Task: Find connections with filter location Prenzlau with filter topic #Whatinspiresmewith filter profile language Potuguese with filter current company VCCircle with filter school G.H. Raisoni Societys, College of Engineering and Management,Pune with filter industry Photography with filter service category Marketing with filter keywords title Retail Worker
Action: Mouse moved to (544, 93)
Screenshot: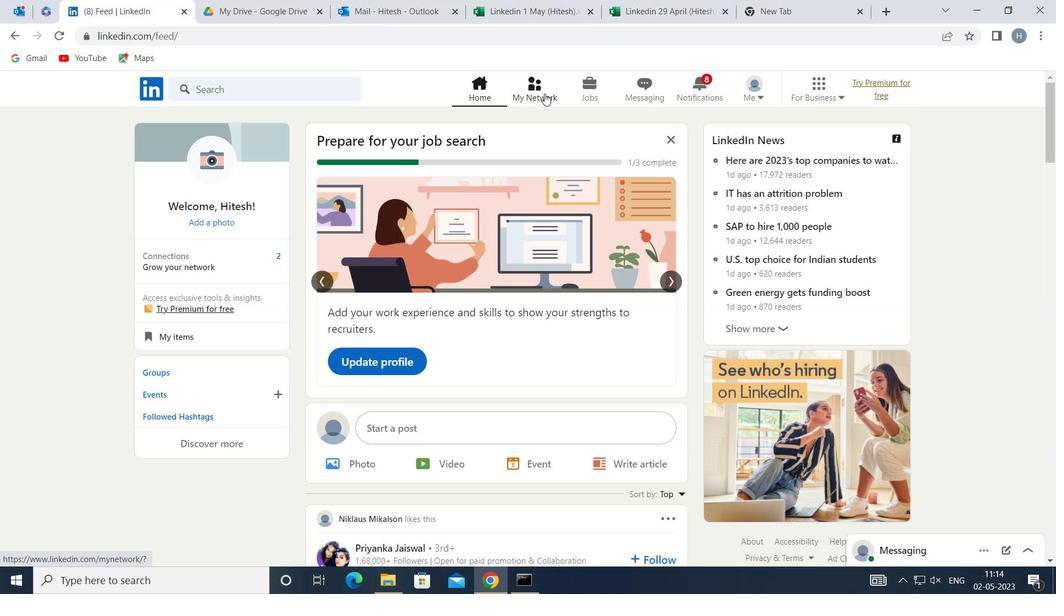 
Action: Mouse pressed left at (544, 93)
Screenshot: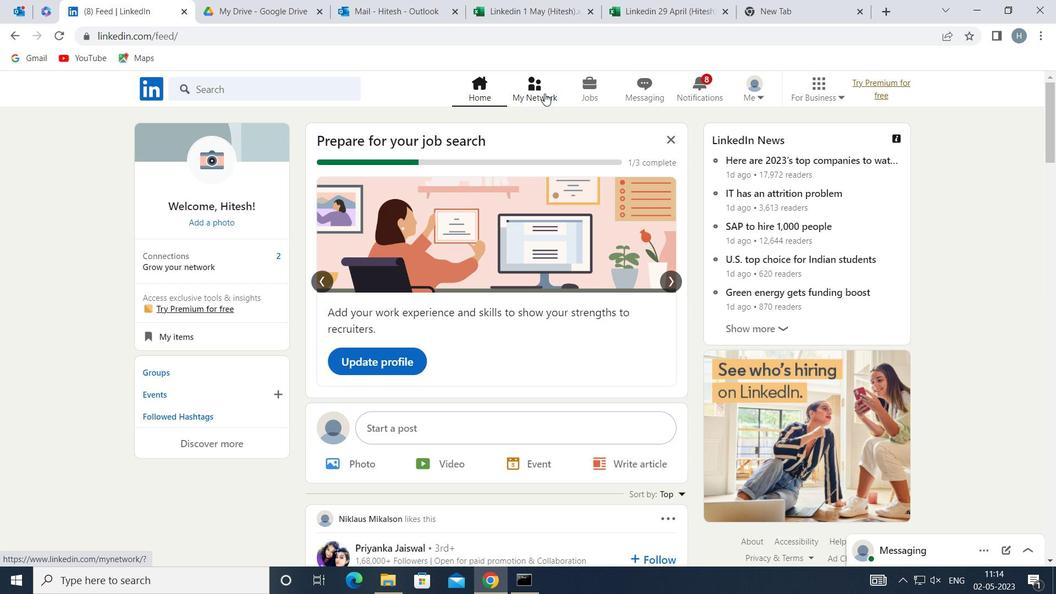
Action: Mouse moved to (314, 162)
Screenshot: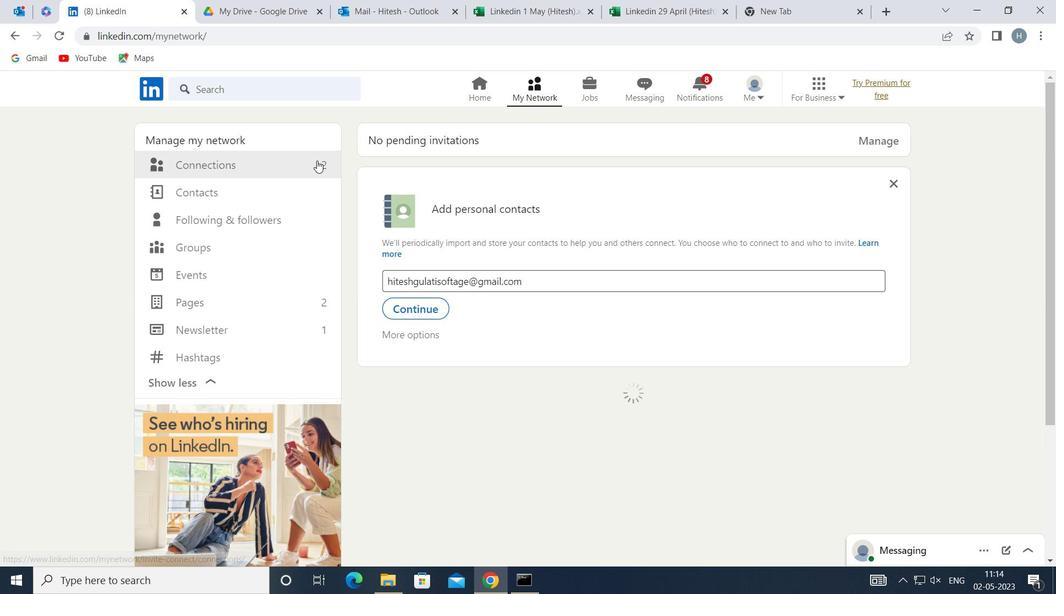 
Action: Mouse pressed left at (314, 162)
Screenshot: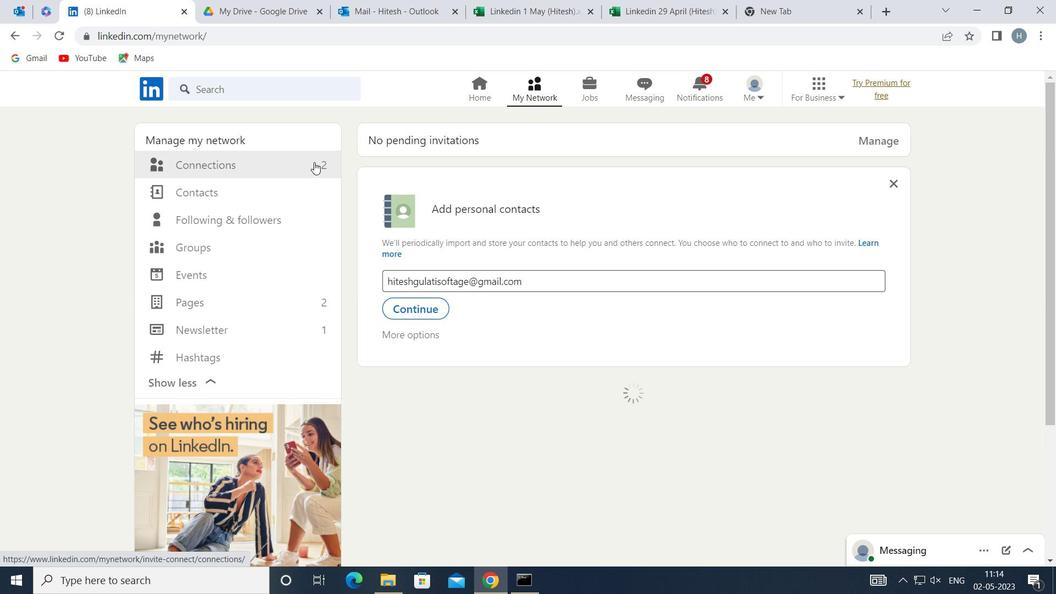 
Action: Mouse moved to (613, 166)
Screenshot: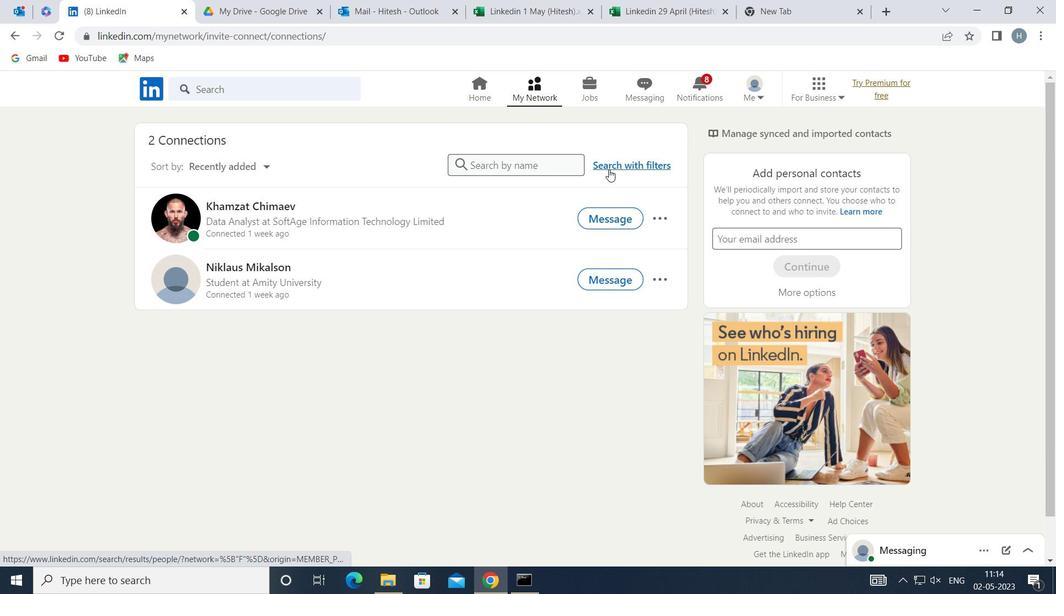 
Action: Mouse pressed left at (613, 166)
Screenshot: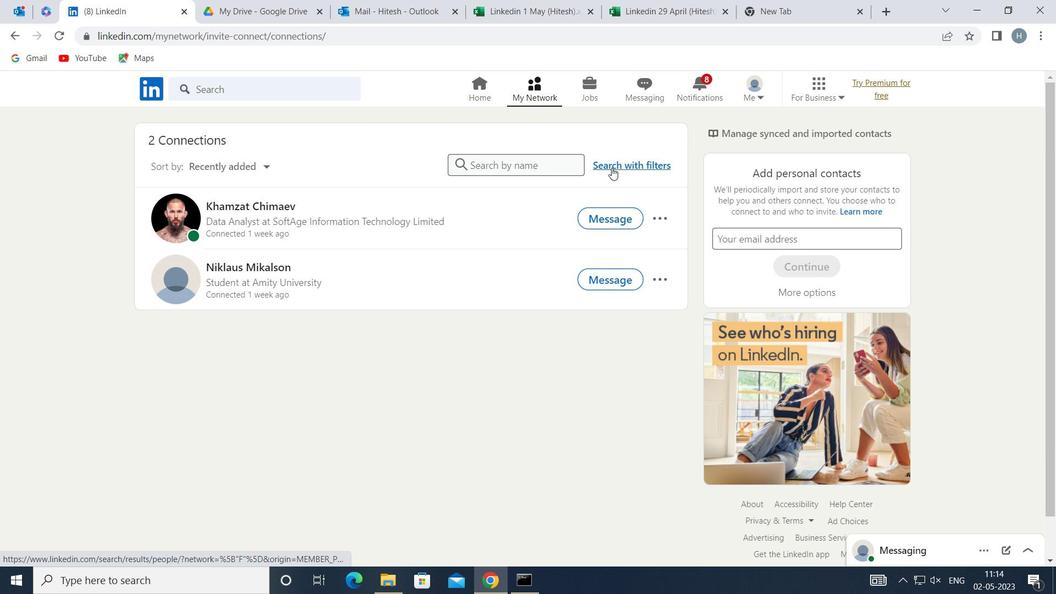 
Action: Mouse moved to (586, 125)
Screenshot: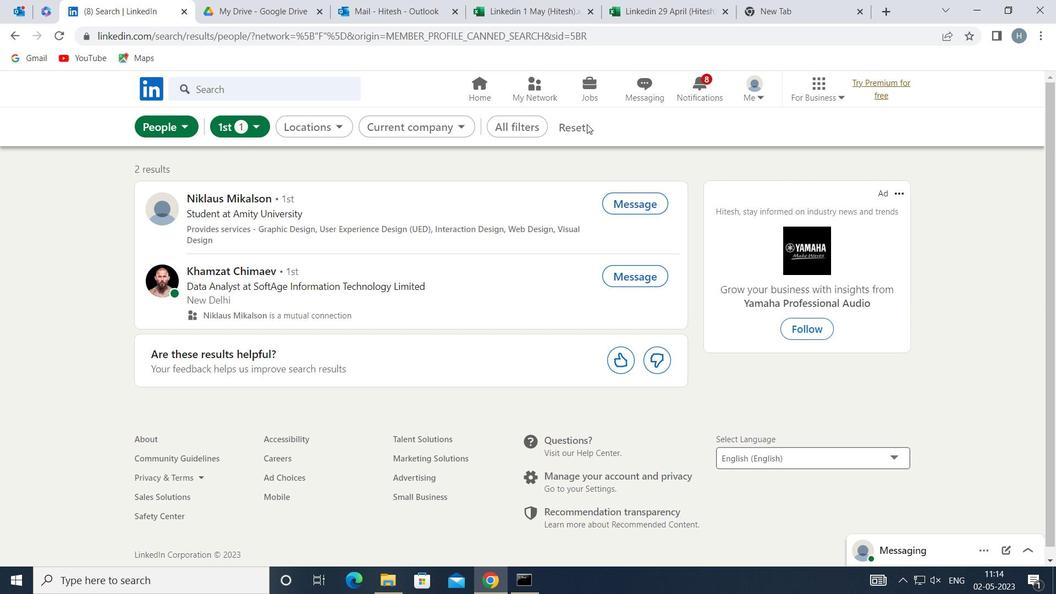 
Action: Mouse pressed left at (586, 125)
Screenshot: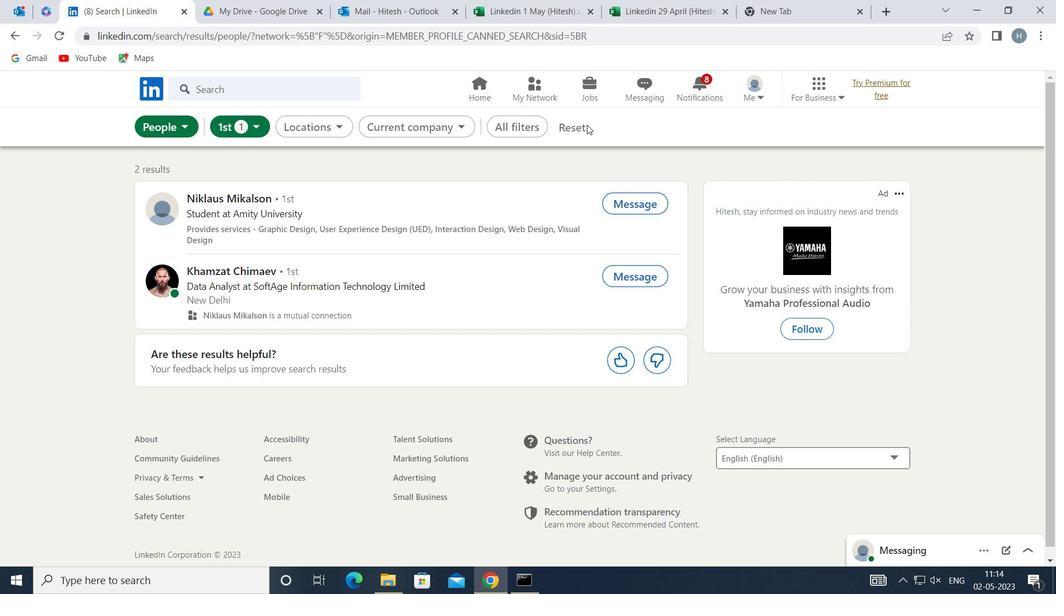 
Action: Mouse moved to (564, 125)
Screenshot: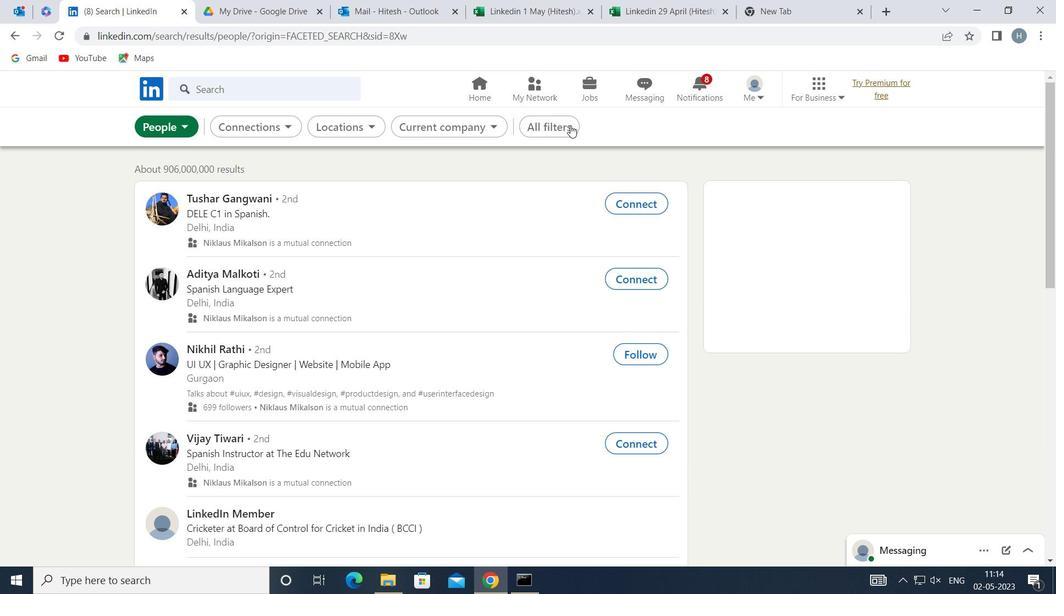 
Action: Mouse pressed left at (564, 125)
Screenshot: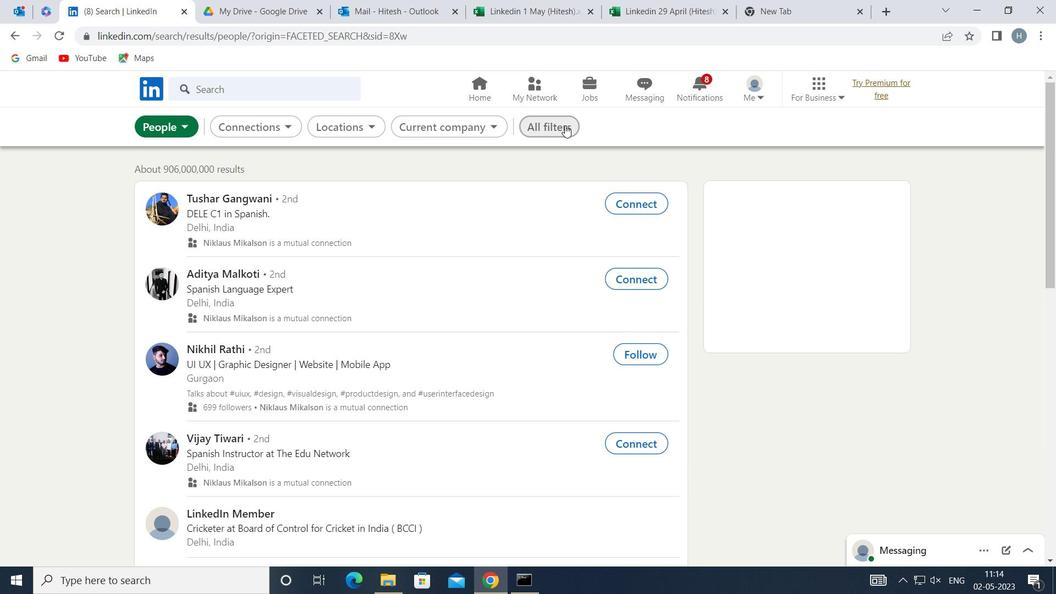 
Action: Mouse moved to (780, 298)
Screenshot: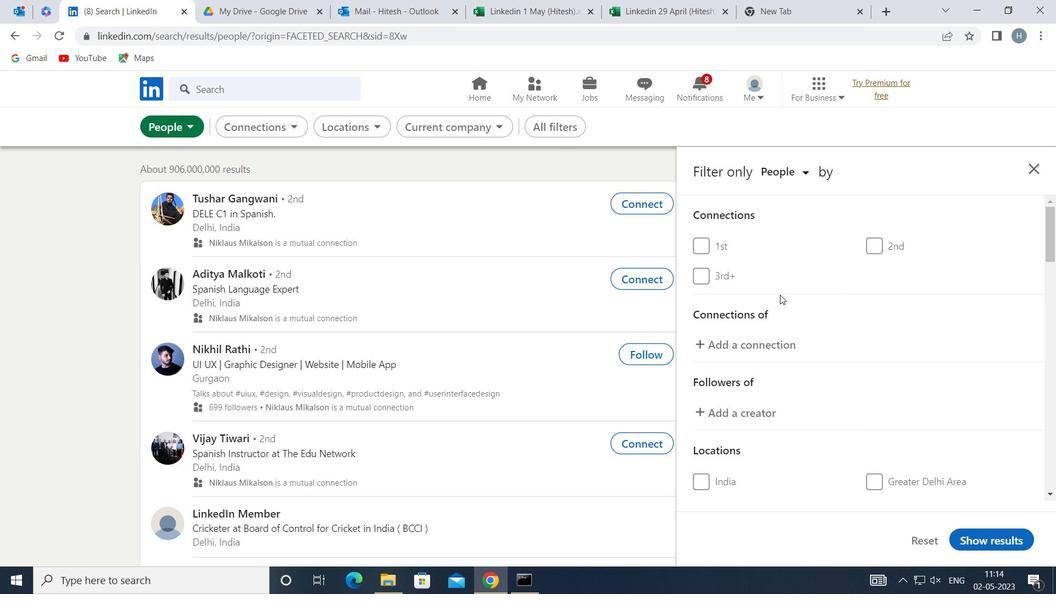 
Action: Mouse scrolled (780, 298) with delta (0, 0)
Screenshot: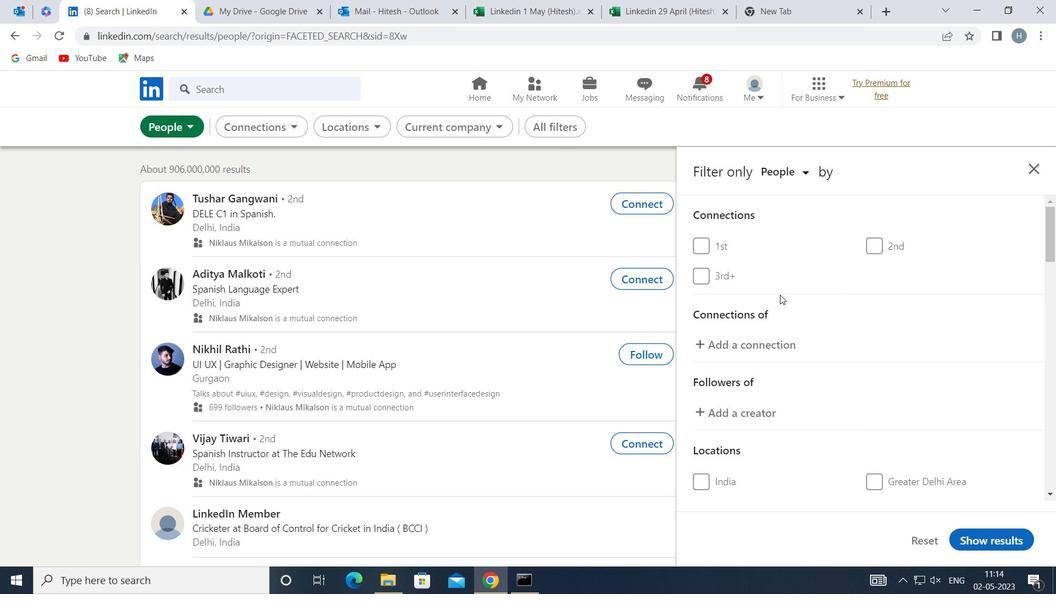
Action: Mouse moved to (780, 303)
Screenshot: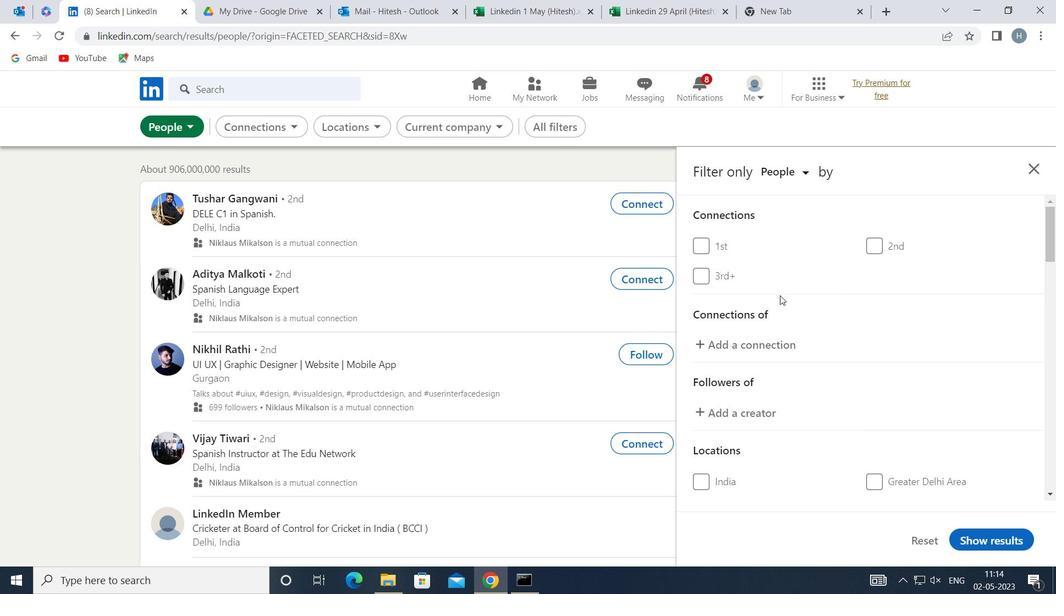 
Action: Mouse scrolled (780, 302) with delta (0, 0)
Screenshot: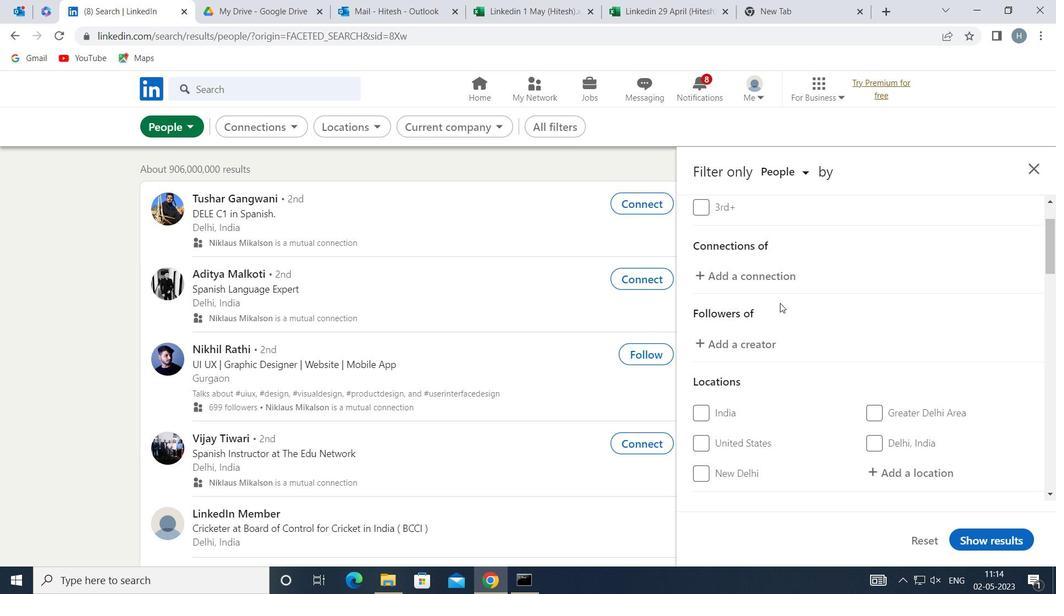 
Action: Mouse scrolled (780, 302) with delta (0, 0)
Screenshot: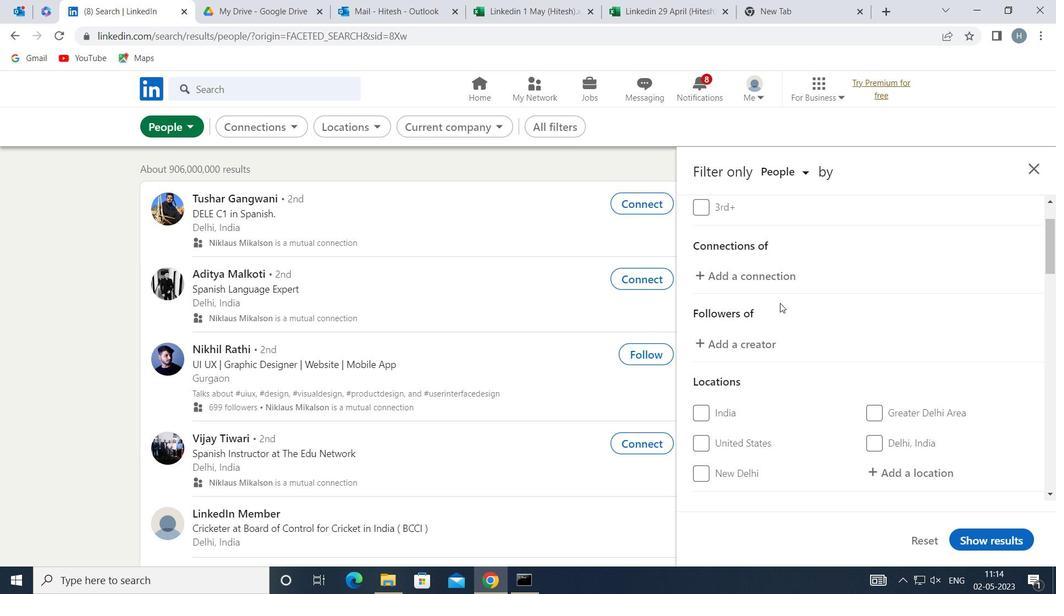 
Action: Mouse moved to (879, 338)
Screenshot: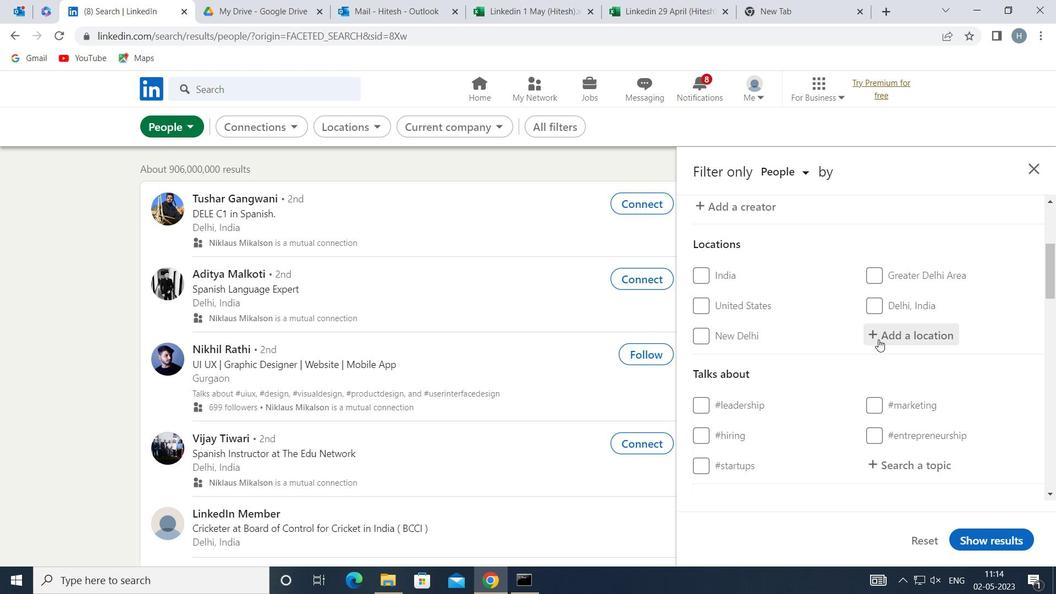 
Action: Mouse pressed left at (879, 338)
Screenshot: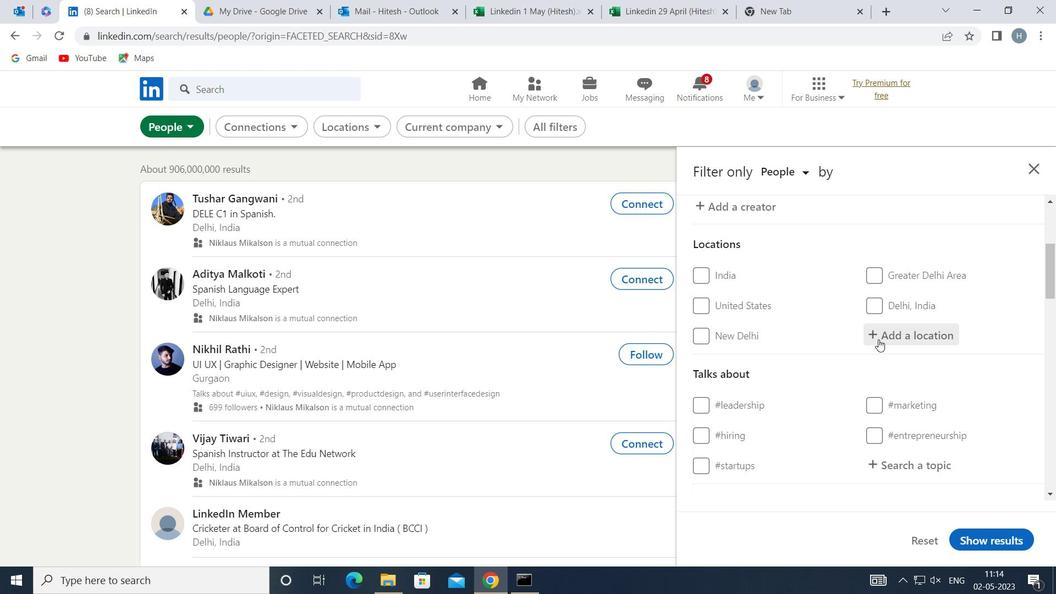 
Action: Mouse moved to (880, 337)
Screenshot: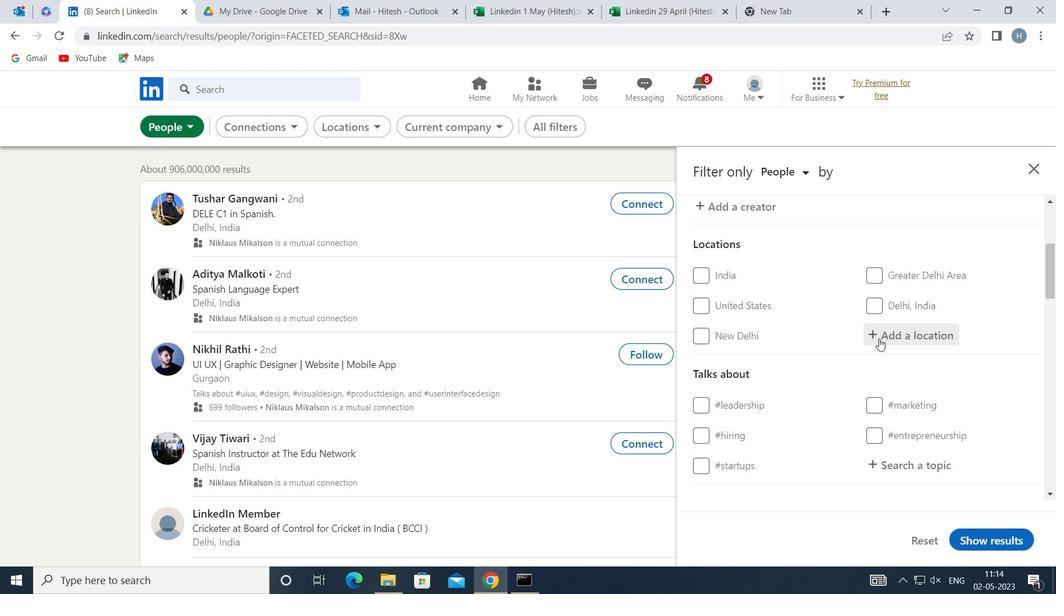 
Action: Key pressed <Key.shift>PRENZLAU
Screenshot: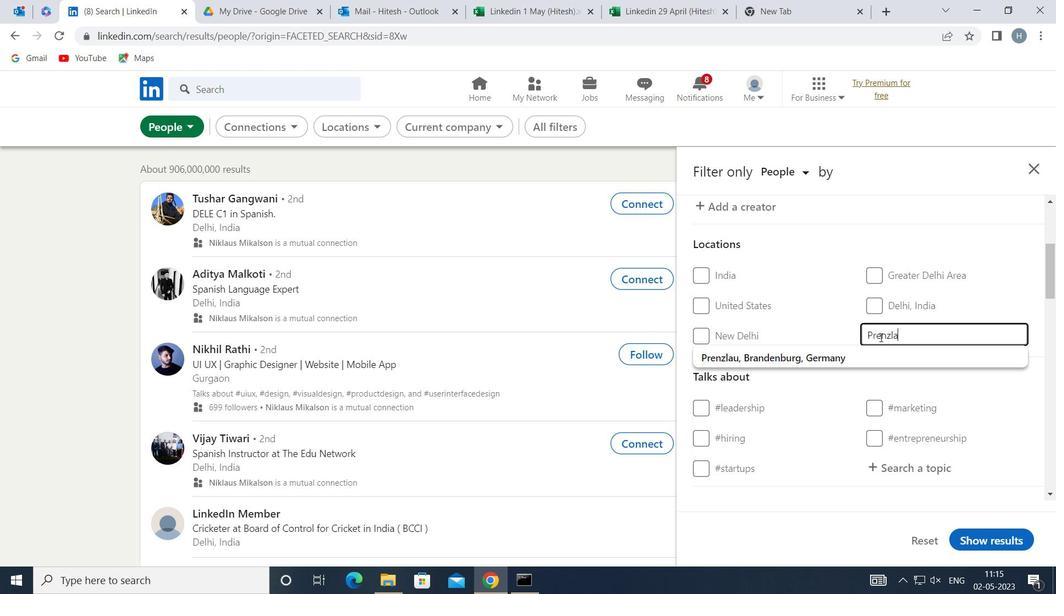 
Action: Mouse moved to (875, 352)
Screenshot: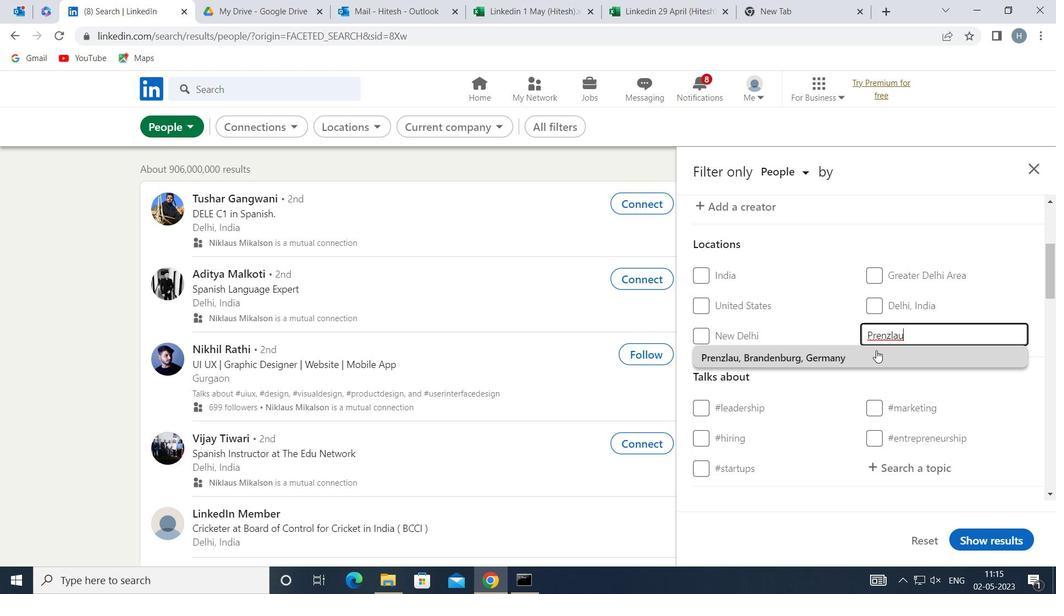 
Action: Mouse pressed left at (875, 352)
Screenshot: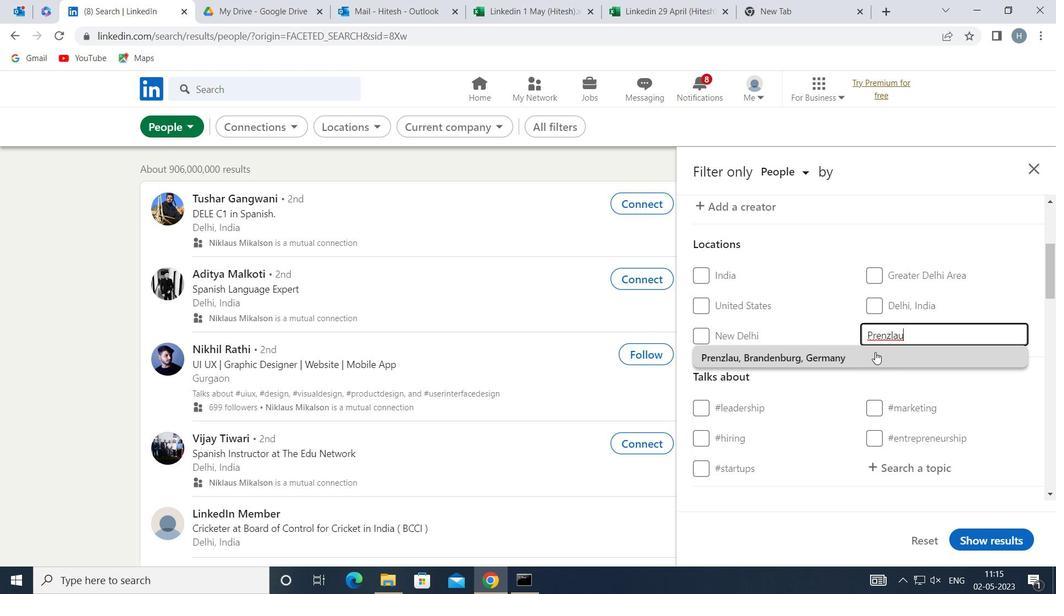 
Action: Mouse moved to (875, 352)
Screenshot: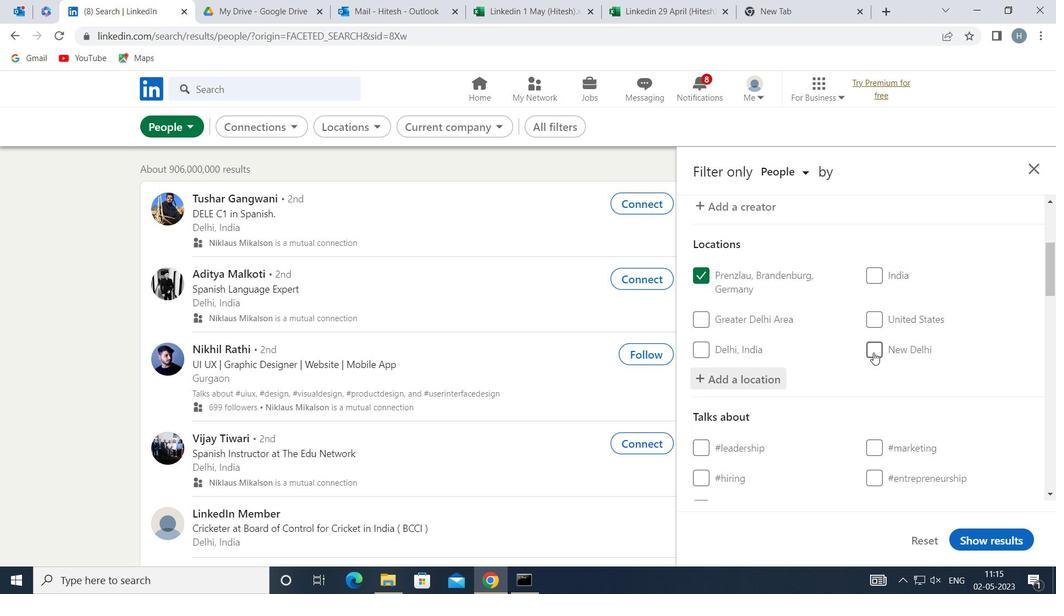 
Action: Mouse scrolled (875, 351) with delta (0, 0)
Screenshot: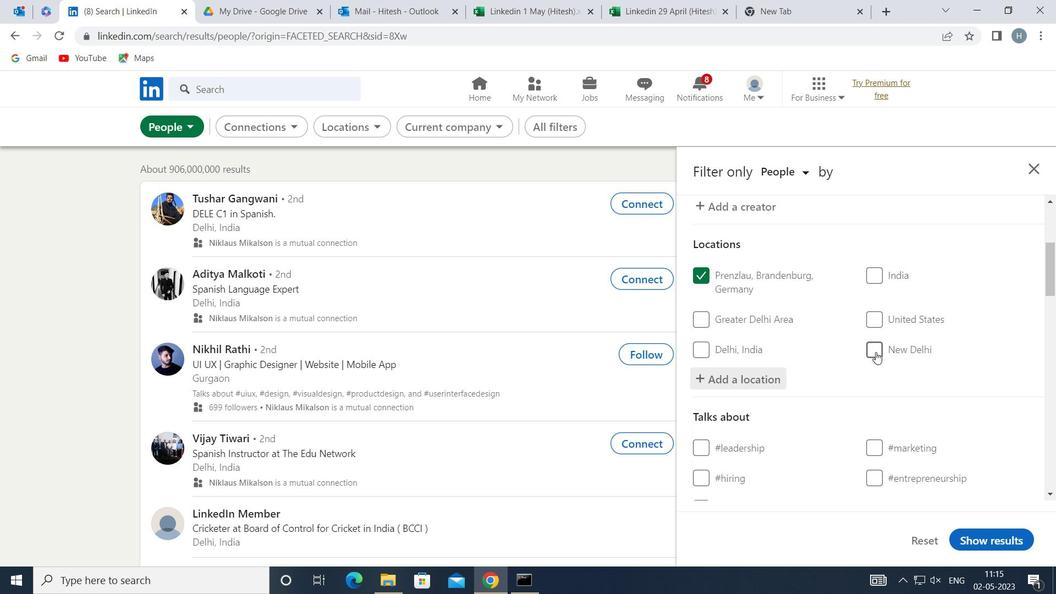 
Action: Mouse scrolled (875, 351) with delta (0, 0)
Screenshot: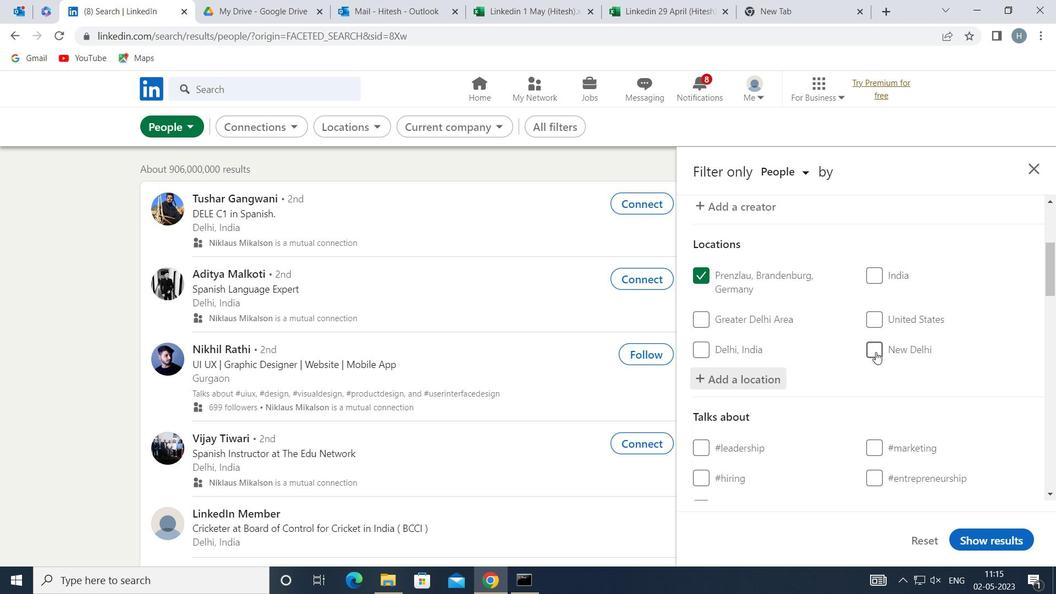 
Action: Mouse moved to (923, 374)
Screenshot: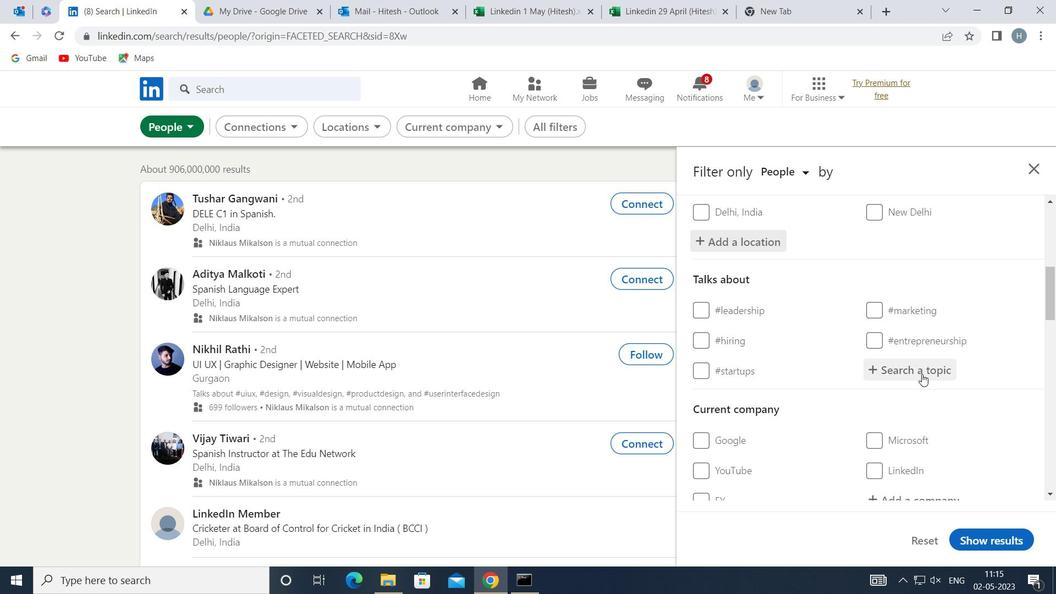 
Action: Mouse pressed left at (923, 374)
Screenshot: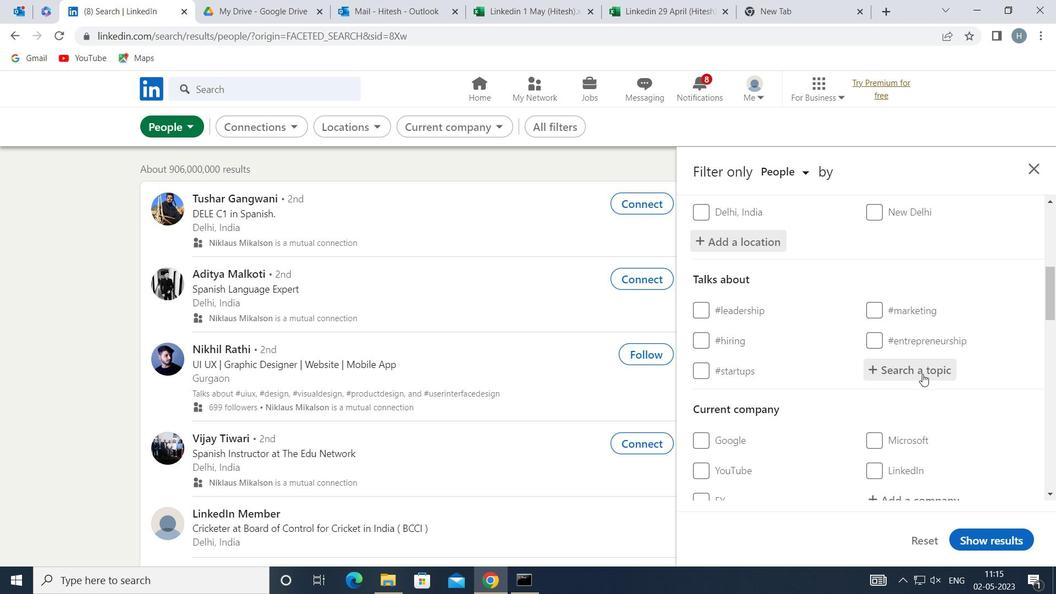 
Action: Key pressed <Key.shift>WHATINSP
Screenshot: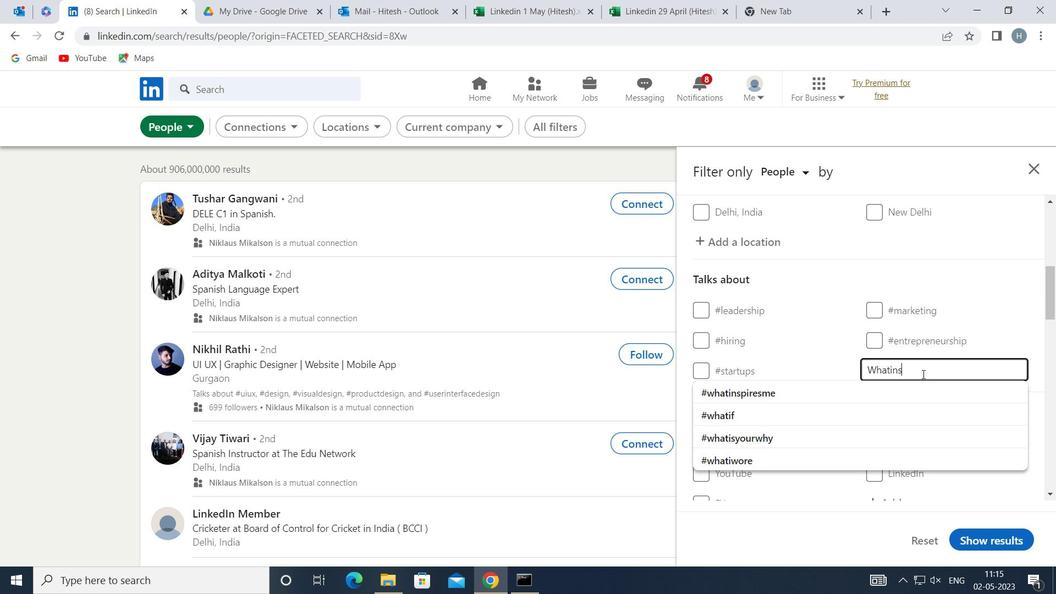 
Action: Mouse moved to (919, 387)
Screenshot: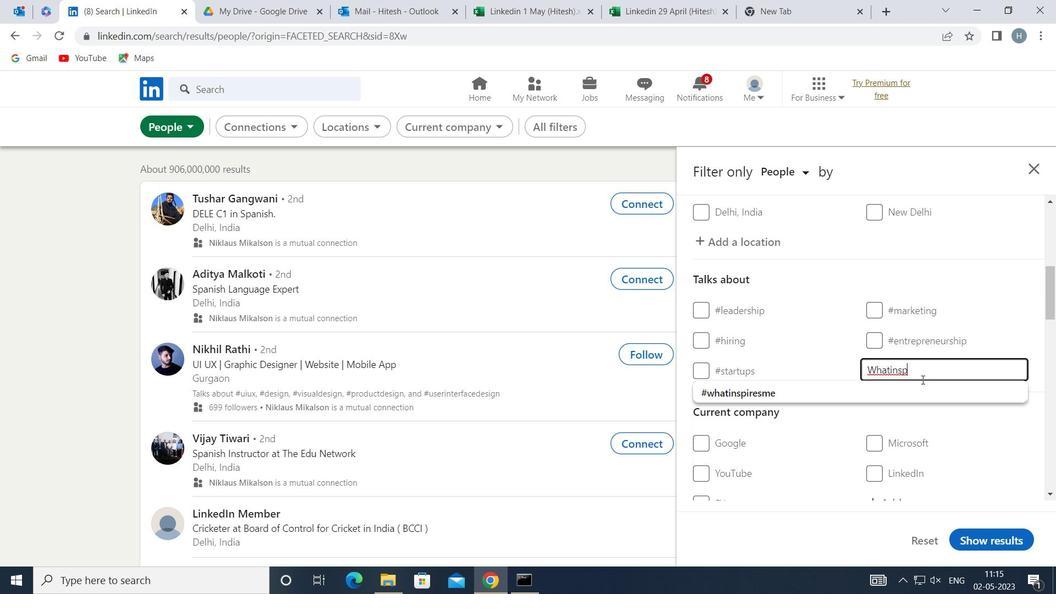 
Action: Mouse pressed left at (919, 387)
Screenshot: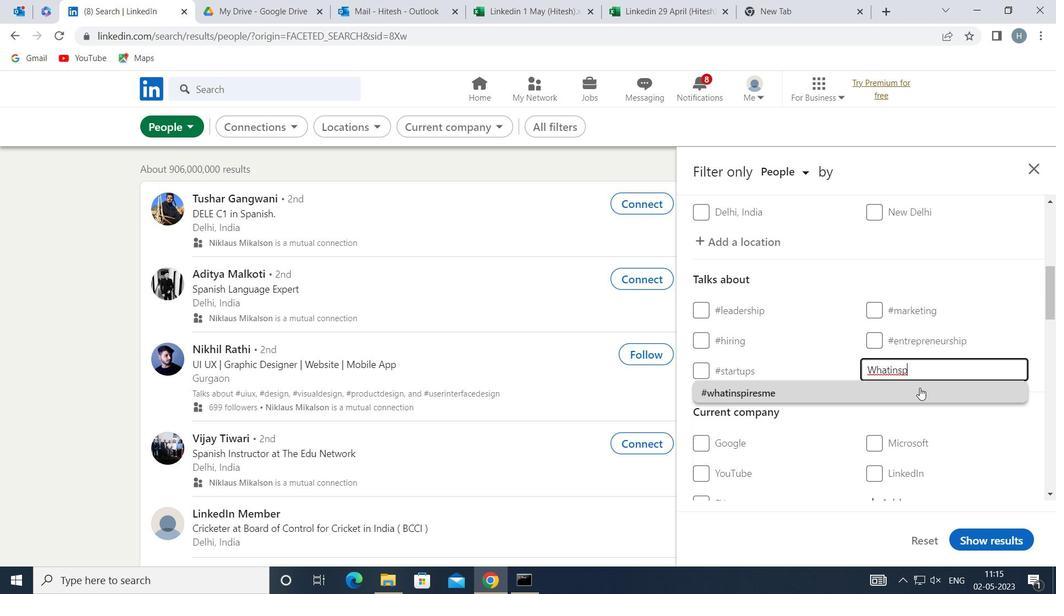 
Action: Mouse moved to (825, 380)
Screenshot: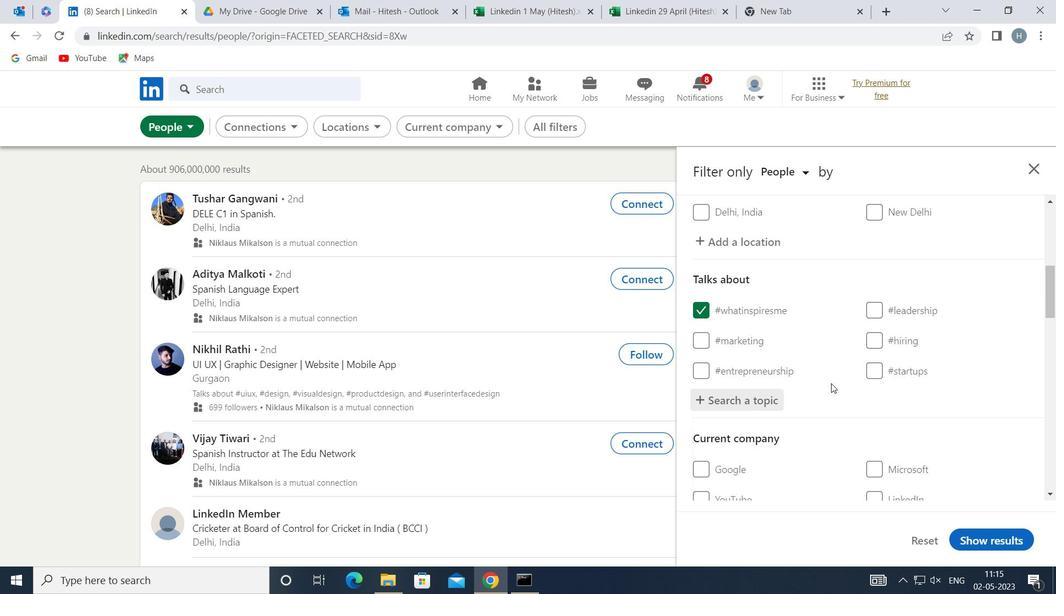 
Action: Mouse scrolled (825, 380) with delta (0, 0)
Screenshot: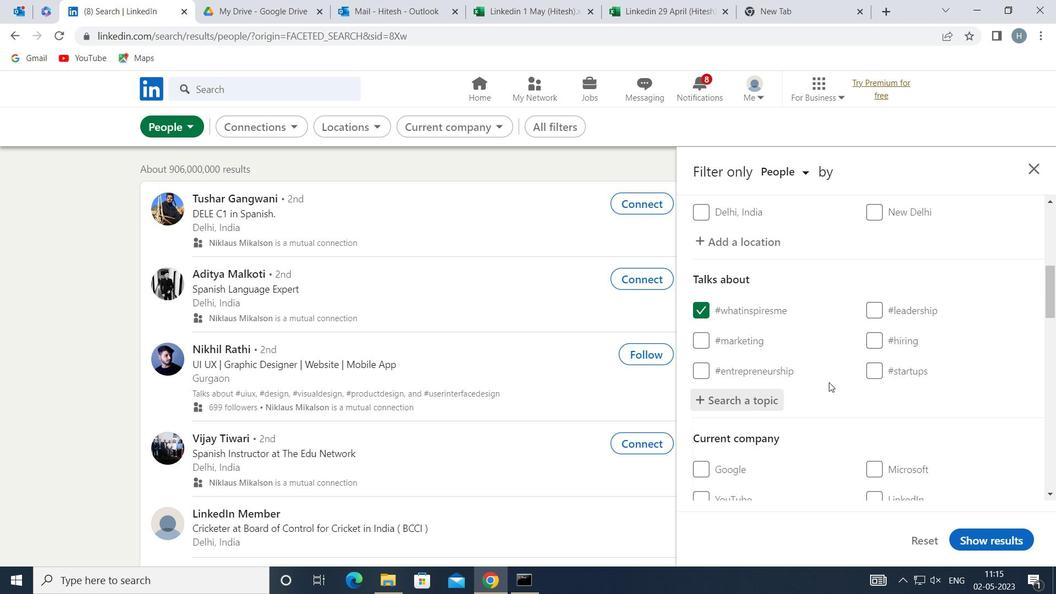 
Action: Mouse moved to (825, 380)
Screenshot: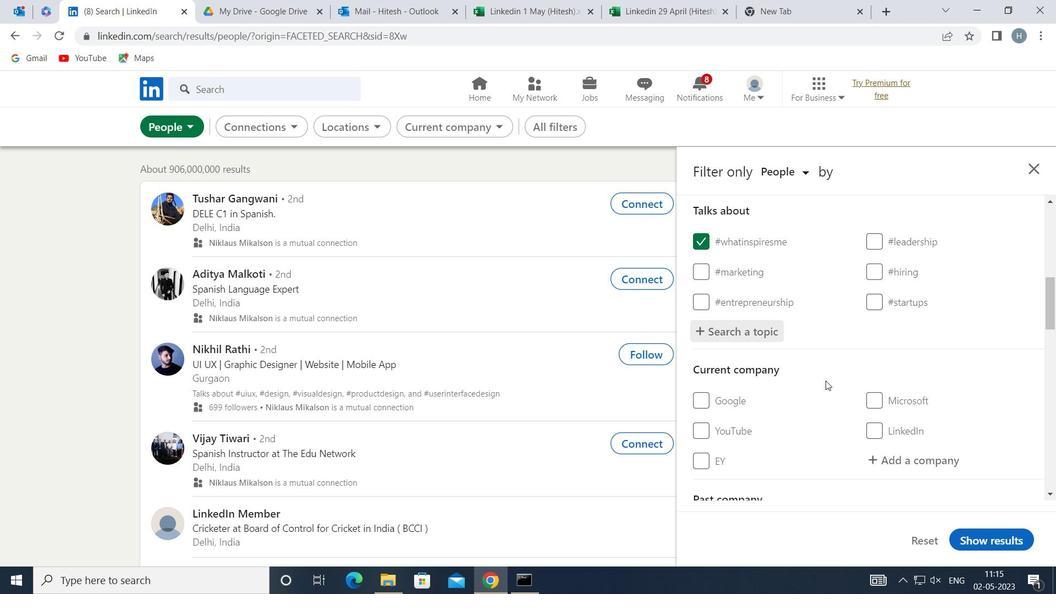 
Action: Mouse scrolled (825, 379) with delta (0, 0)
Screenshot: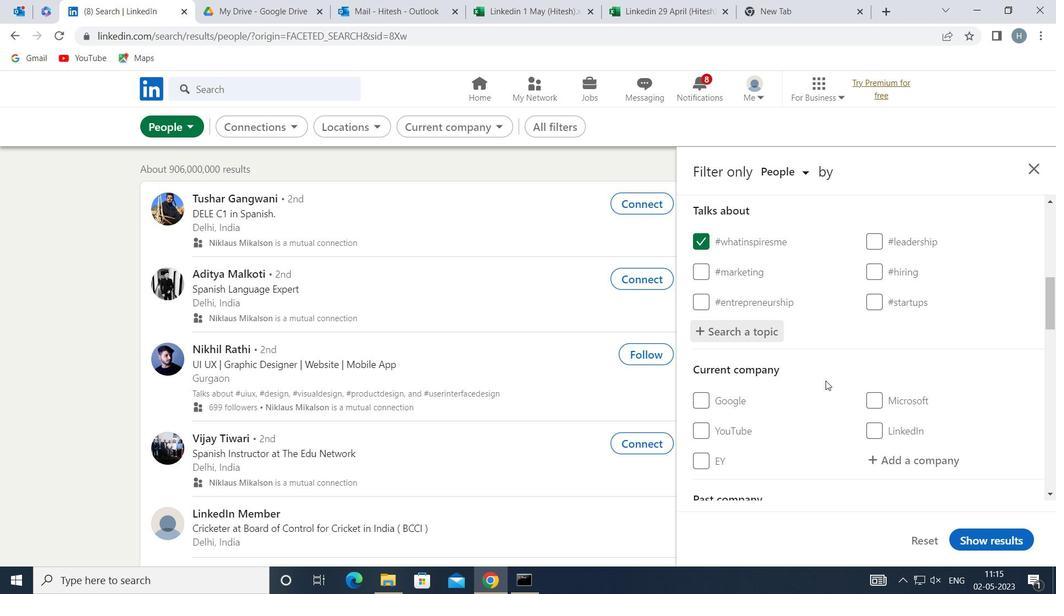 
Action: Mouse scrolled (825, 379) with delta (0, 0)
Screenshot: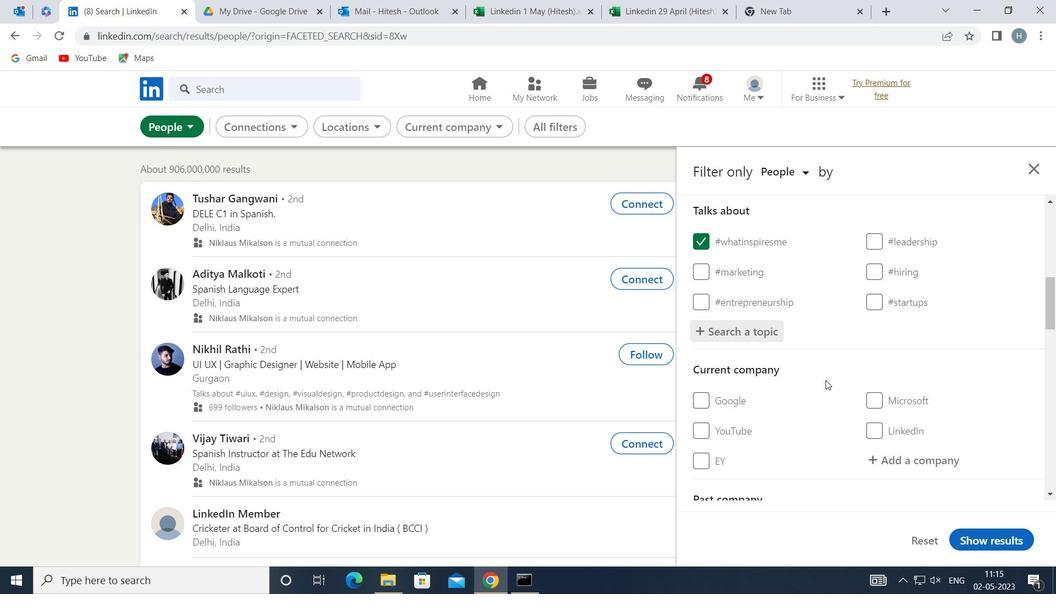
Action: Mouse moved to (826, 379)
Screenshot: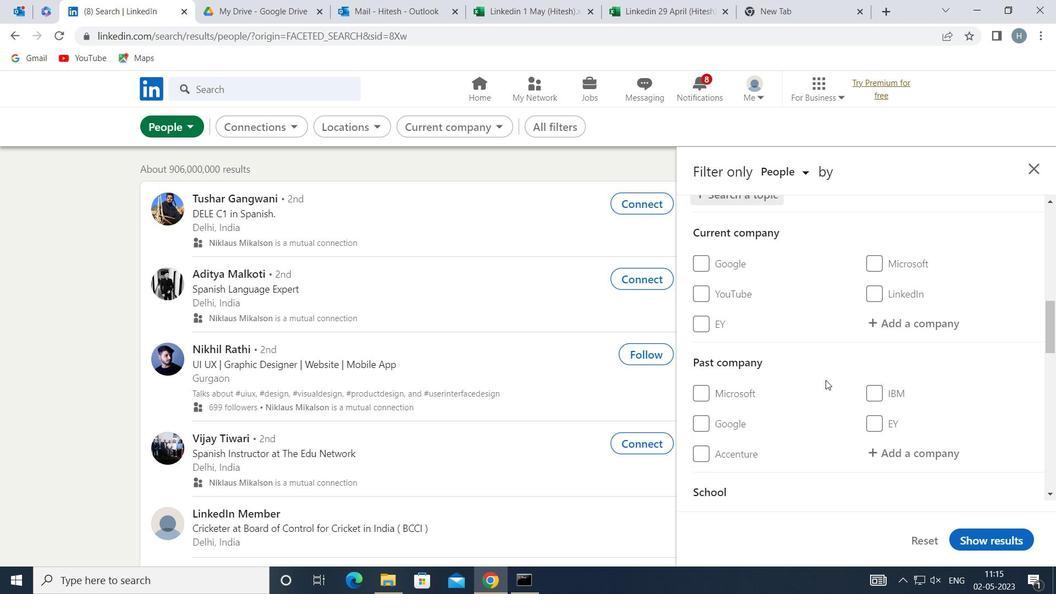
Action: Mouse scrolled (826, 378) with delta (0, 0)
Screenshot: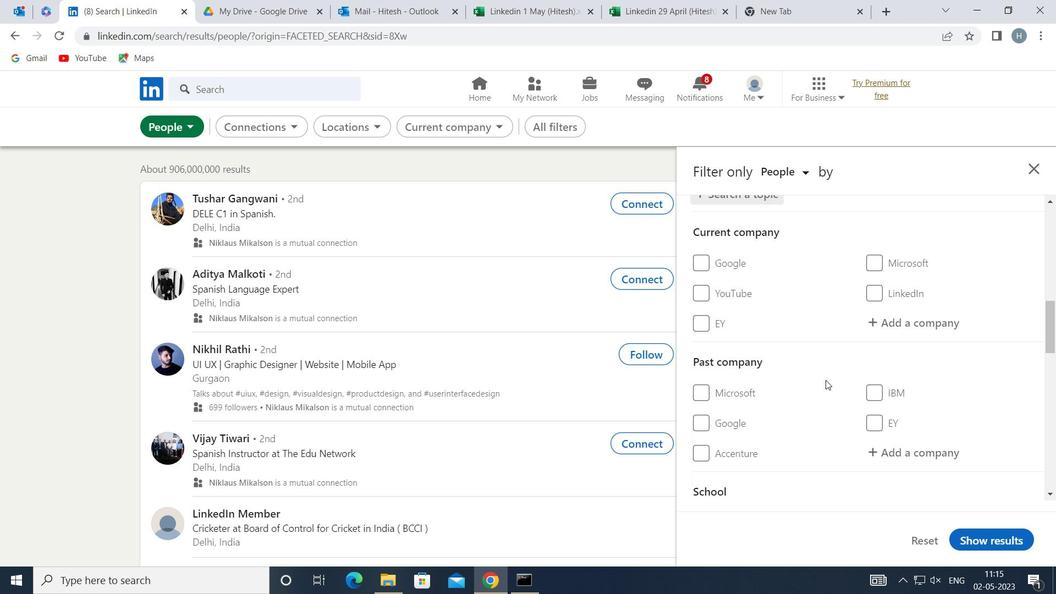 
Action: Mouse moved to (828, 375)
Screenshot: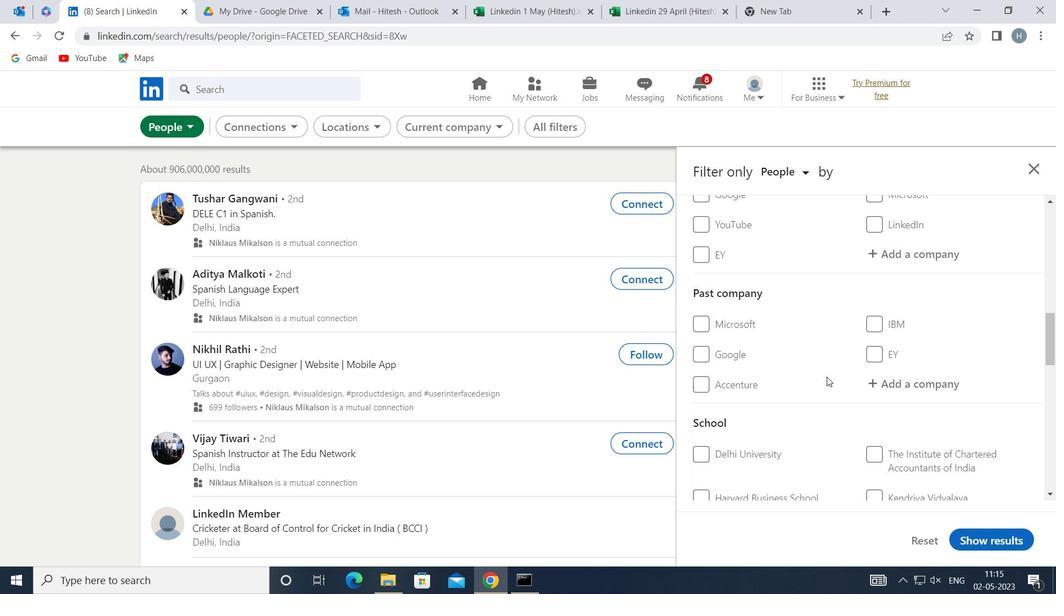 
Action: Mouse scrolled (828, 374) with delta (0, 0)
Screenshot: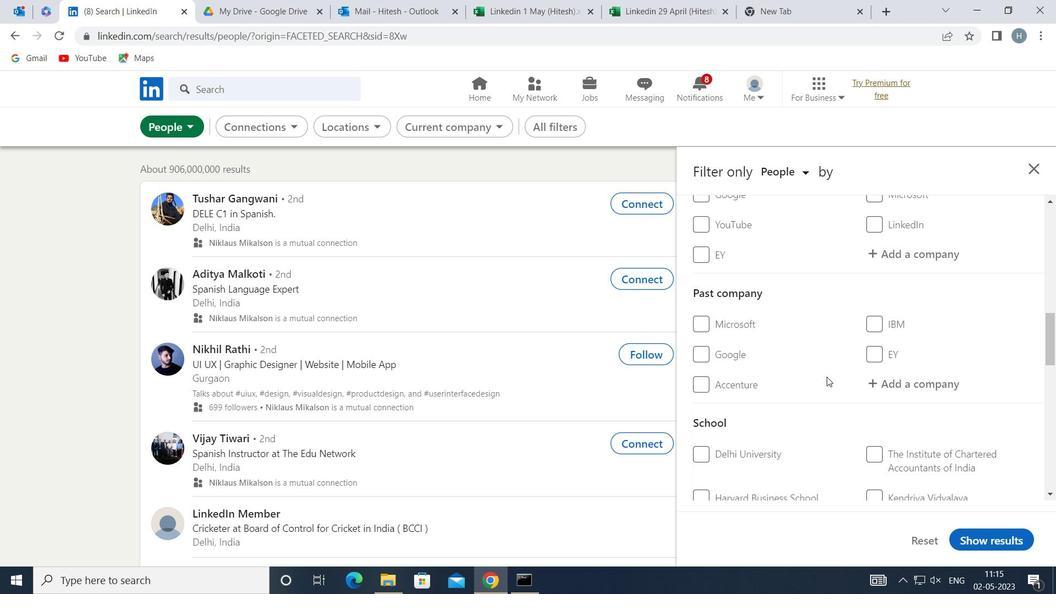 
Action: Mouse moved to (830, 375)
Screenshot: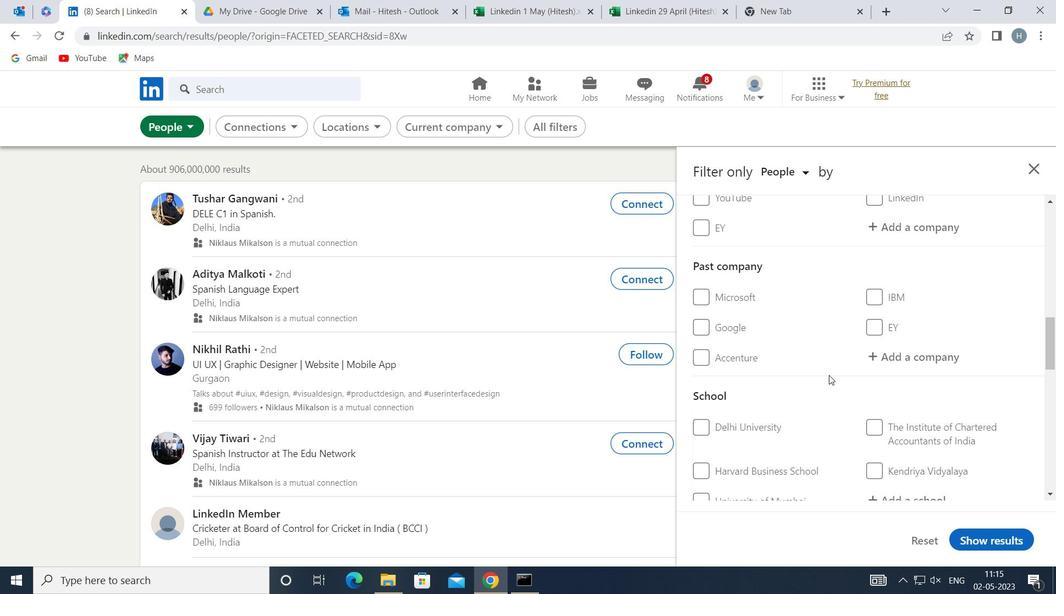 
Action: Mouse scrolled (830, 374) with delta (0, 0)
Screenshot: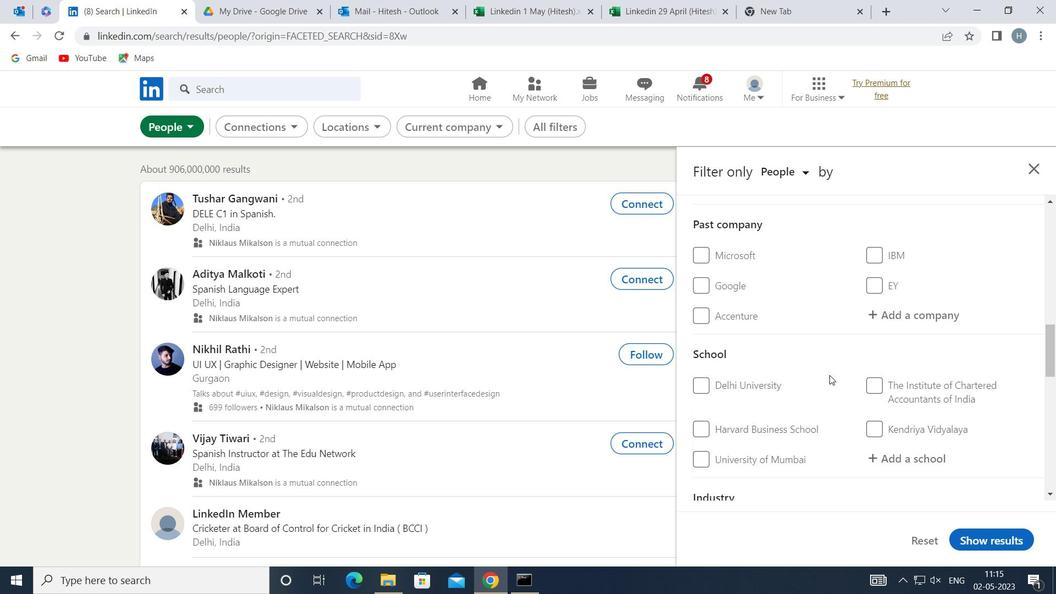 
Action: Mouse scrolled (830, 374) with delta (0, 0)
Screenshot: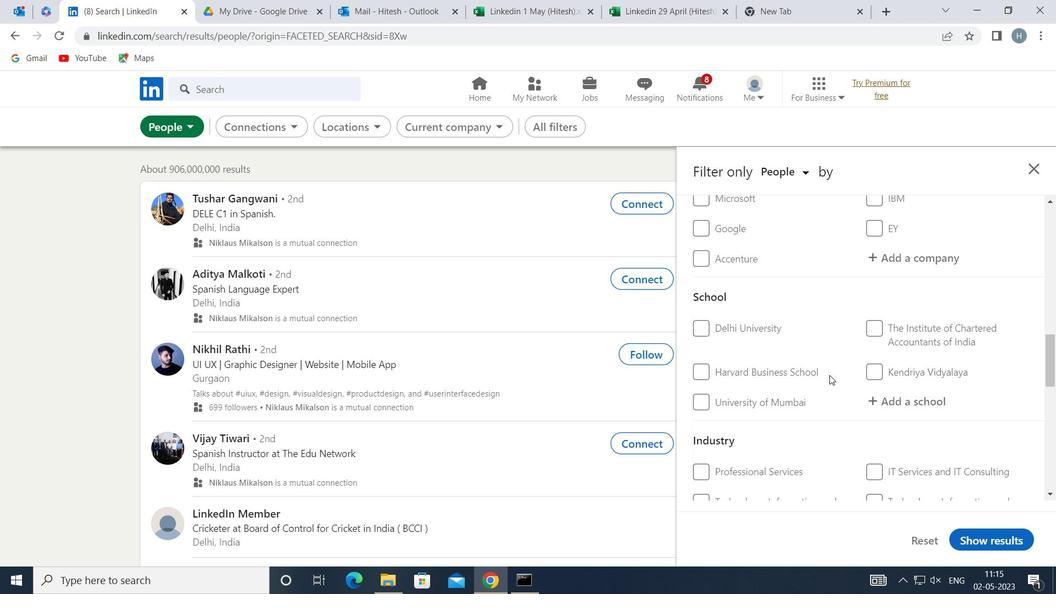 
Action: Mouse scrolled (830, 374) with delta (0, 0)
Screenshot: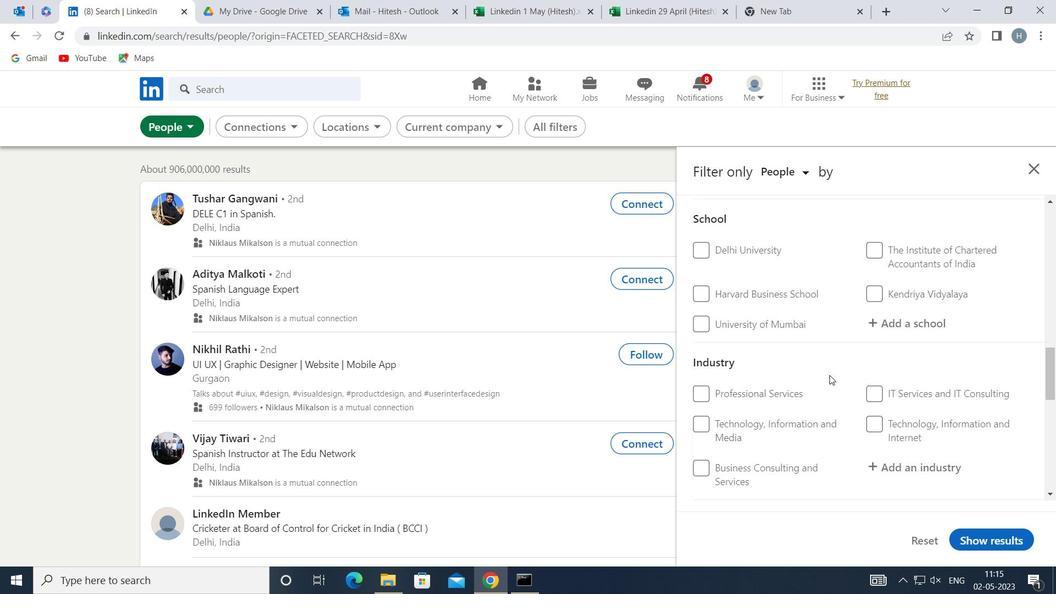 
Action: Mouse scrolled (830, 374) with delta (0, 0)
Screenshot: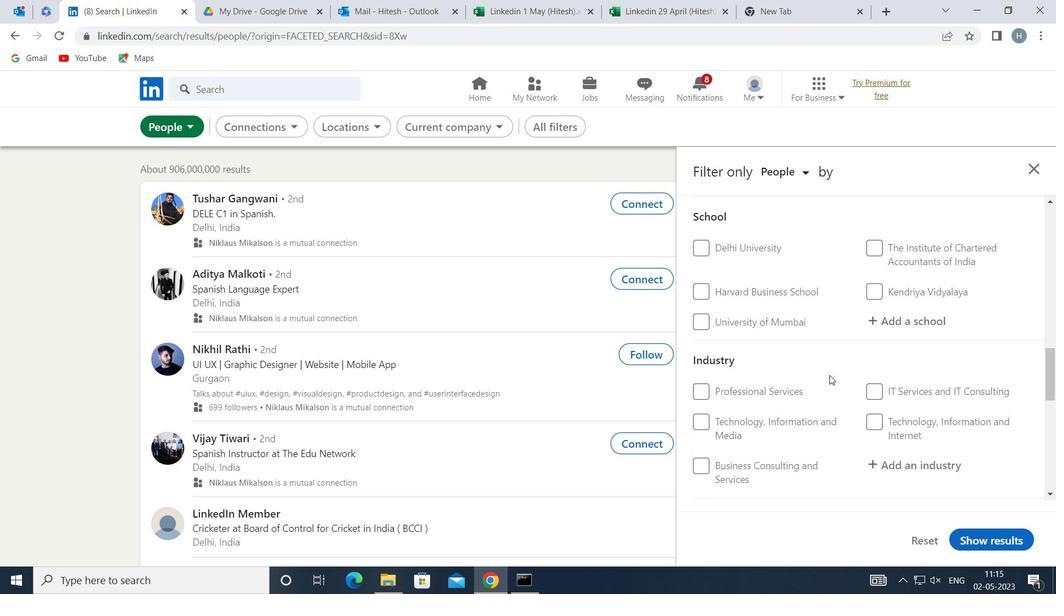 
Action: Mouse scrolled (830, 374) with delta (0, 0)
Screenshot: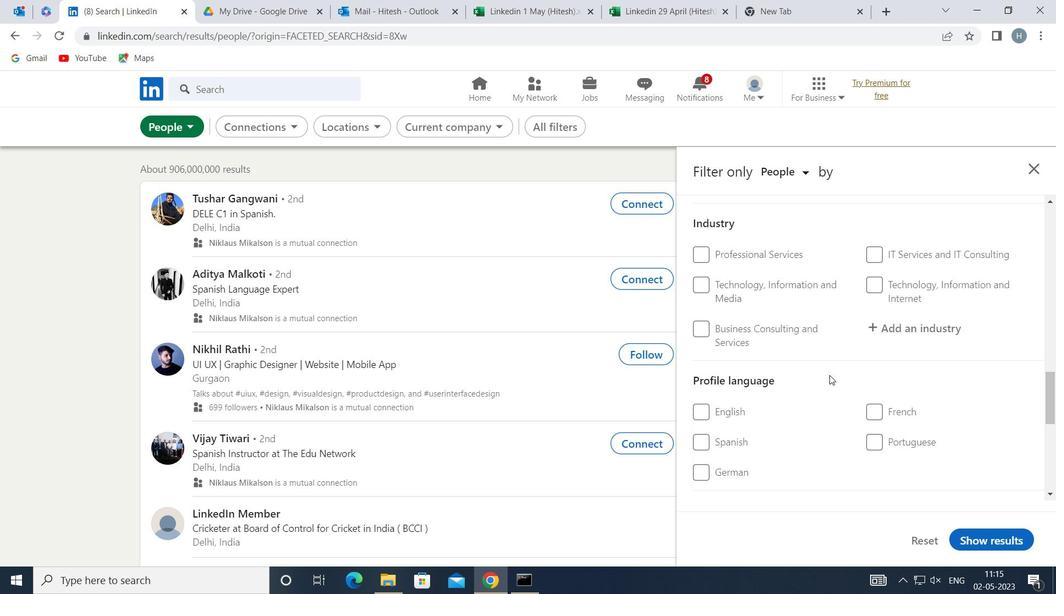 
Action: Mouse moved to (892, 371)
Screenshot: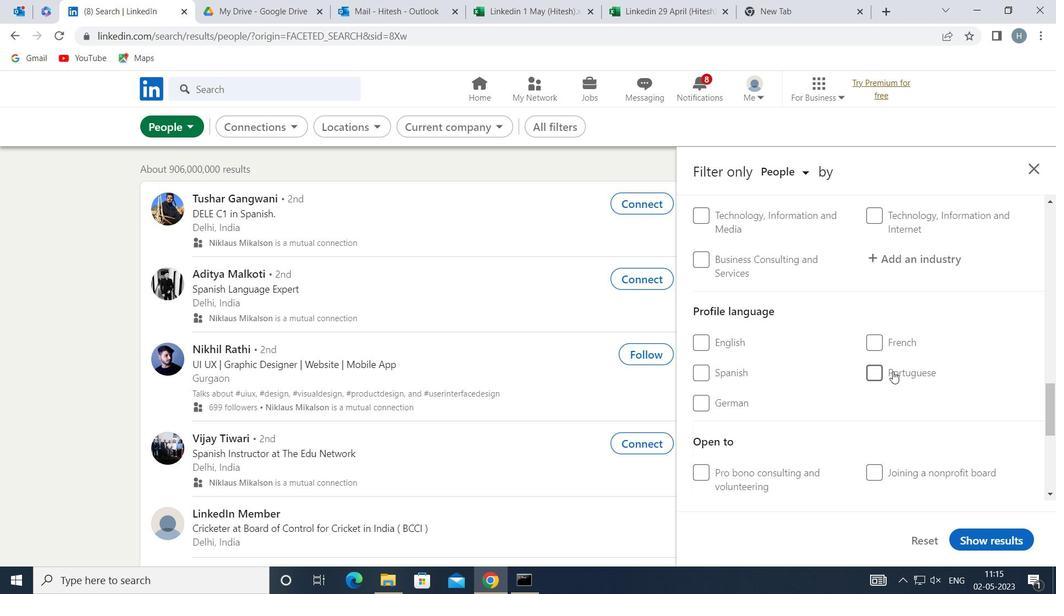 
Action: Mouse pressed left at (892, 371)
Screenshot: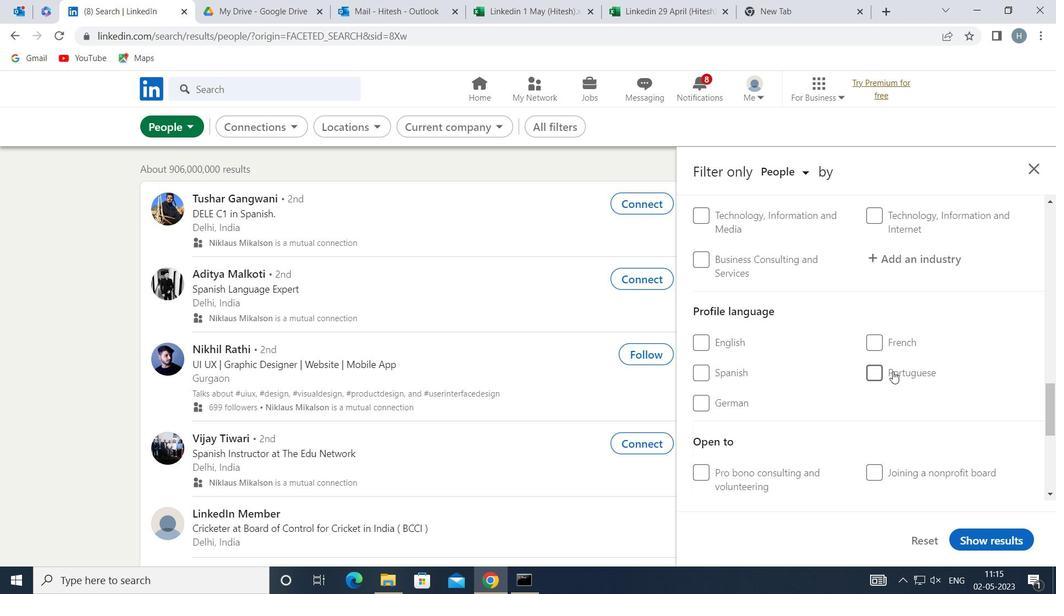 
Action: Mouse moved to (860, 381)
Screenshot: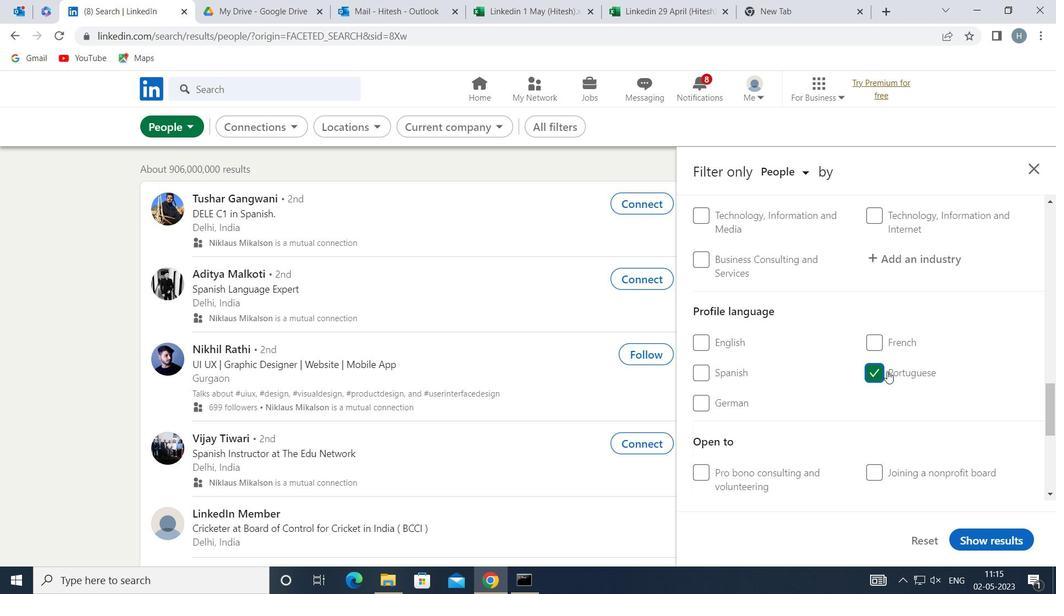 
Action: Mouse scrolled (860, 381) with delta (0, 0)
Screenshot: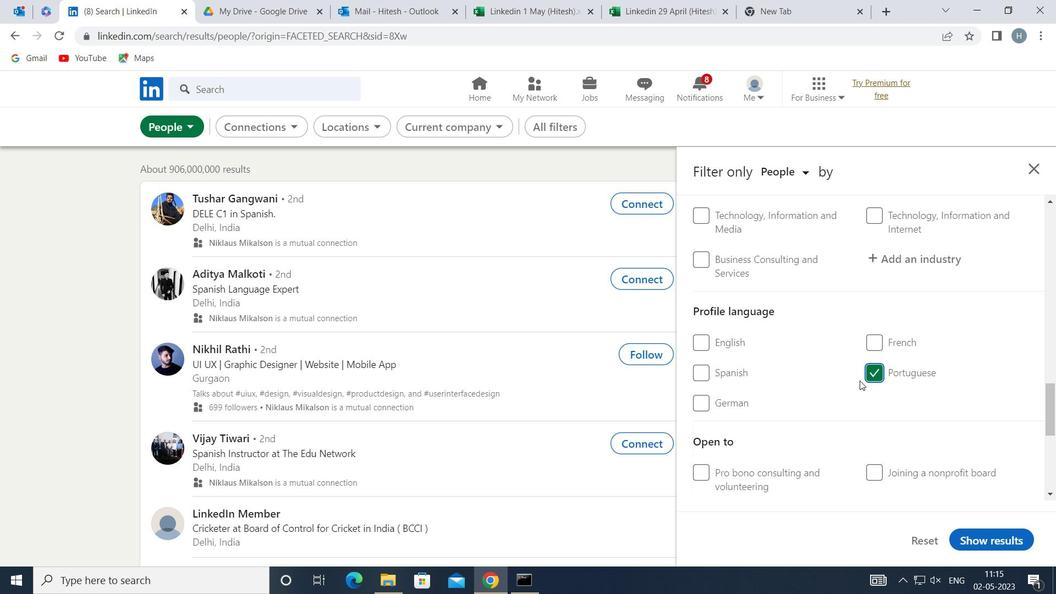 
Action: Mouse moved to (851, 375)
Screenshot: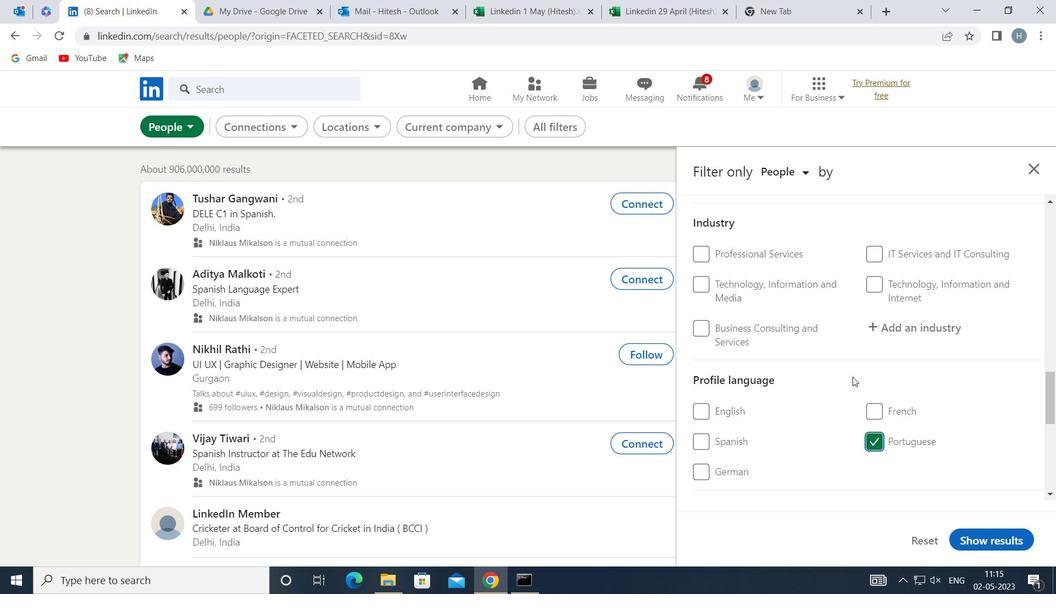 
Action: Mouse scrolled (851, 375) with delta (0, 0)
Screenshot: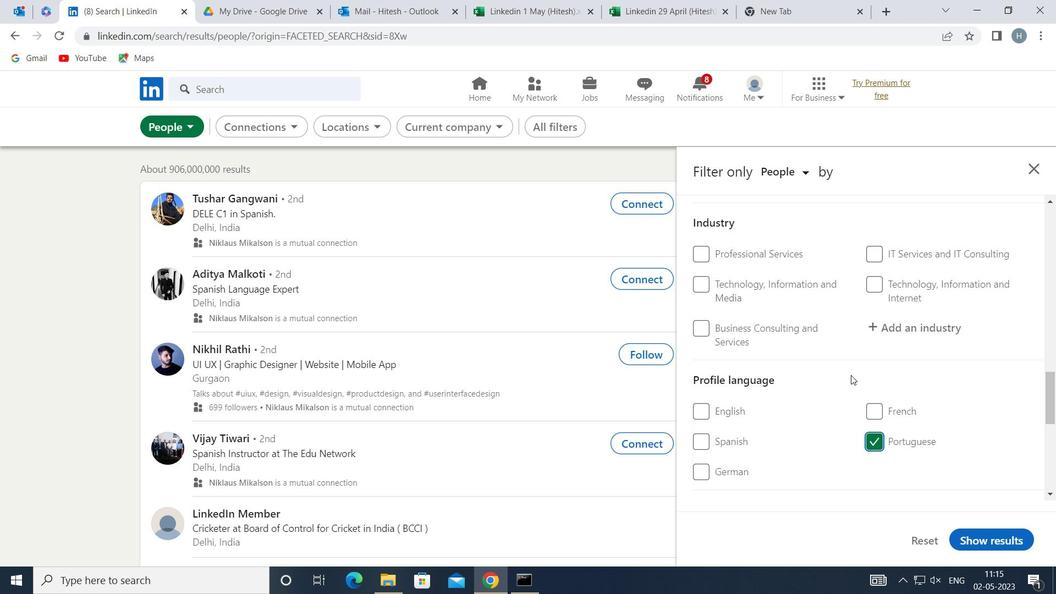 
Action: Mouse moved to (850, 374)
Screenshot: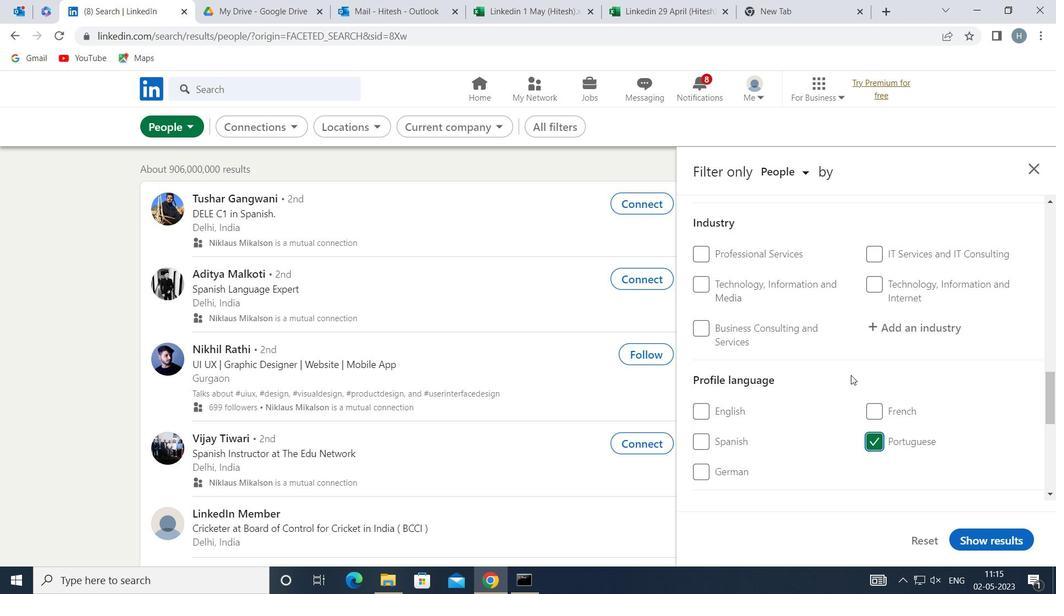 
Action: Mouse scrolled (850, 374) with delta (0, 0)
Screenshot: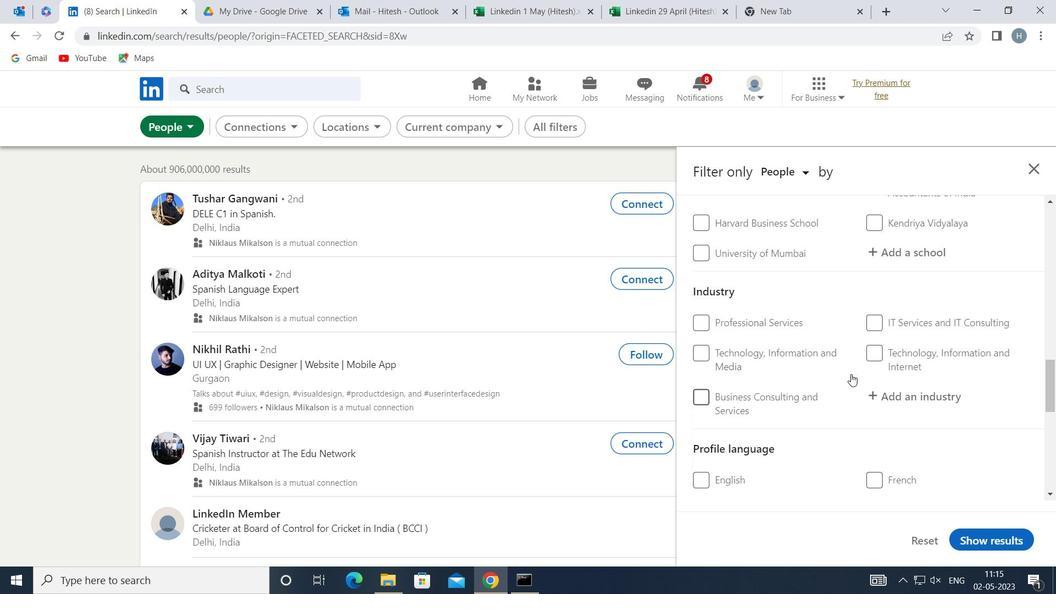 
Action: Mouse scrolled (850, 374) with delta (0, 0)
Screenshot: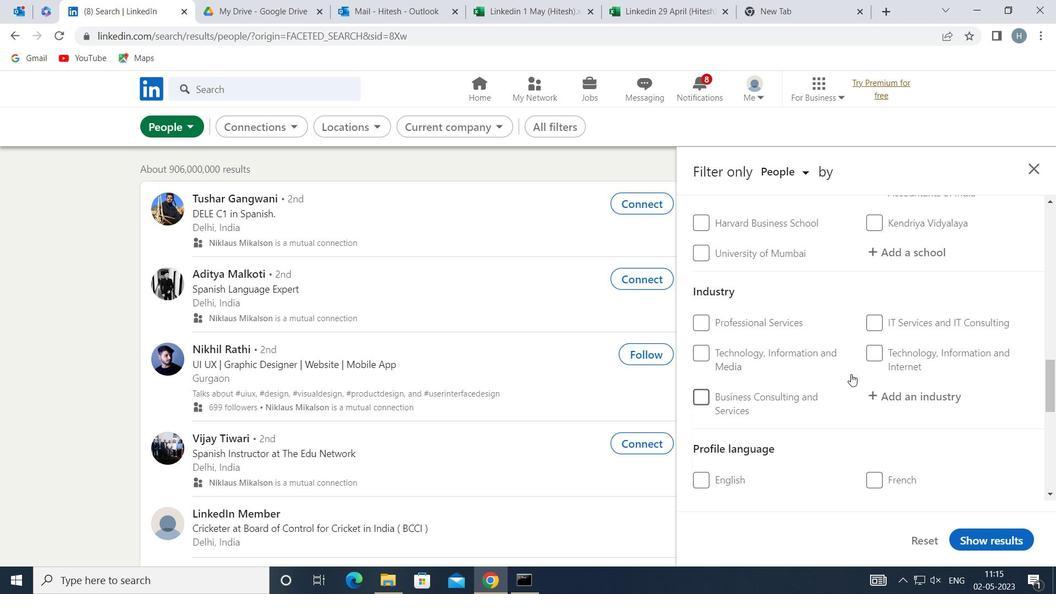 
Action: Mouse scrolled (850, 374) with delta (0, 0)
Screenshot: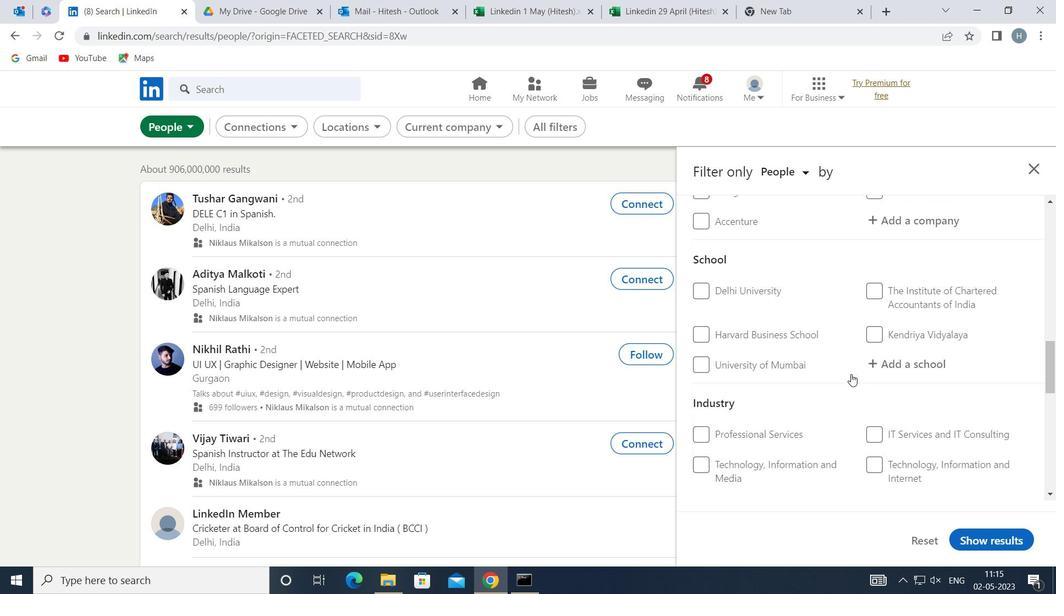 
Action: Mouse scrolled (850, 374) with delta (0, 0)
Screenshot: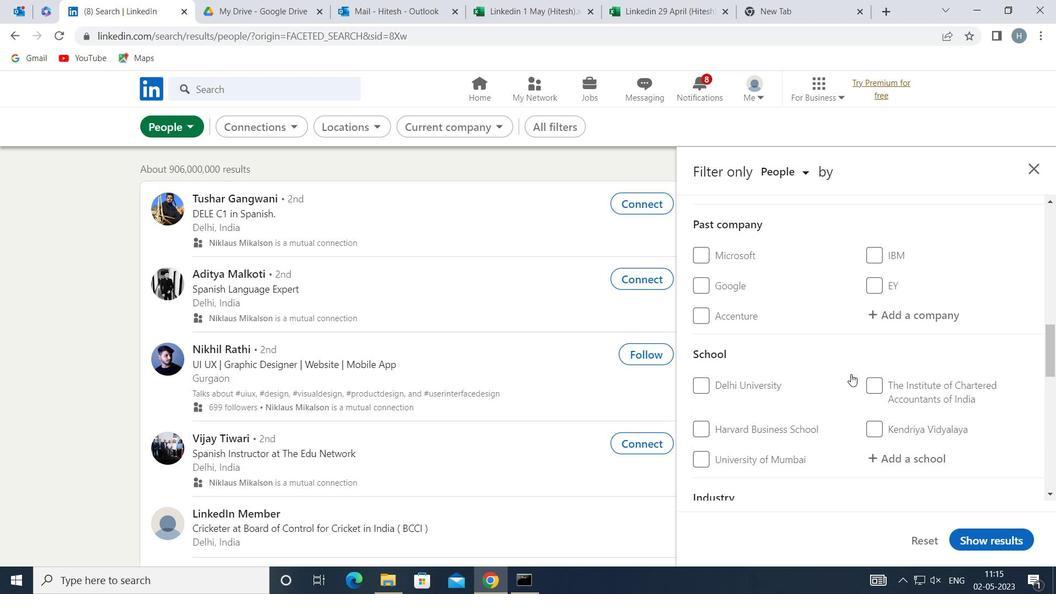 
Action: Mouse scrolled (850, 374) with delta (0, 0)
Screenshot: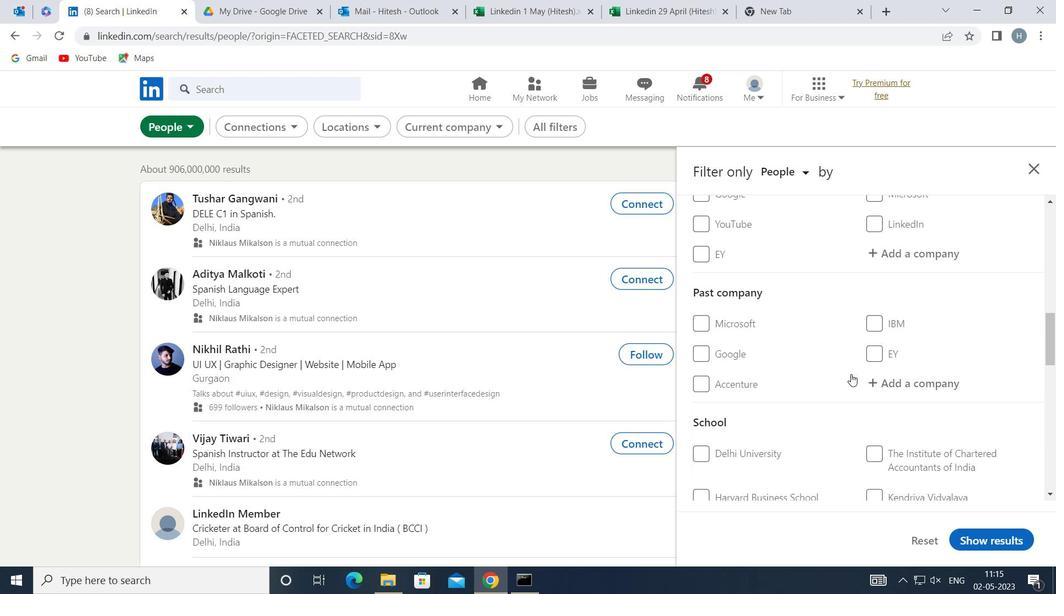 
Action: Mouse scrolled (850, 374) with delta (0, 0)
Screenshot: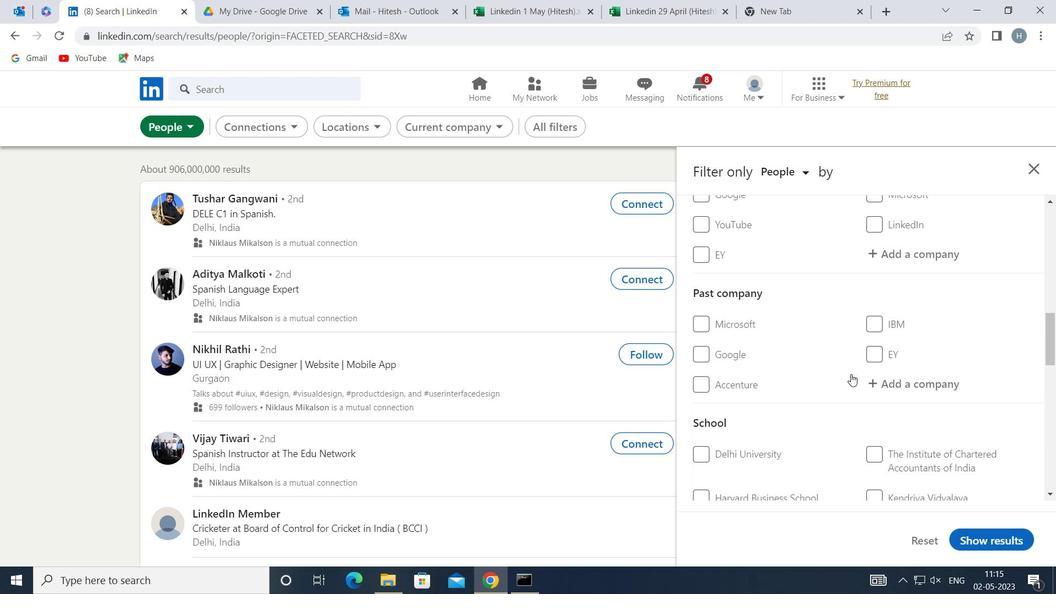 
Action: Mouse scrolled (850, 374) with delta (0, 0)
Screenshot: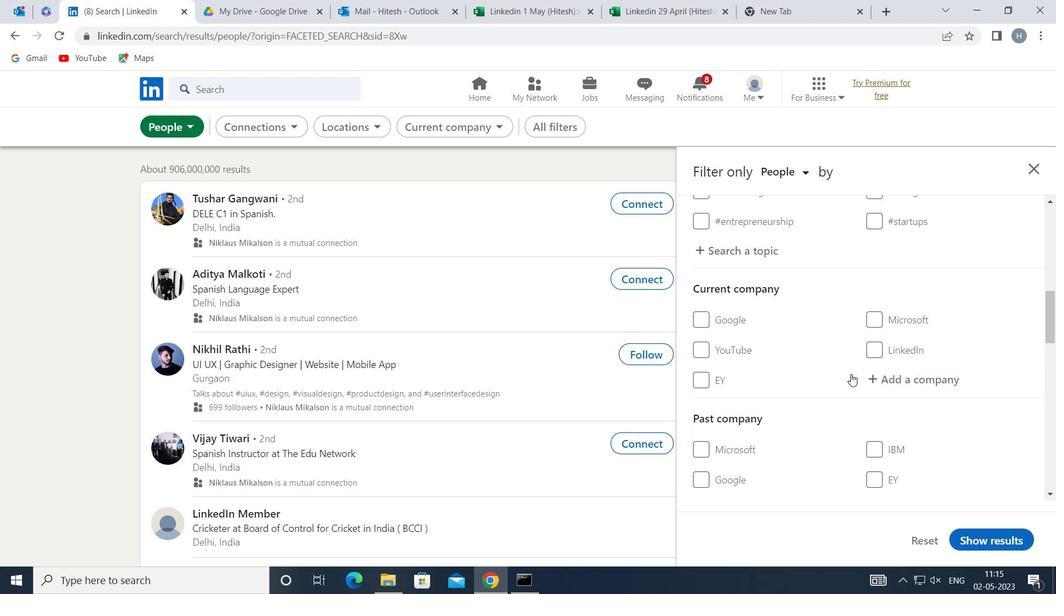 
Action: Mouse scrolled (850, 373) with delta (0, 0)
Screenshot: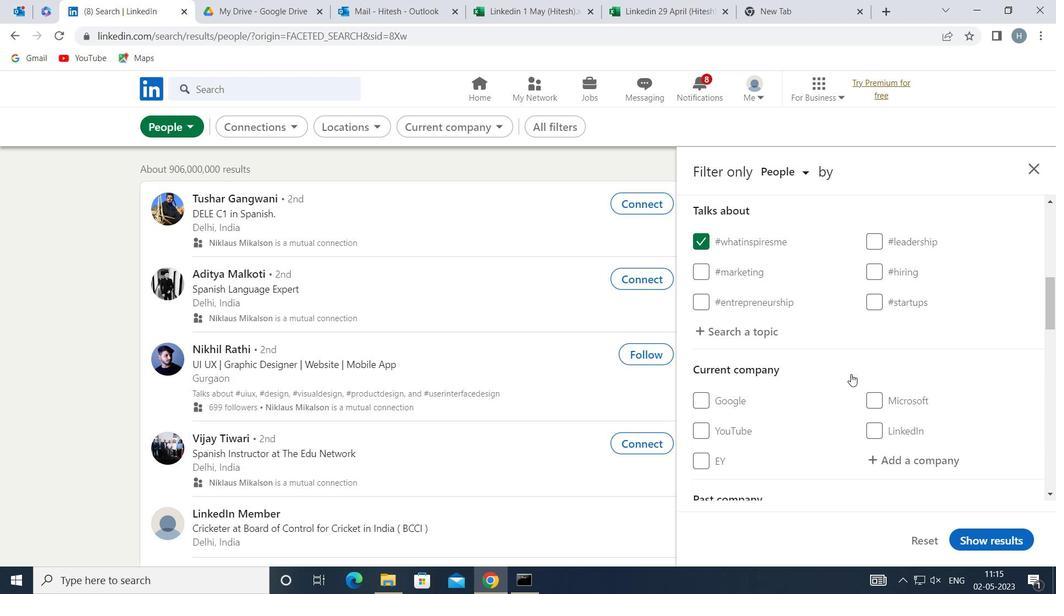 
Action: Mouse moved to (899, 388)
Screenshot: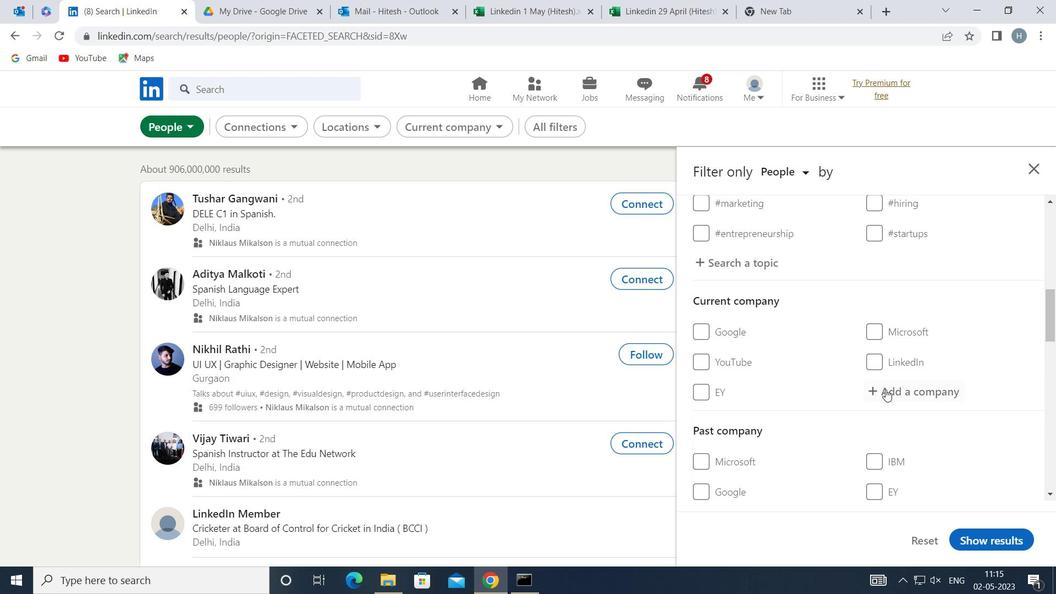 
Action: Mouse pressed left at (899, 388)
Screenshot: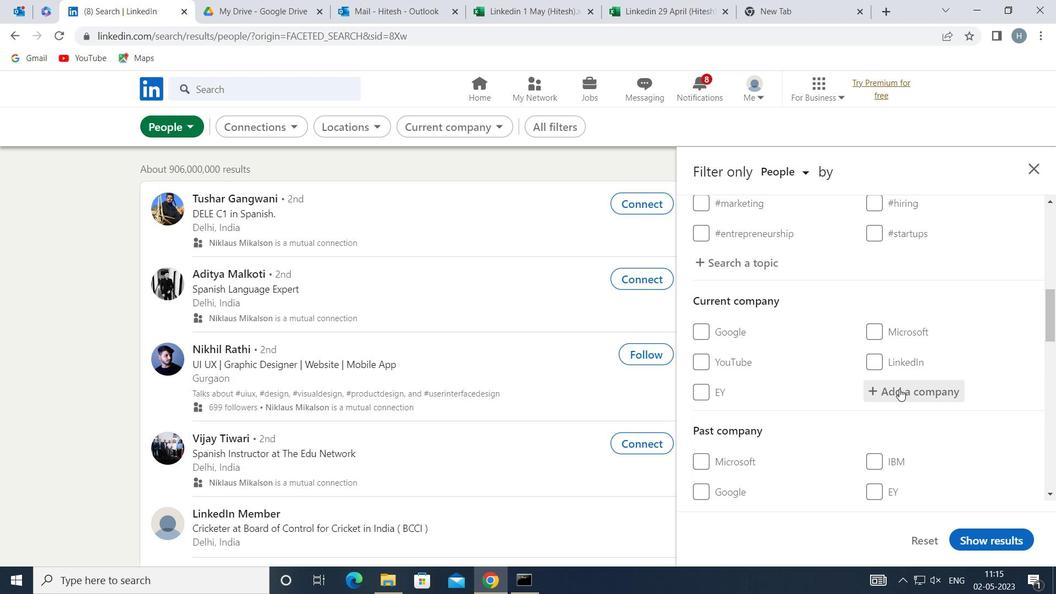 
Action: Mouse moved to (896, 388)
Screenshot: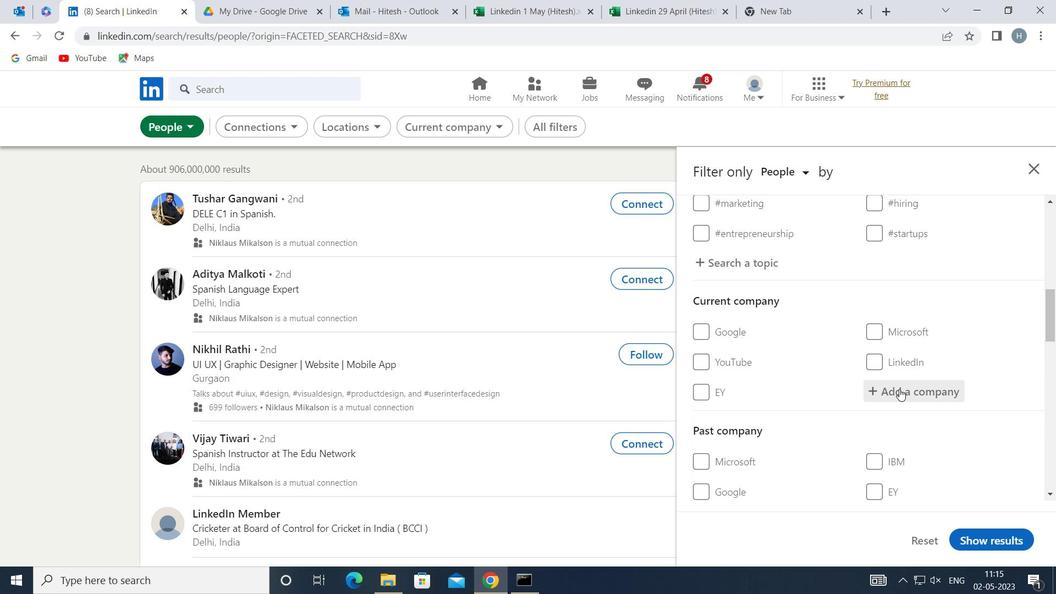 
Action: Key pressed <Key.shift><Key.shift><Key.shift>VCCI
Screenshot: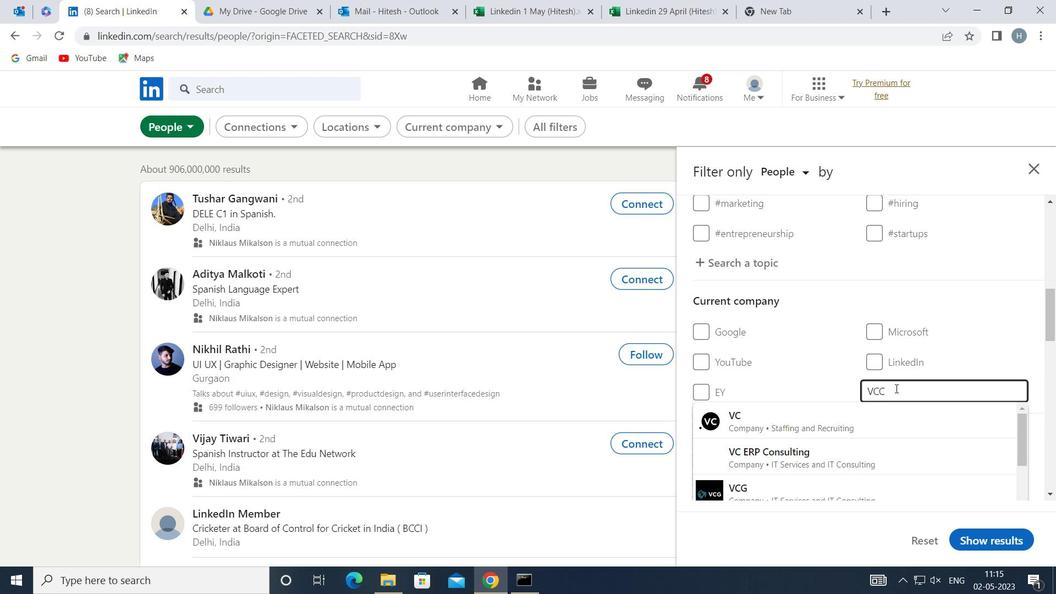 
Action: Mouse moved to (866, 411)
Screenshot: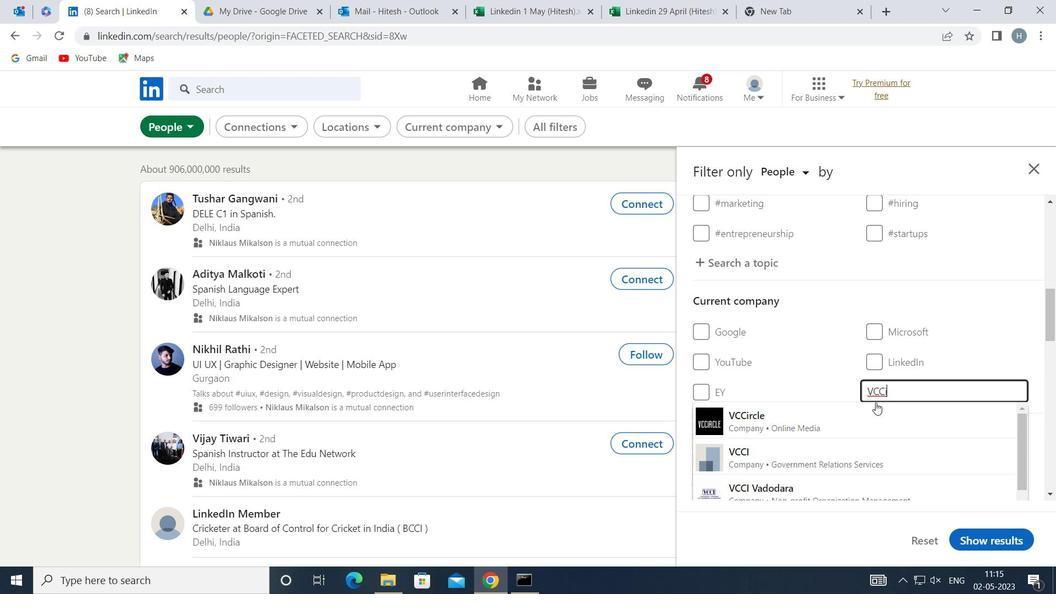 
Action: Mouse pressed left at (866, 411)
Screenshot: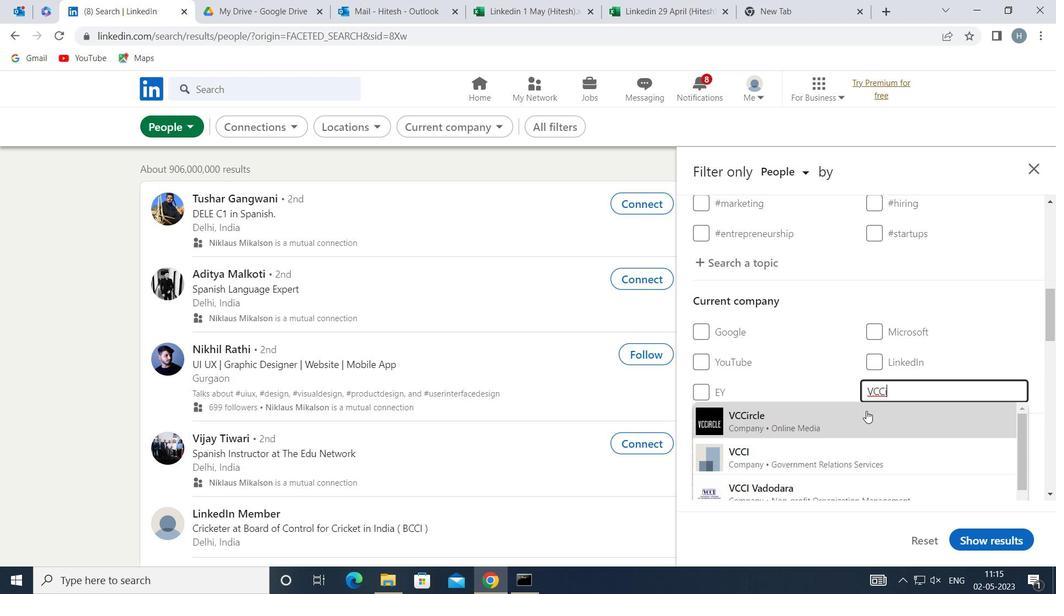 
Action: Mouse moved to (852, 402)
Screenshot: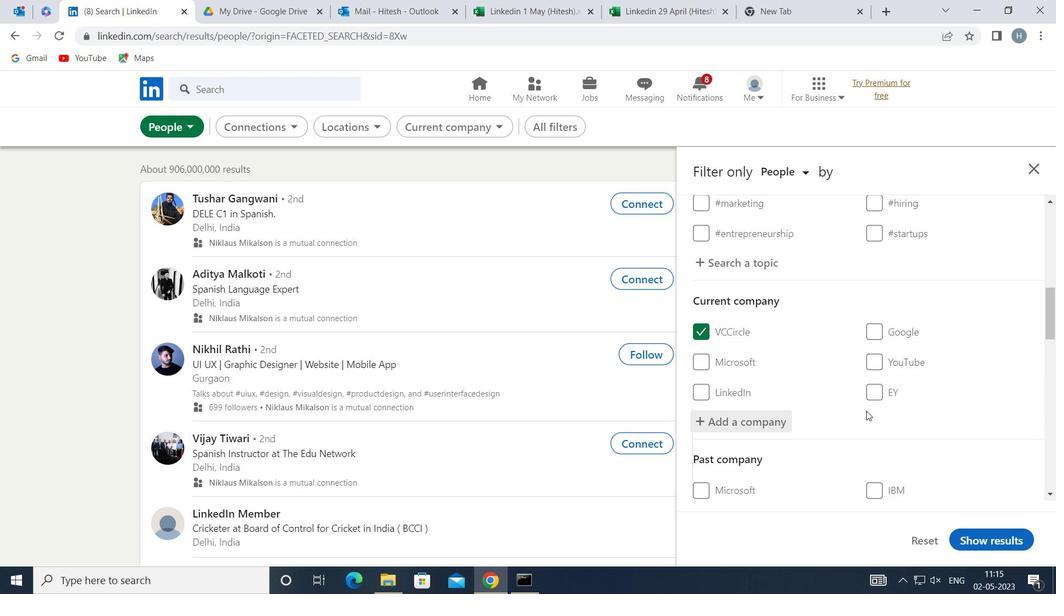 
Action: Mouse scrolled (852, 401) with delta (0, 0)
Screenshot: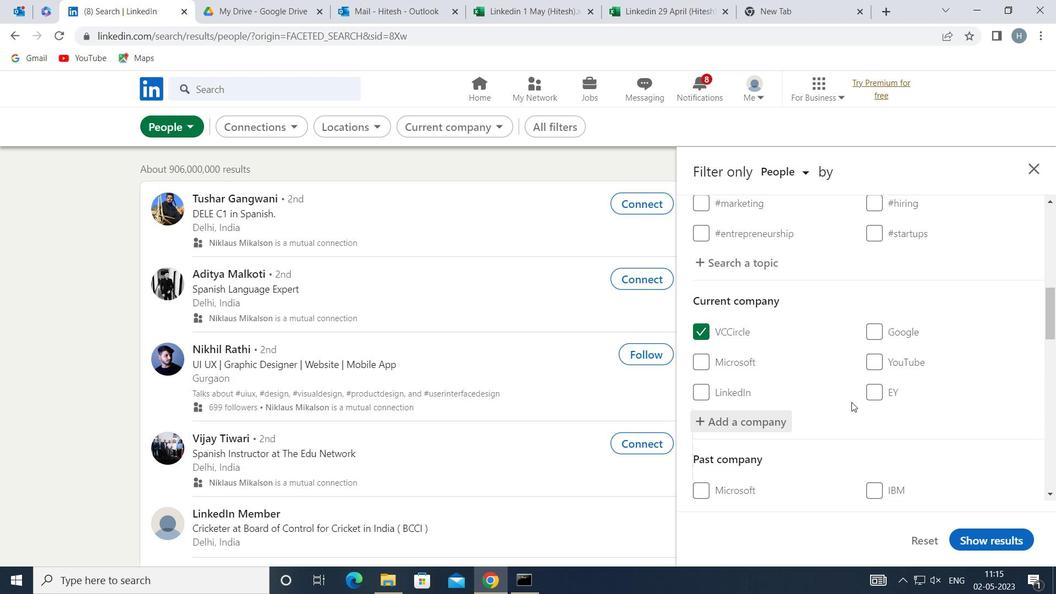 
Action: Mouse moved to (850, 402)
Screenshot: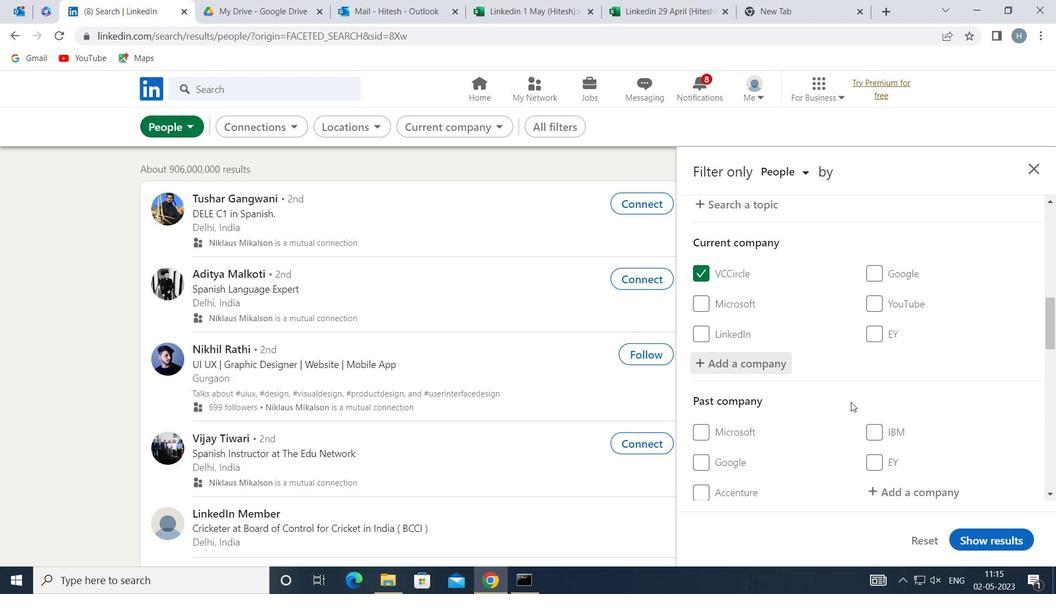 
Action: Mouse scrolled (850, 401) with delta (0, 0)
Screenshot: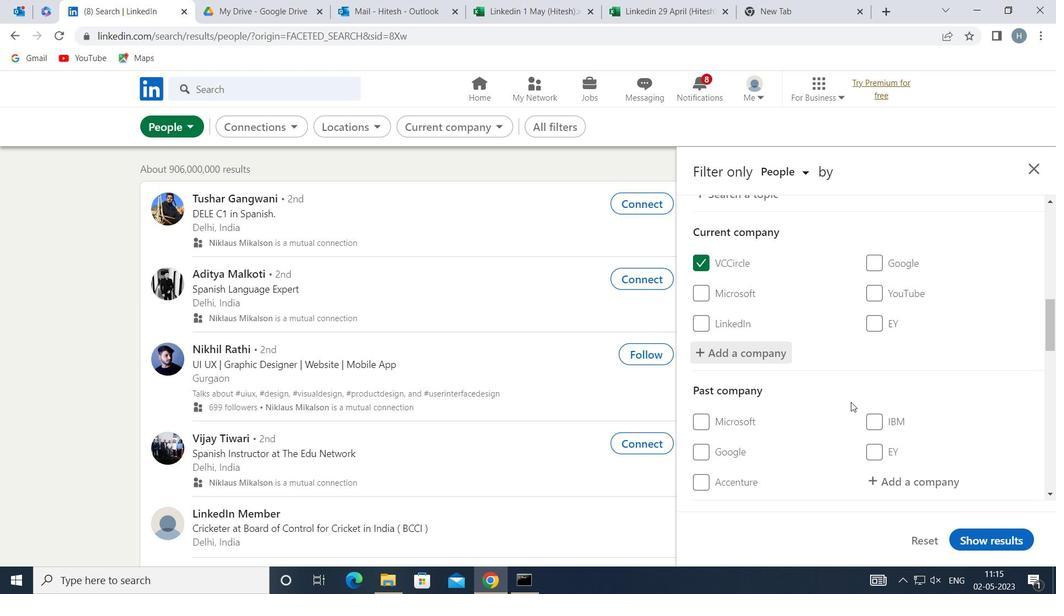 
Action: Mouse moved to (849, 402)
Screenshot: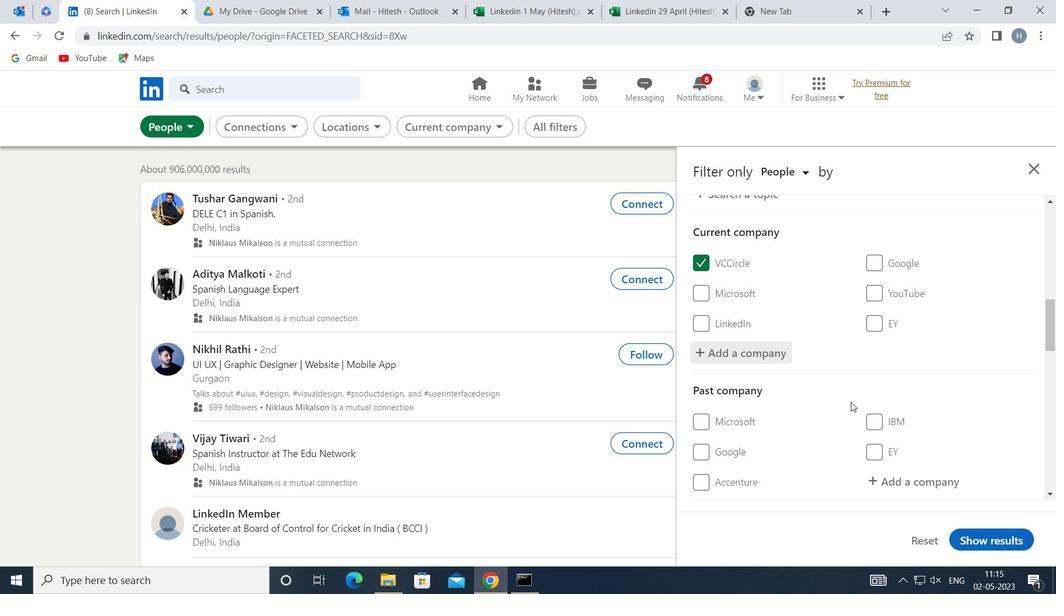 
Action: Mouse scrolled (849, 401) with delta (0, 0)
Screenshot: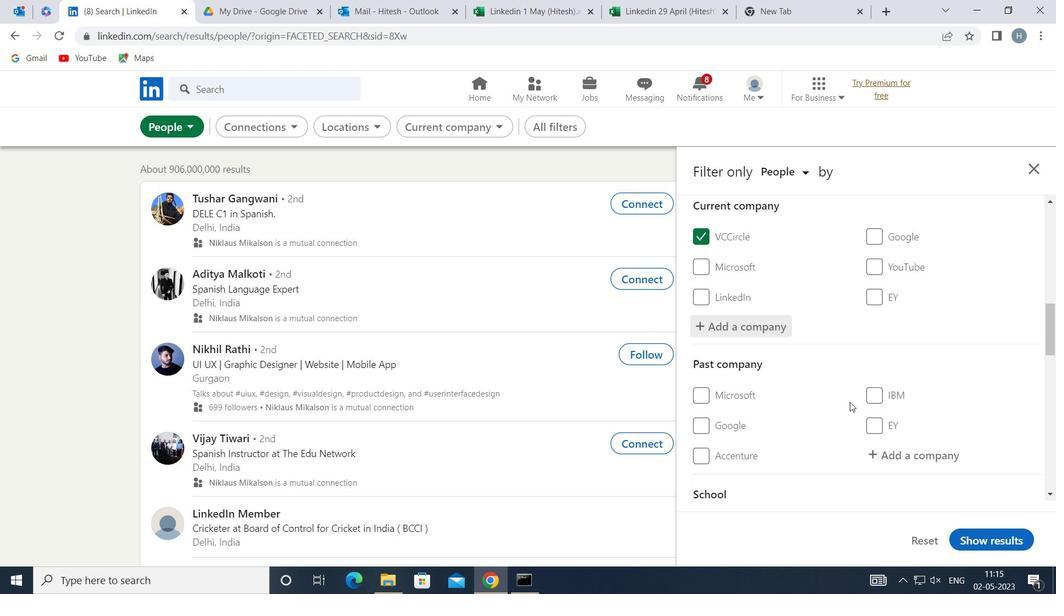 
Action: Mouse scrolled (849, 401) with delta (0, 0)
Screenshot: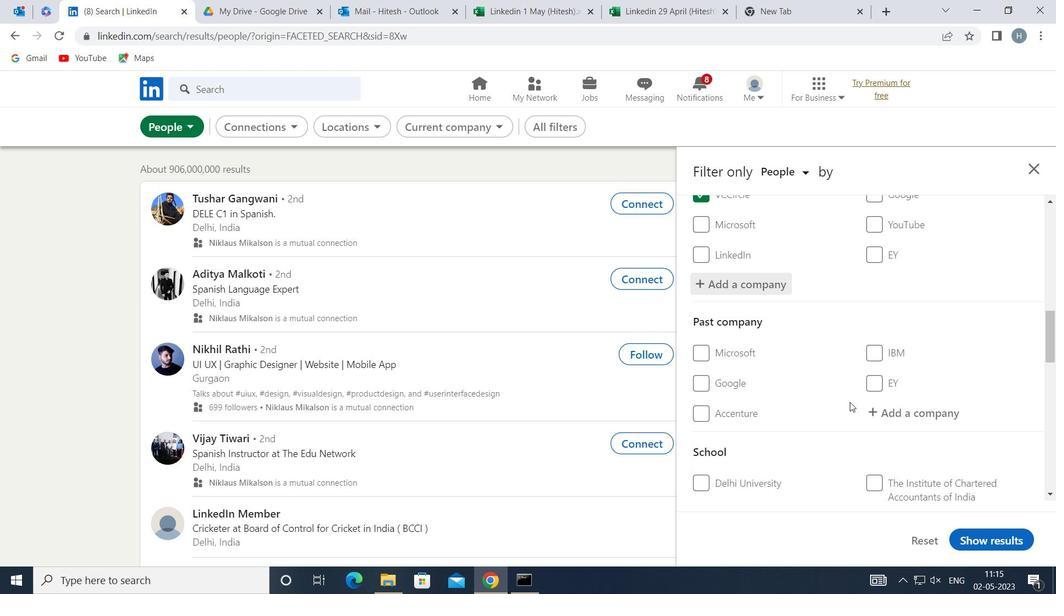 
Action: Mouse moved to (897, 416)
Screenshot: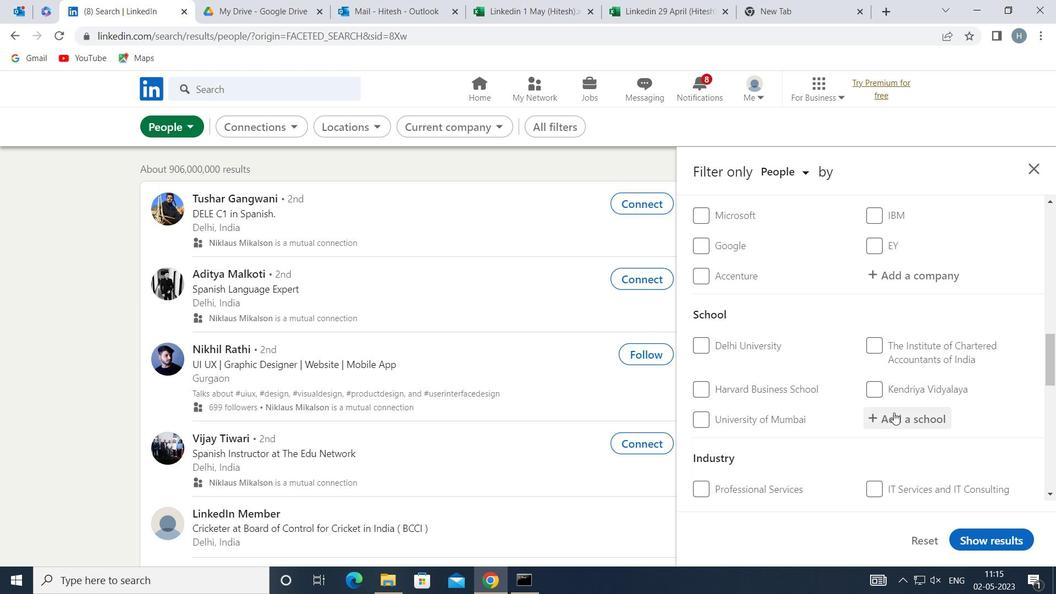 
Action: Mouse pressed left at (897, 416)
Screenshot: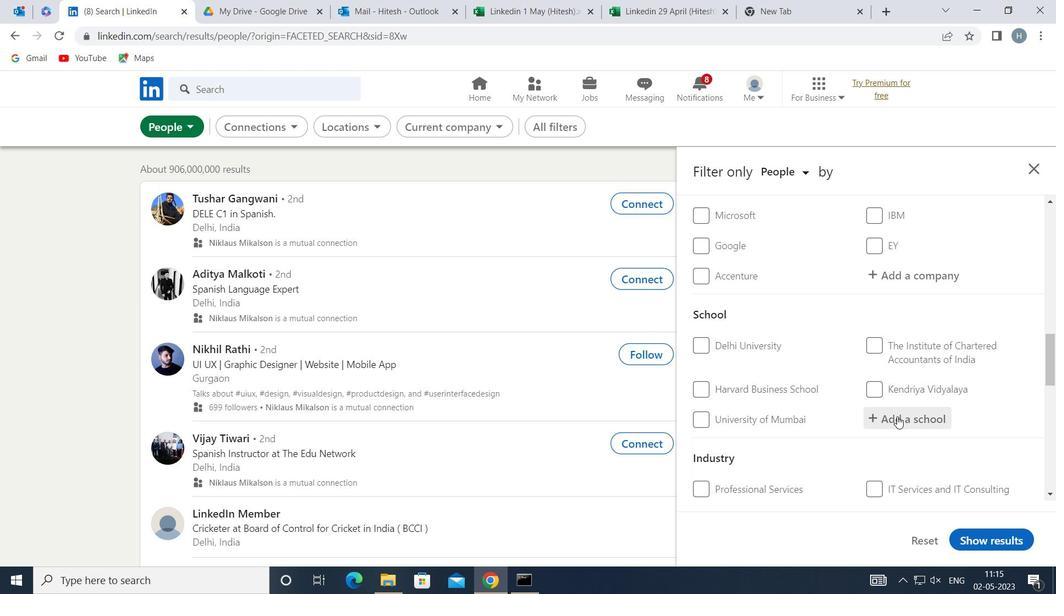 
Action: Mouse moved to (897, 417)
Screenshot: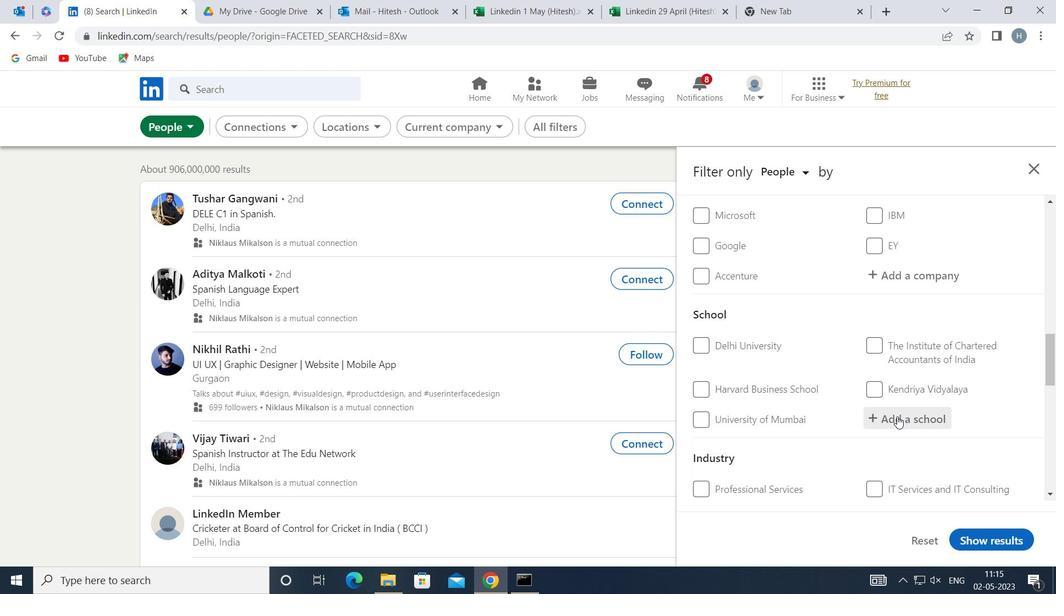 
Action: Key pressed <Key.shift>G<Key.space>H<Key.space><Key.shift><Key.shift><Key.shift><Key.shift><Key.shift><Key.shift><Key.shift><Key.shift><Key.shift><Key.shift><Key.shift><Key.shift><Key.shift><Key.shift><Key.shift><Key.shift><Key.shift><Key.shift><Key.shift><Key.shift><Key.shift><Key.shift><Key.shift><Key.shift><Key.shift><Key.shift>RAISONI<Key.space>
Screenshot: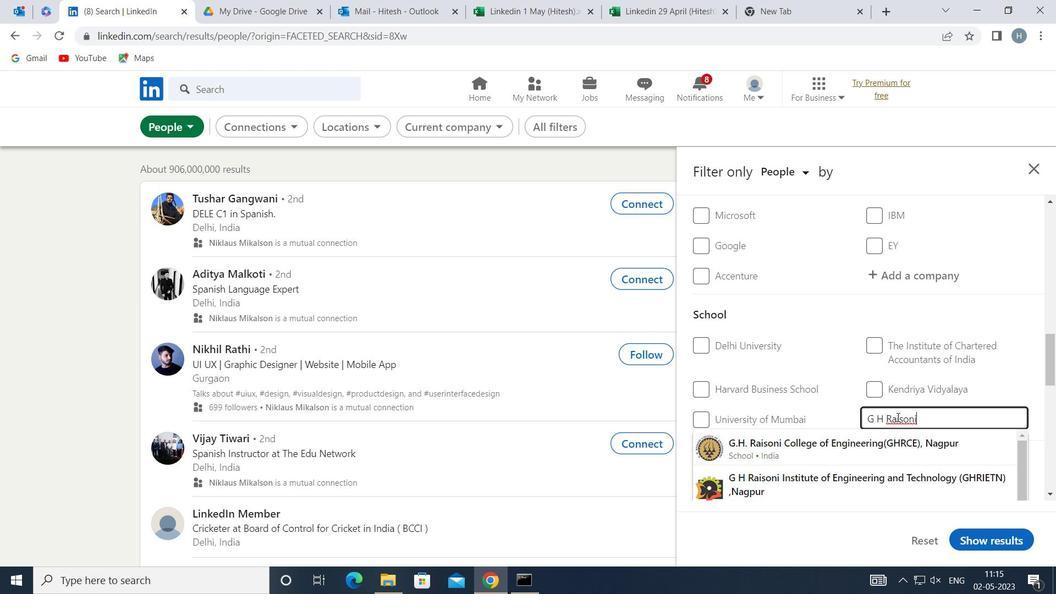 
Action: Mouse moved to (895, 417)
Screenshot: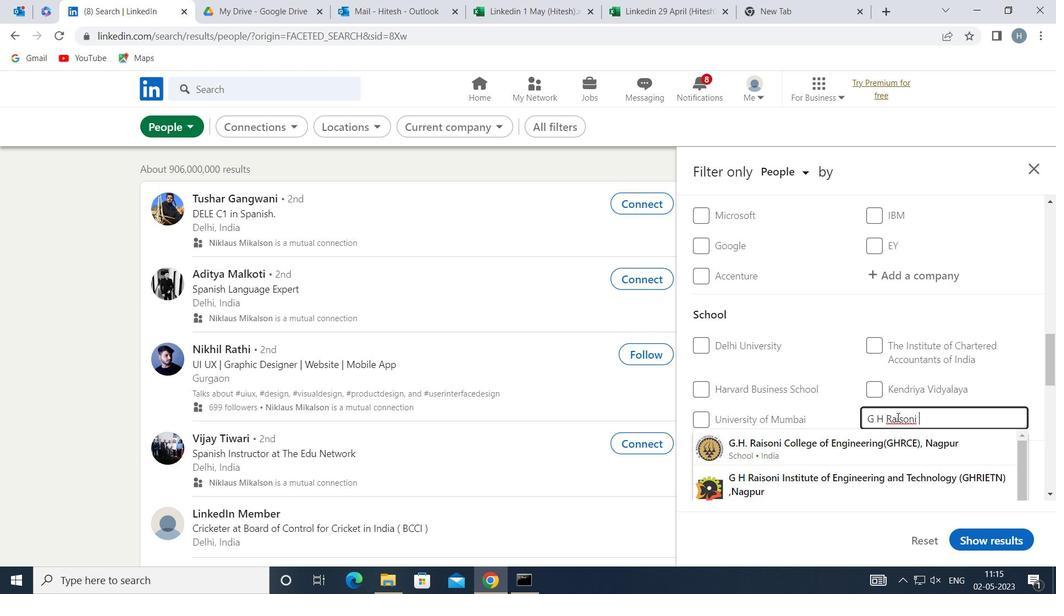 
Action: Key pressed <Key.shift>S
Screenshot: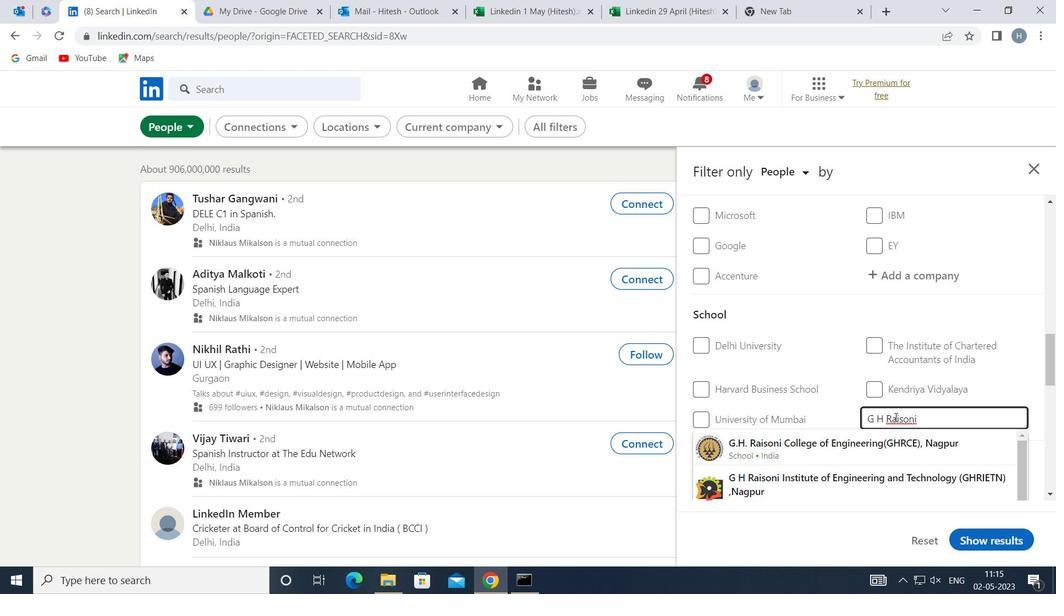
Action: Mouse moved to (880, 451)
Screenshot: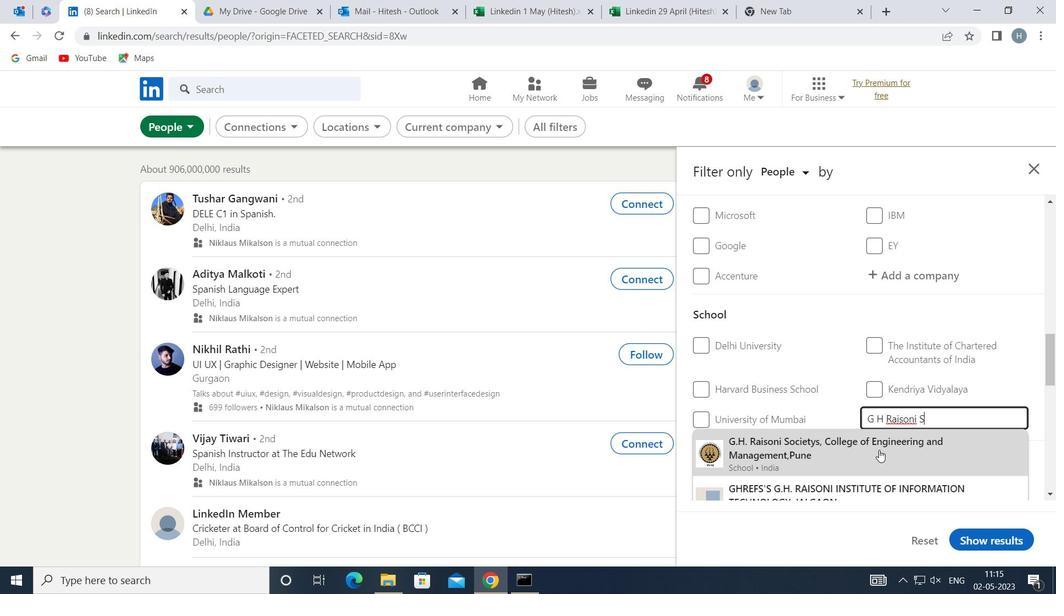 
Action: Mouse pressed left at (880, 451)
Screenshot: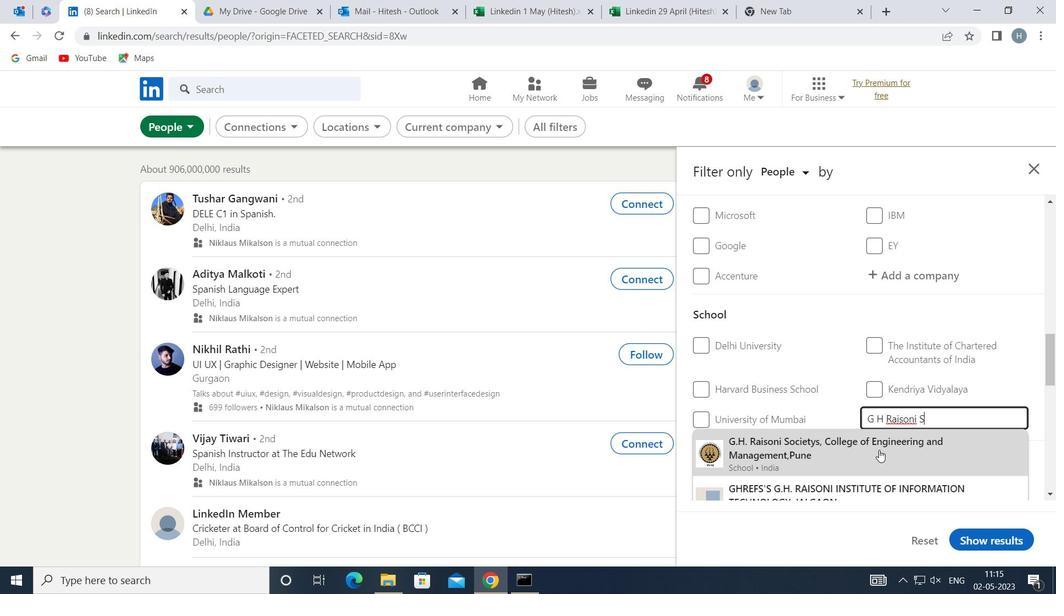 
Action: Mouse moved to (857, 411)
Screenshot: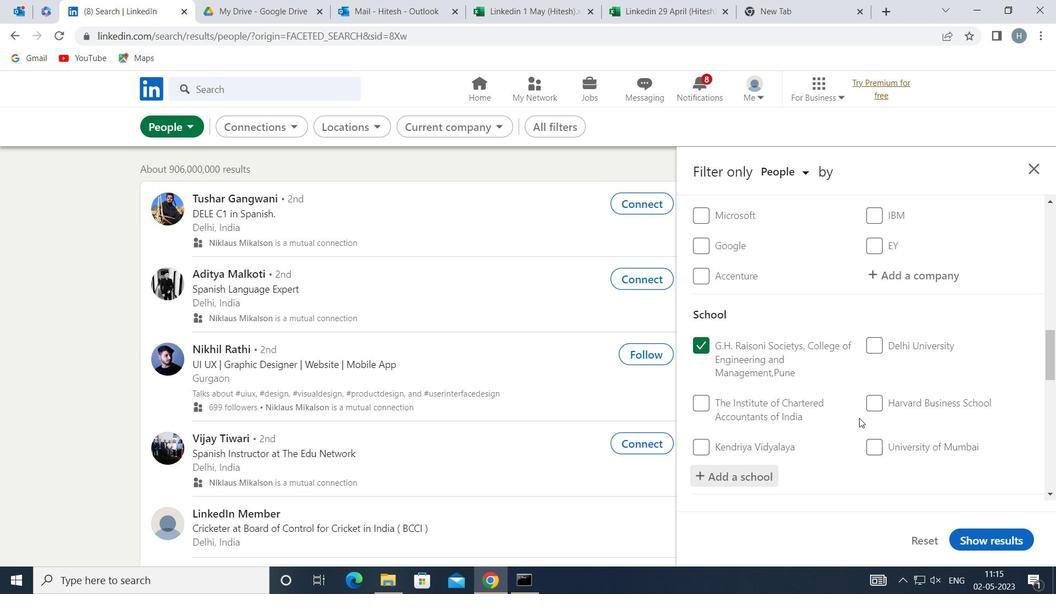 
Action: Mouse scrolled (857, 410) with delta (0, 0)
Screenshot: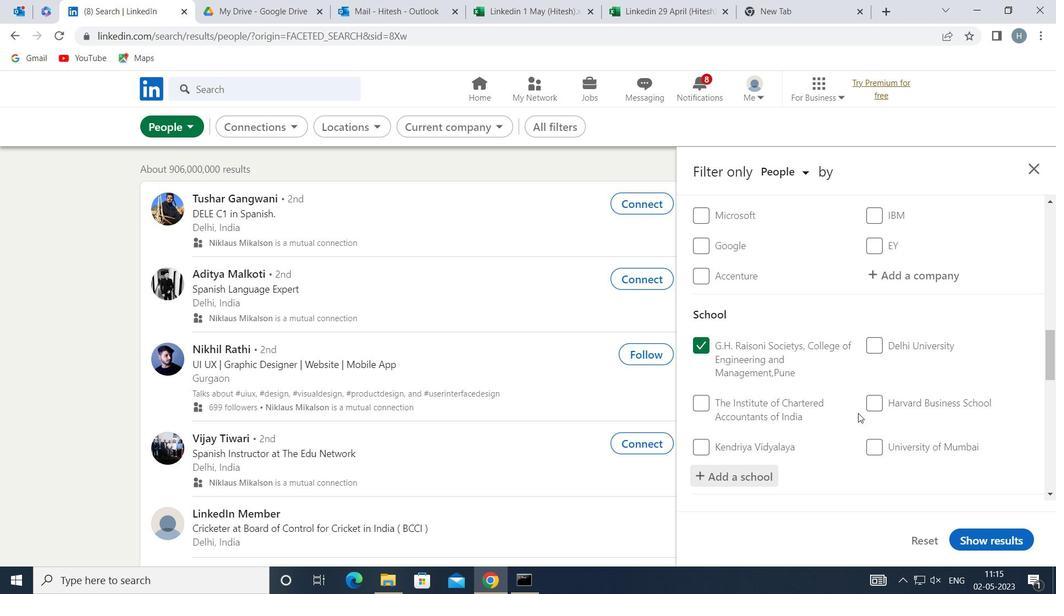 
Action: Mouse moved to (858, 409)
Screenshot: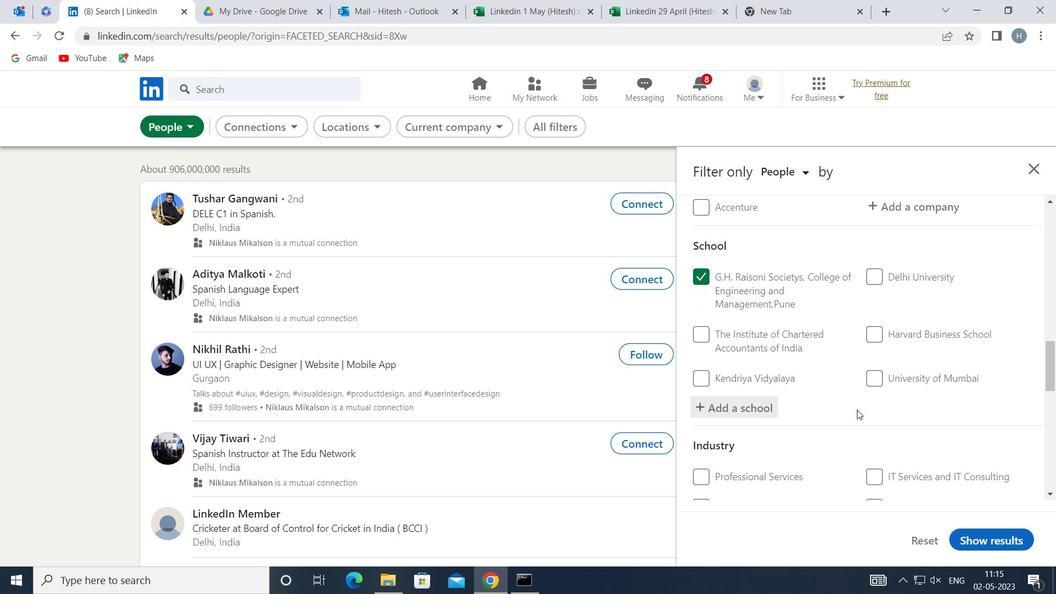 
Action: Mouse scrolled (858, 409) with delta (0, 0)
Screenshot: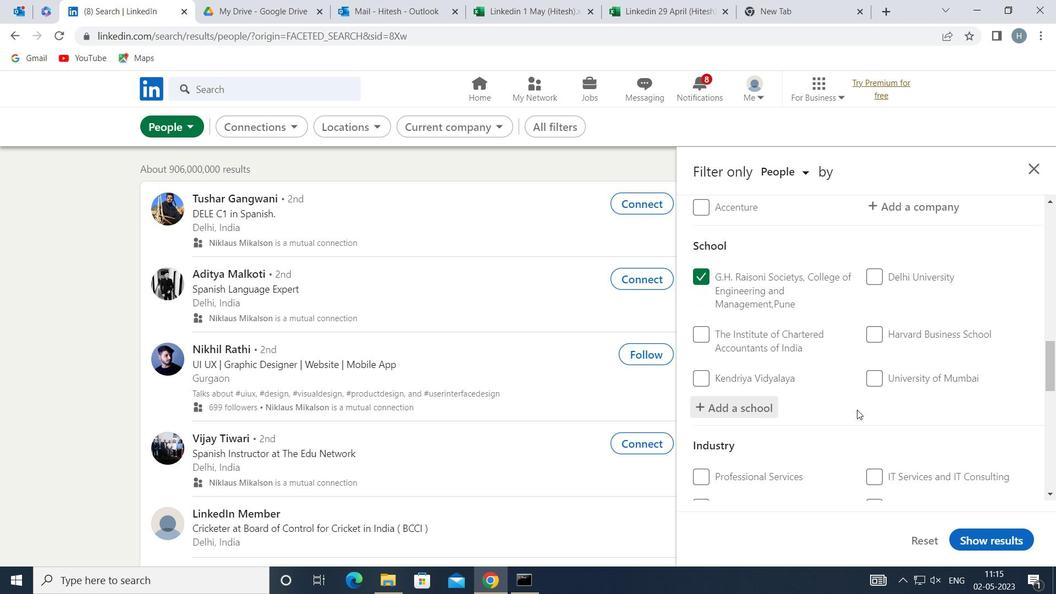 
Action: Mouse scrolled (858, 409) with delta (0, 0)
Screenshot: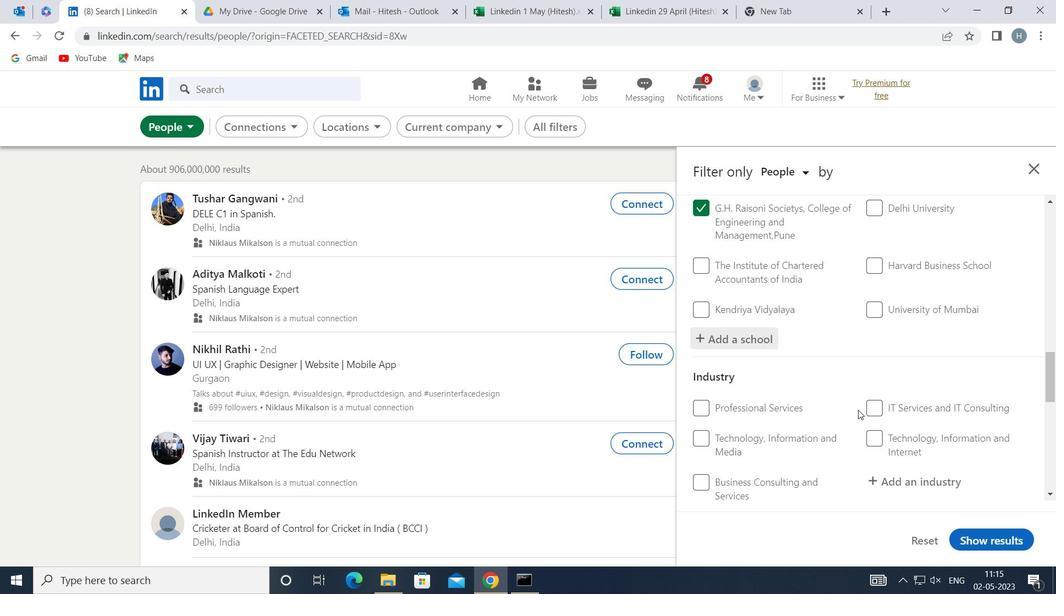 
Action: Mouse moved to (925, 415)
Screenshot: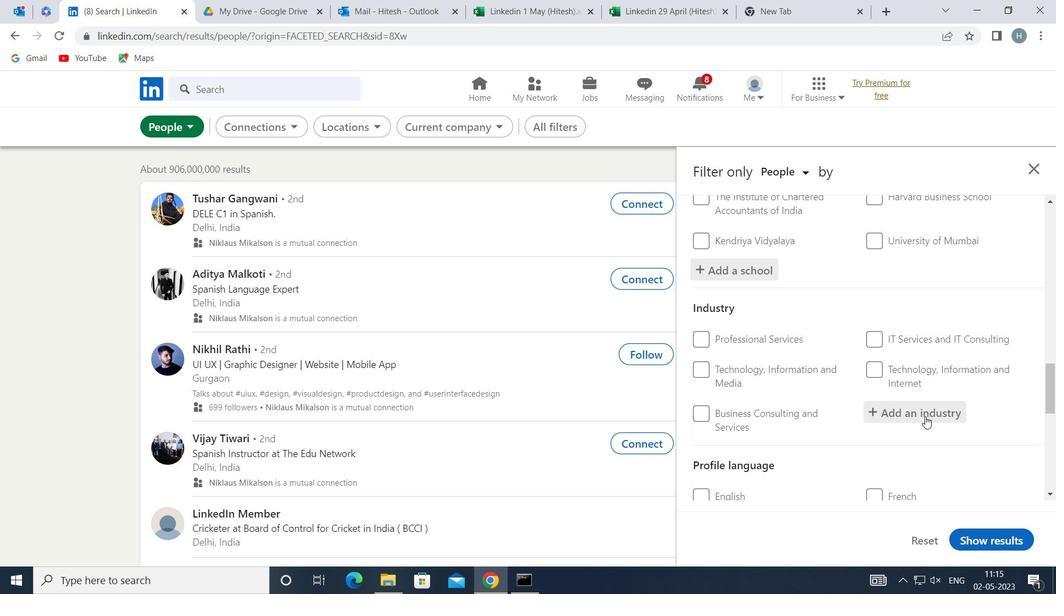 
Action: Mouse pressed left at (925, 415)
Screenshot: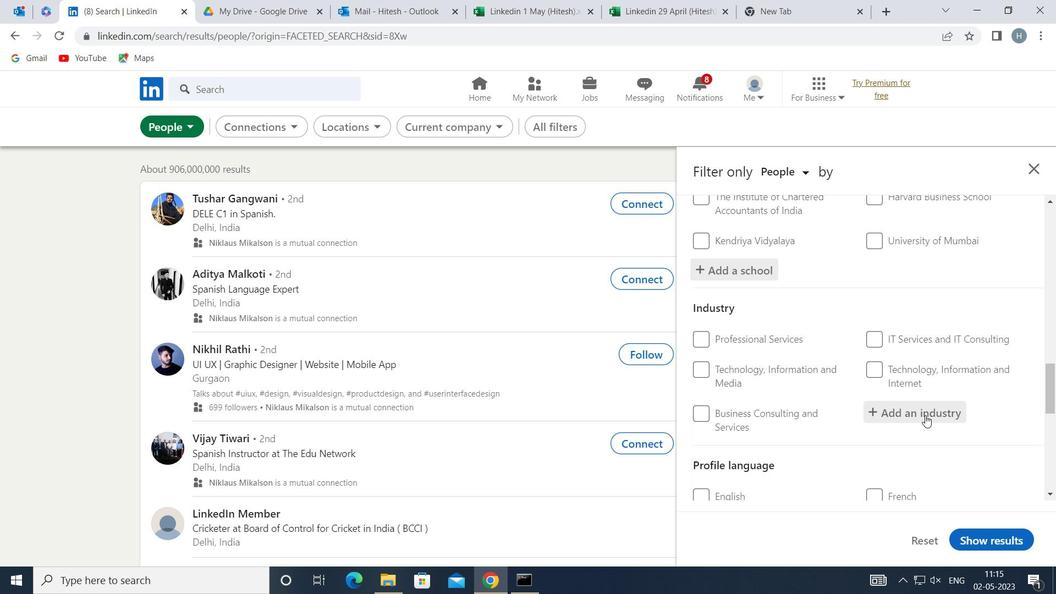 
Action: Mouse moved to (923, 413)
Screenshot: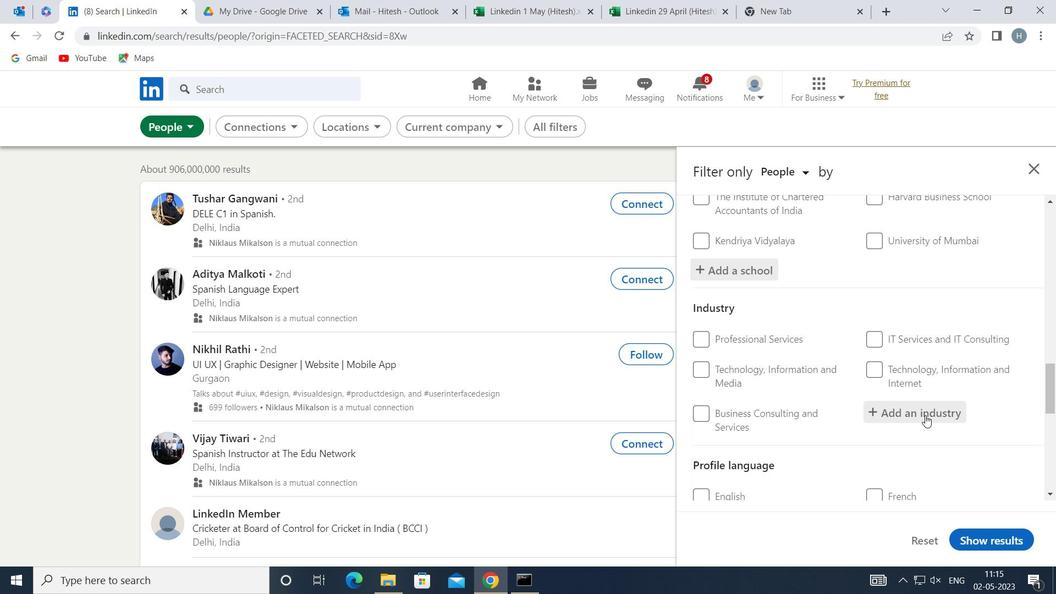 
Action: Key pressed <Key.shift>PHOTOG
Screenshot: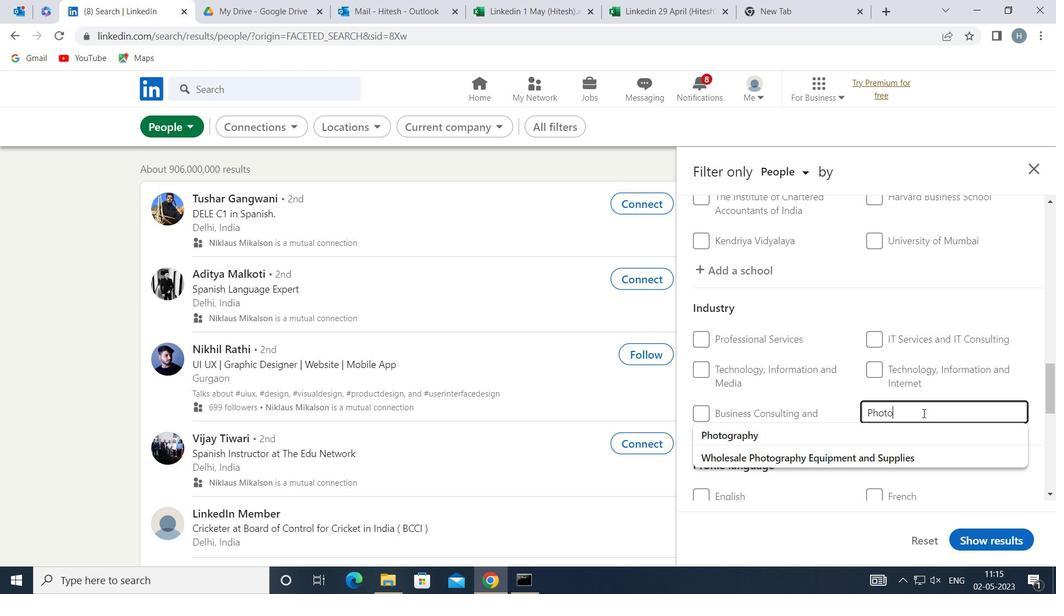 
Action: Mouse moved to (906, 431)
Screenshot: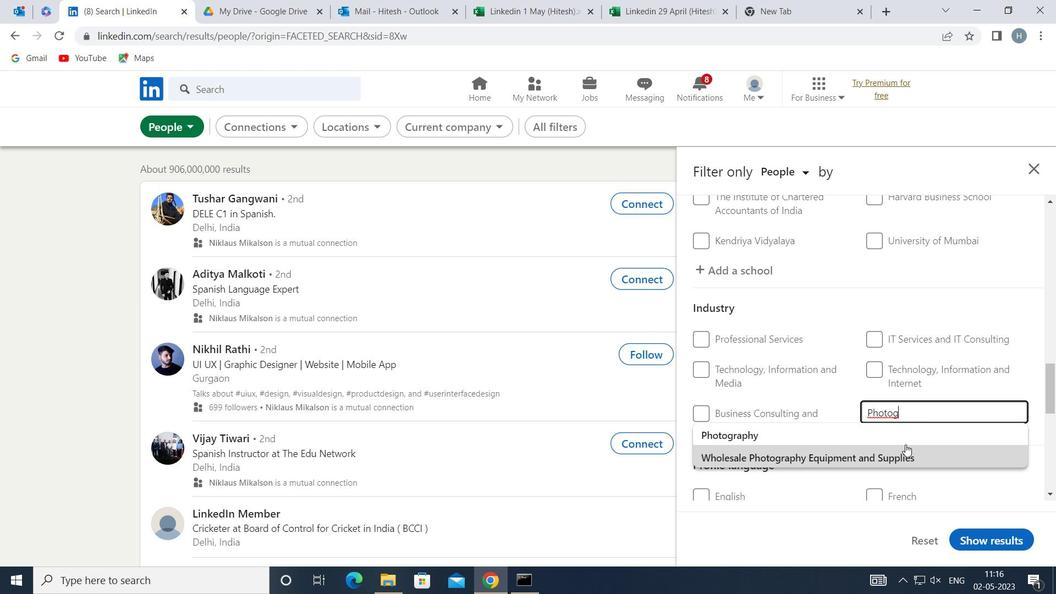 
Action: Mouse pressed left at (906, 431)
Screenshot: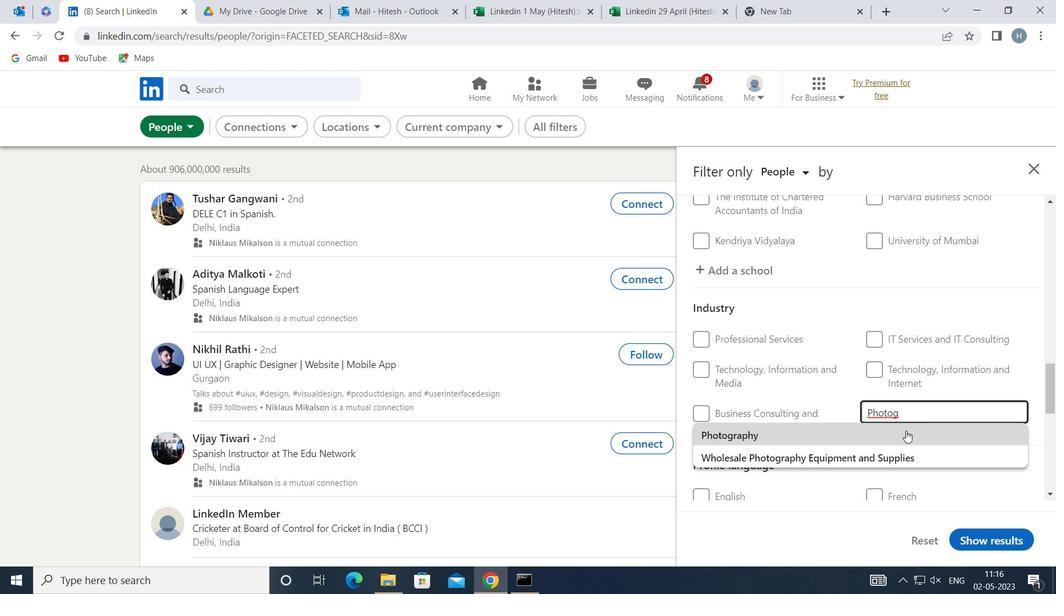 
Action: Mouse moved to (866, 433)
Screenshot: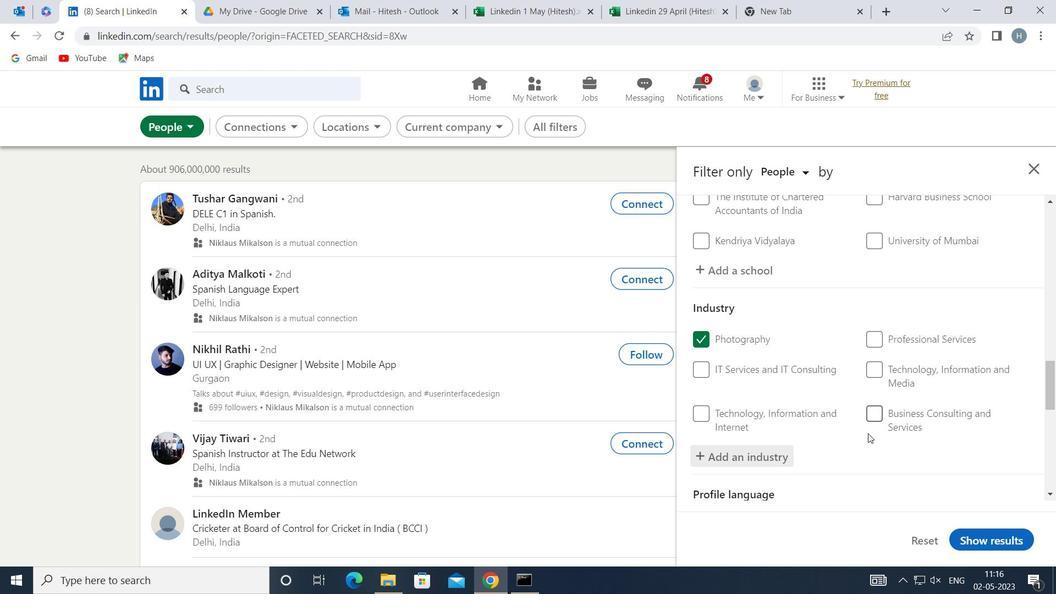 
Action: Mouse scrolled (866, 432) with delta (0, 0)
Screenshot: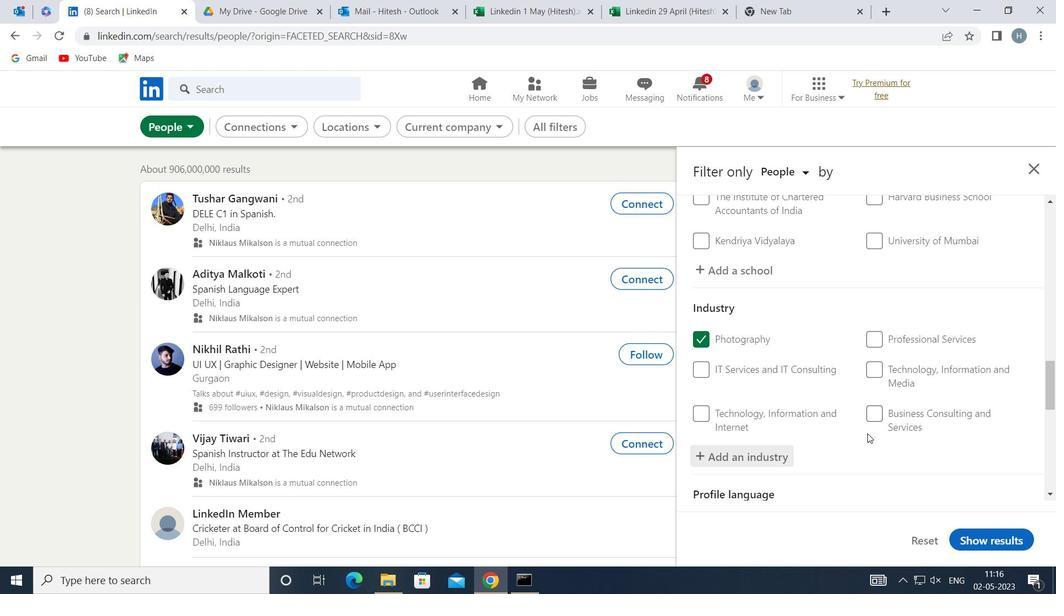 
Action: Mouse moved to (845, 429)
Screenshot: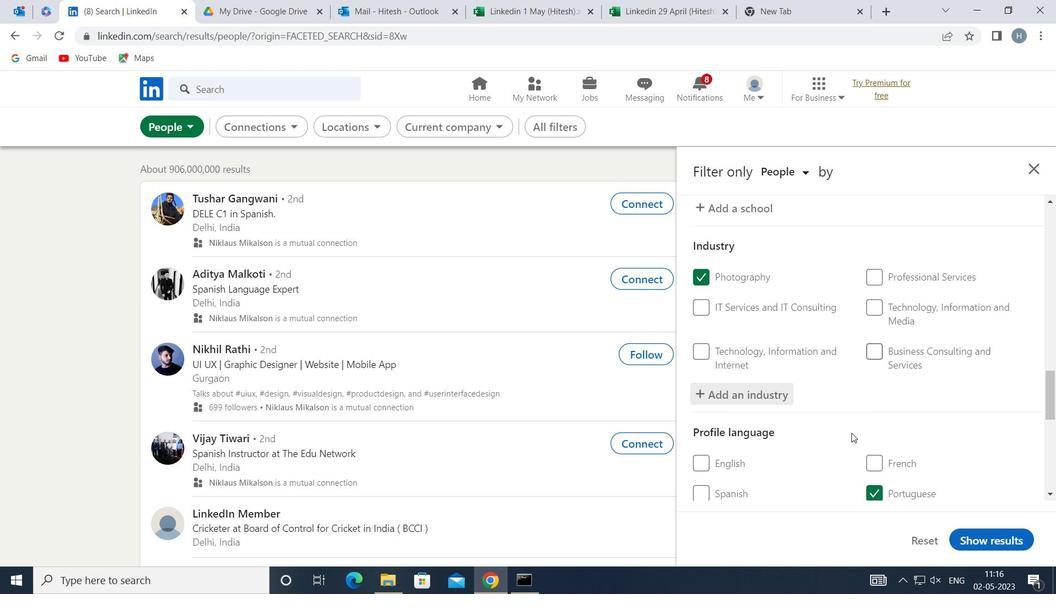 
Action: Mouse scrolled (845, 428) with delta (0, 0)
Screenshot: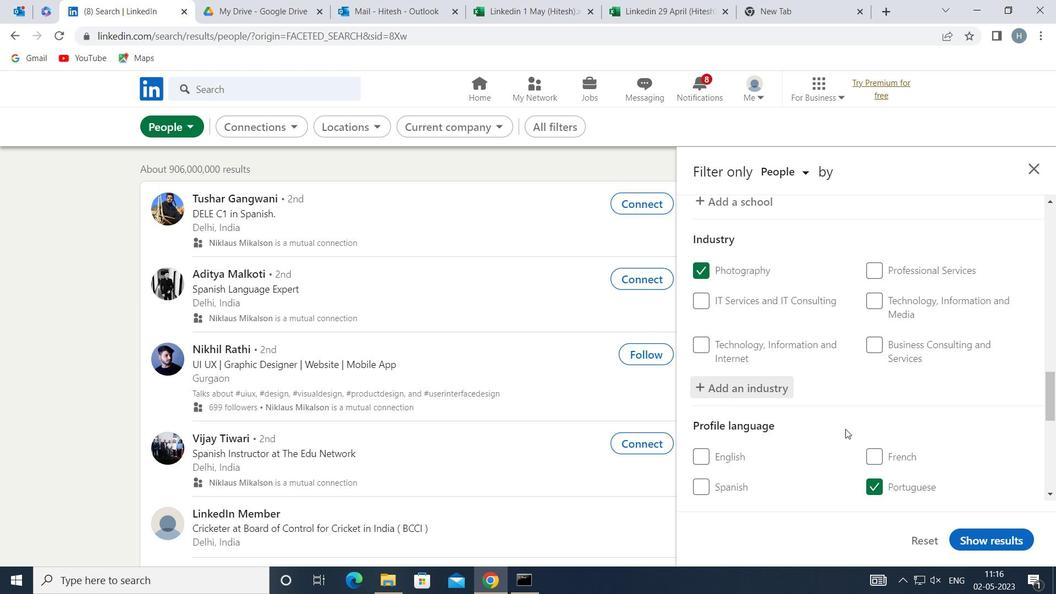 
Action: Mouse scrolled (845, 428) with delta (0, 0)
Screenshot: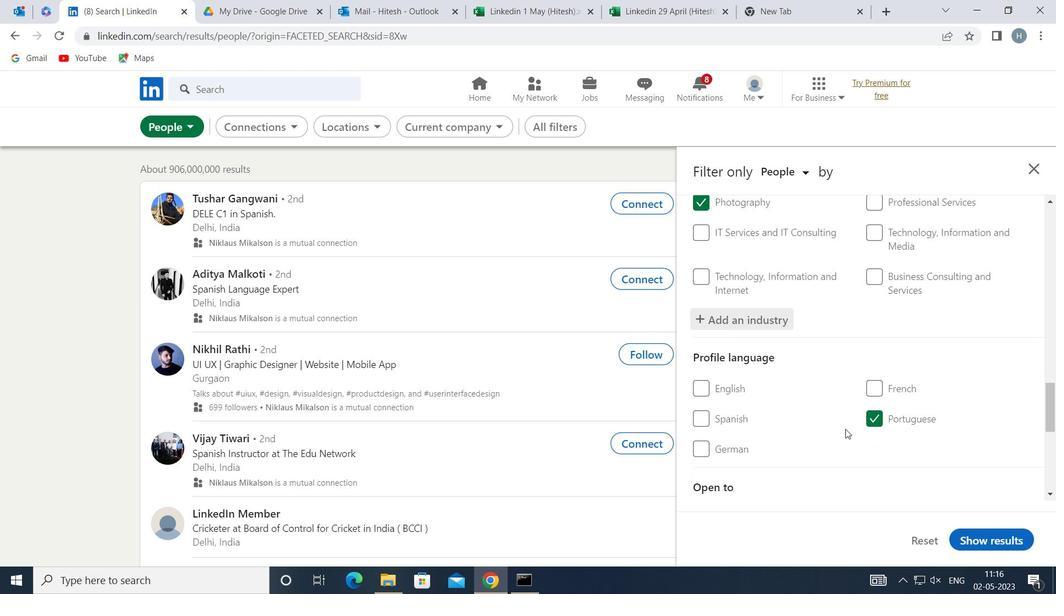 
Action: Mouse moved to (846, 423)
Screenshot: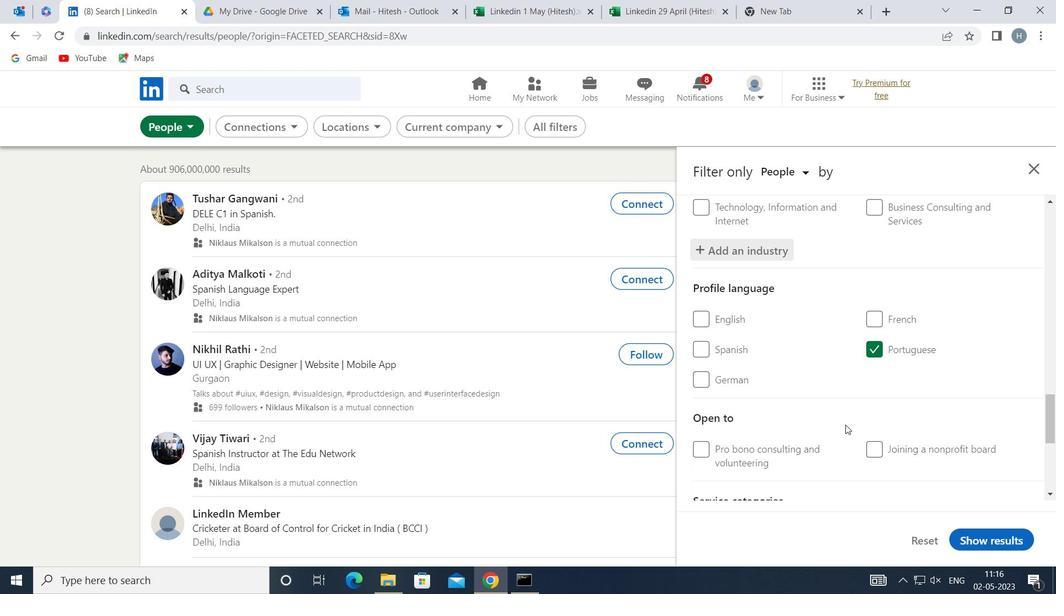 
Action: Mouse scrolled (846, 422) with delta (0, 0)
Screenshot: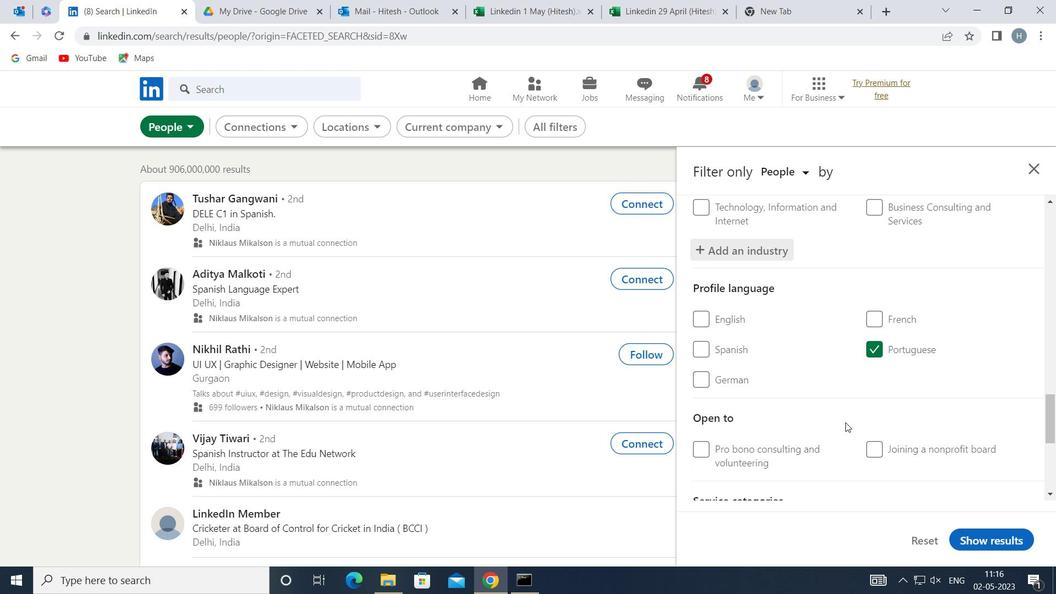 
Action: Mouse moved to (852, 415)
Screenshot: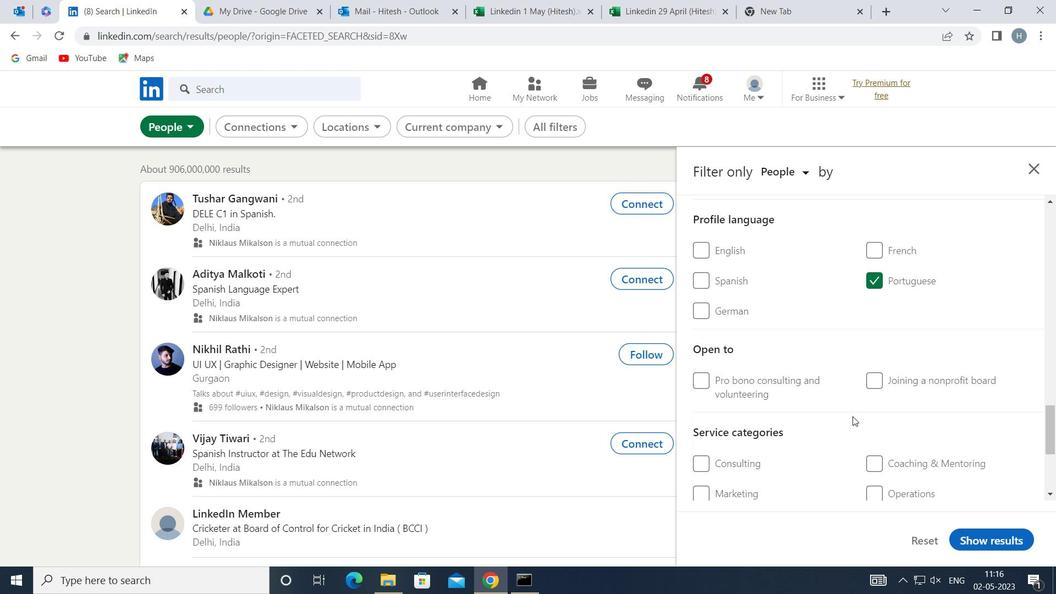 
Action: Mouse scrolled (852, 415) with delta (0, 0)
Screenshot: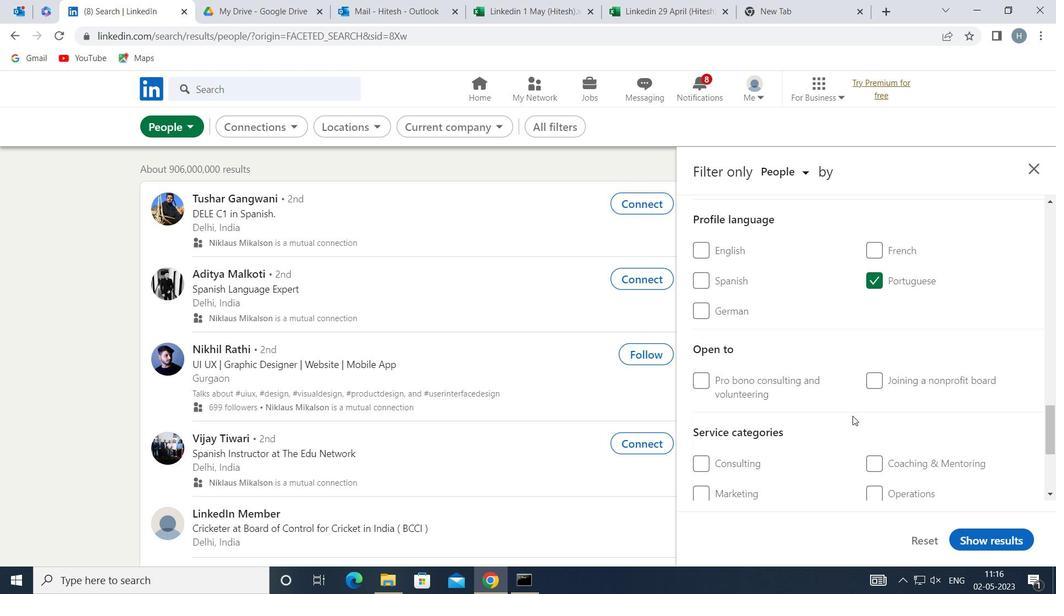 
Action: Mouse moved to (907, 453)
Screenshot: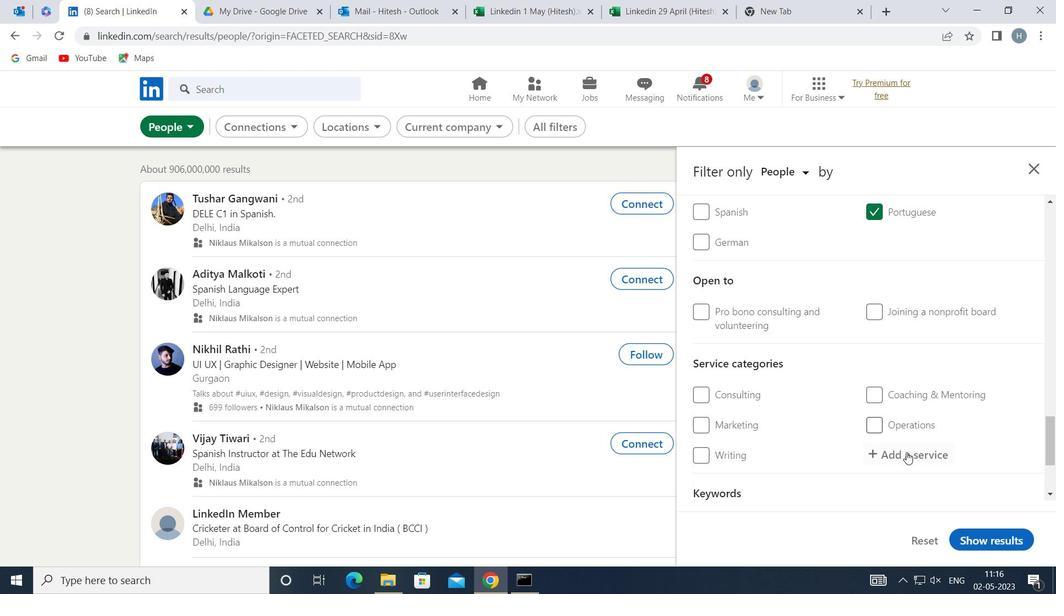 
Action: Mouse pressed left at (907, 453)
Screenshot: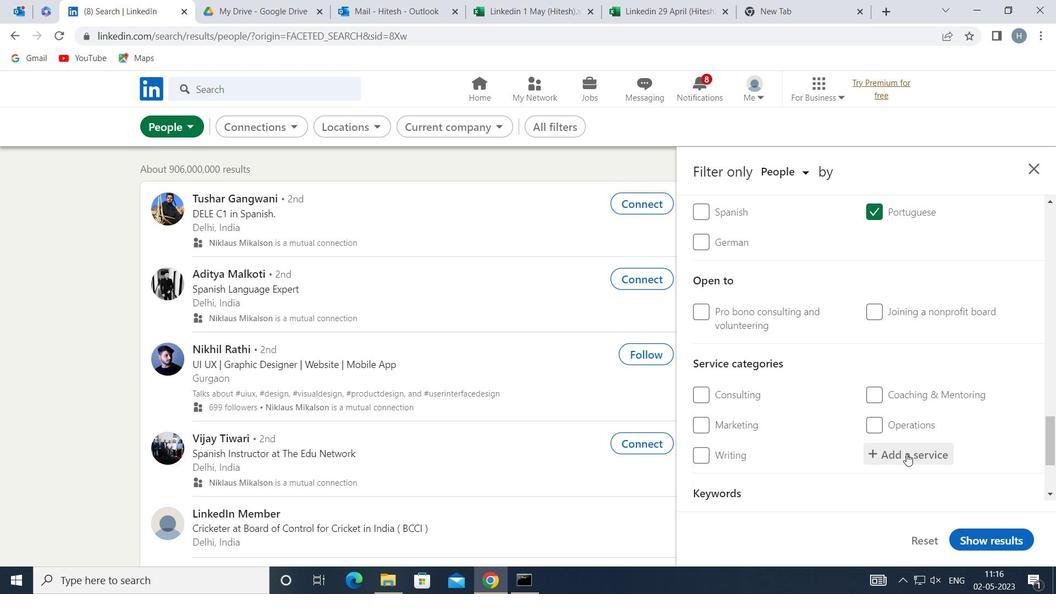 
Action: Mouse moved to (907, 453)
Screenshot: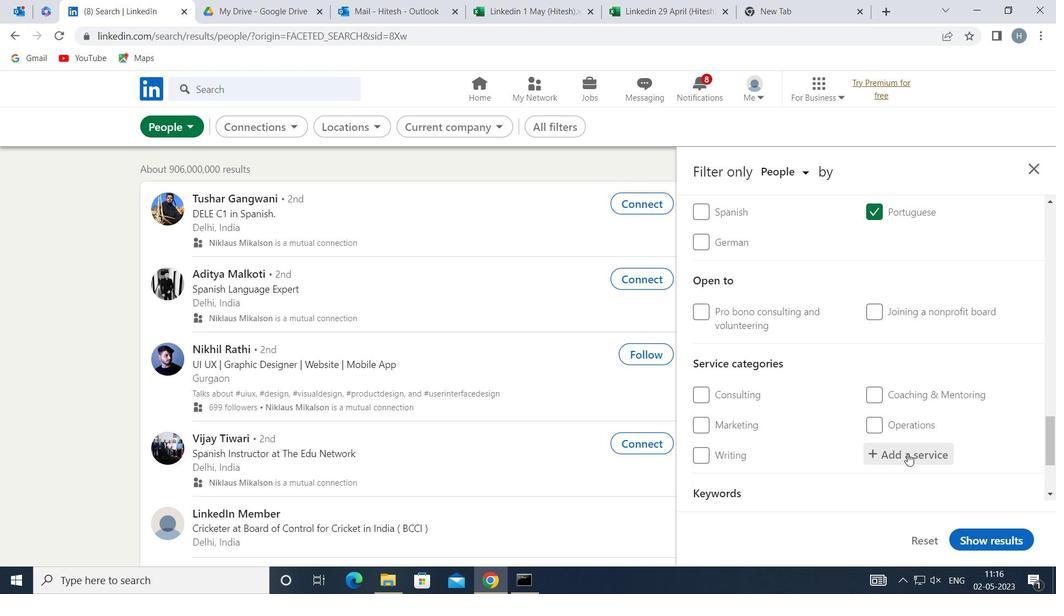 
Action: Key pressed <Key.shift>MARKETING
Screenshot: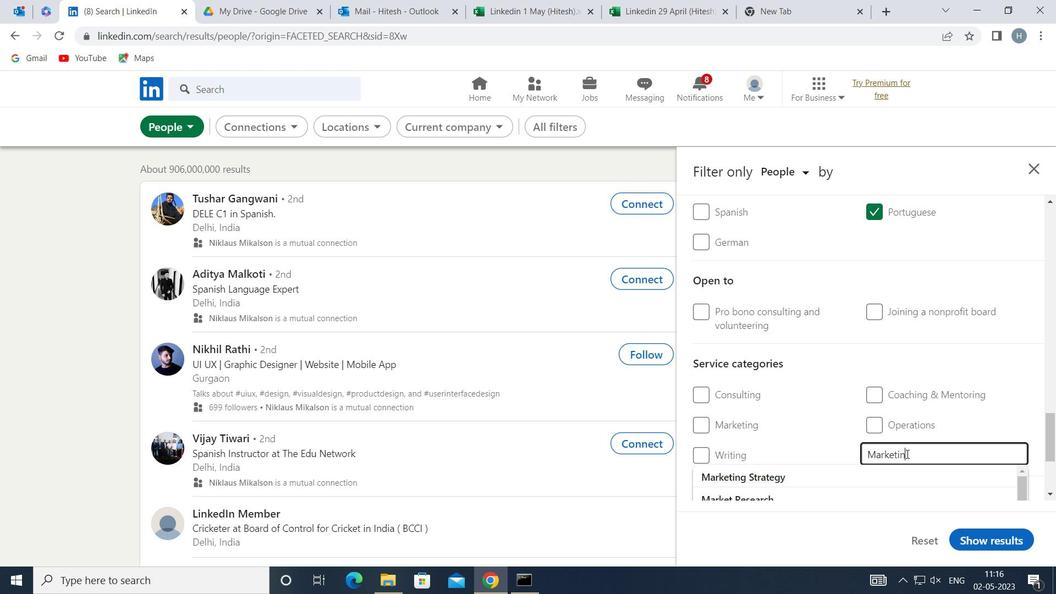 
Action: Mouse moved to (954, 445)
Screenshot: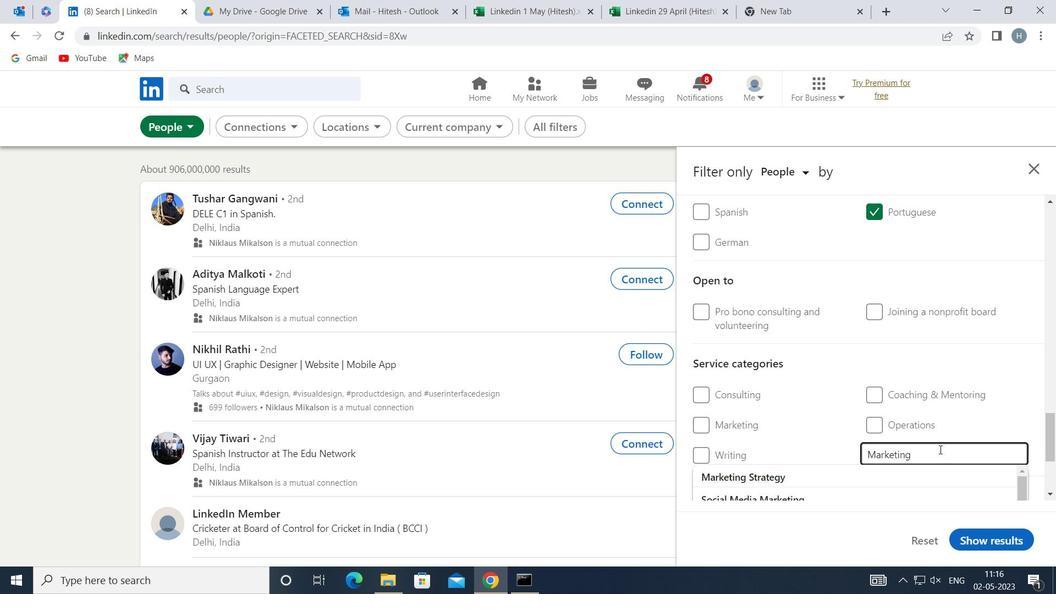 
Action: Key pressed <Key.enter>
Screenshot: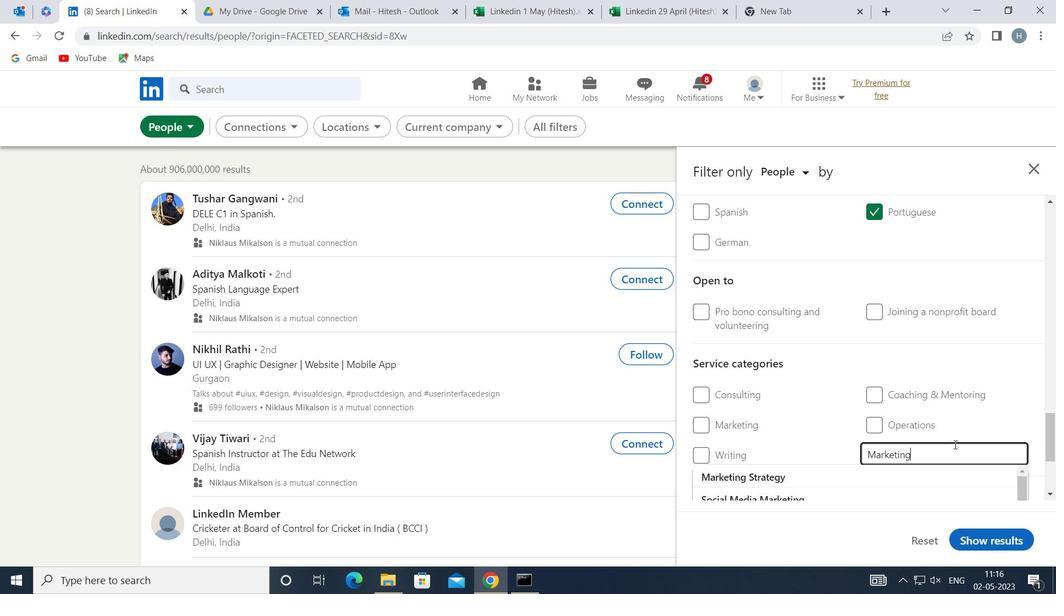
Action: Mouse moved to (952, 447)
Screenshot: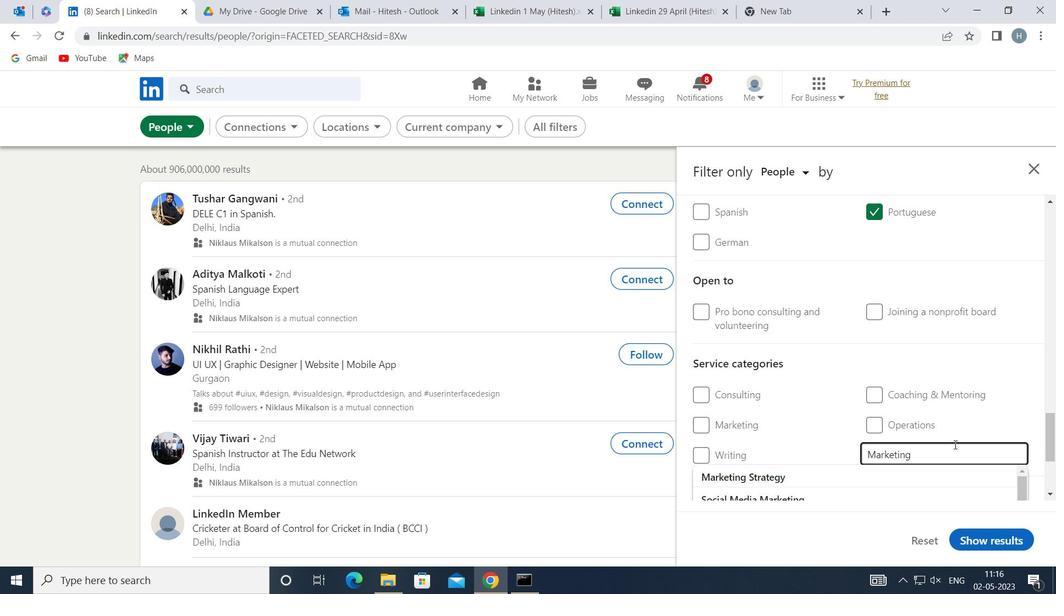 
Action: Mouse scrolled (952, 447) with delta (0, 0)
Screenshot: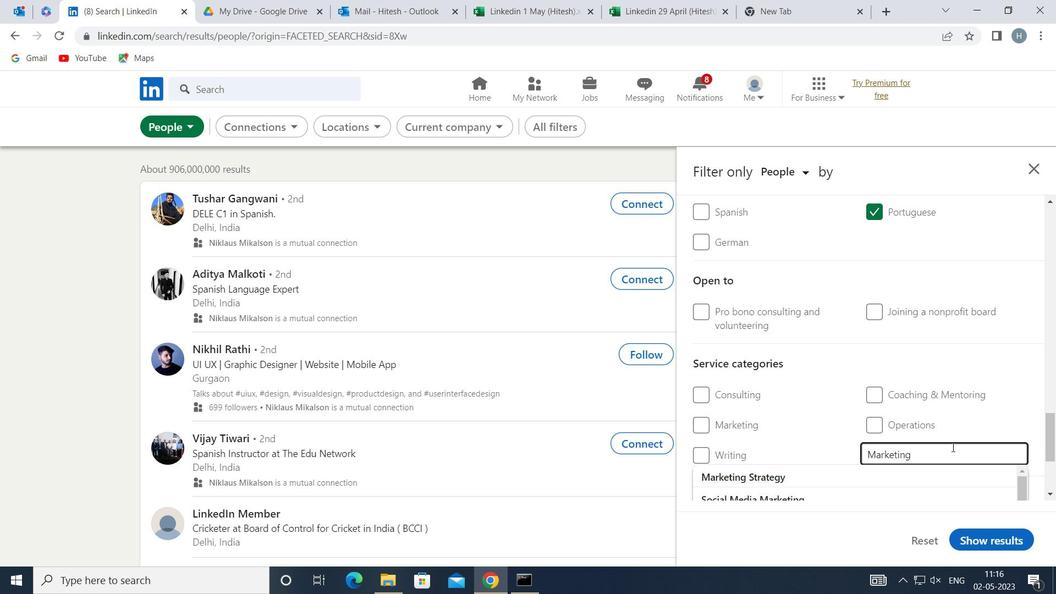
Action: Mouse moved to (945, 419)
Screenshot: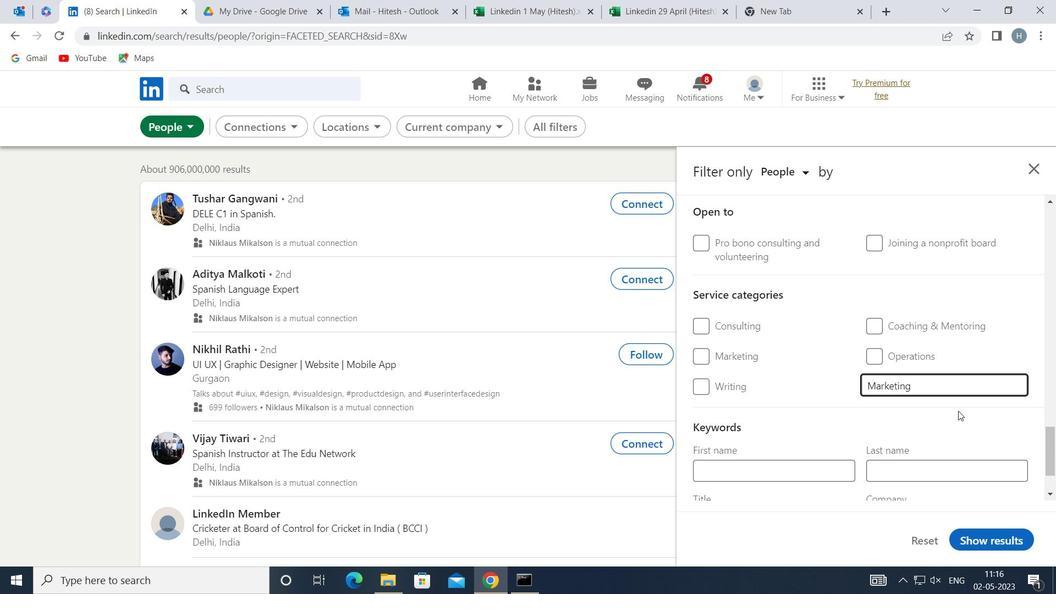 
Action: Mouse scrolled (945, 419) with delta (0, 0)
Screenshot: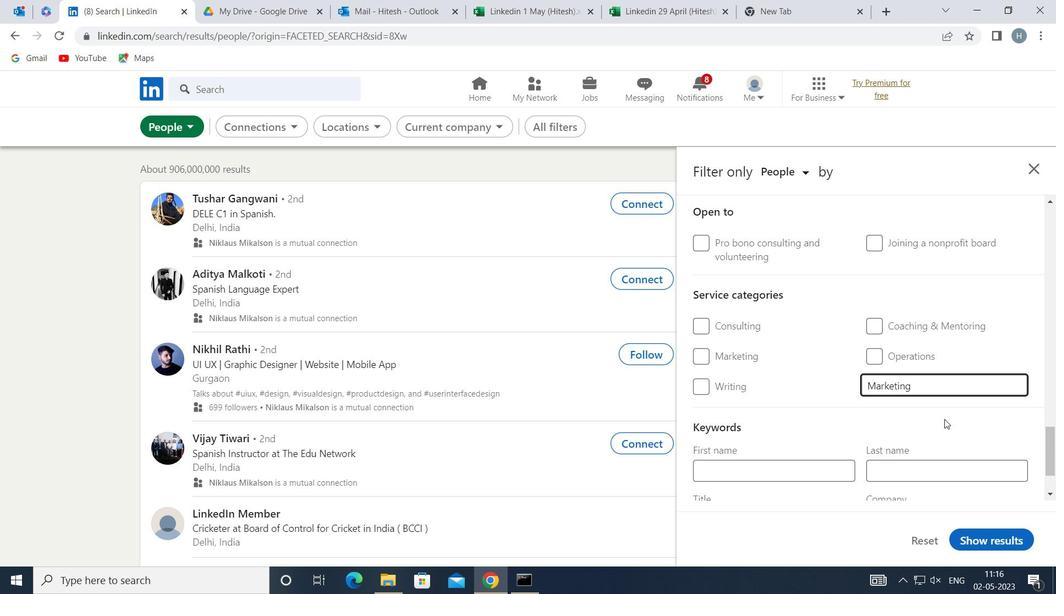 
Action: Mouse scrolled (945, 419) with delta (0, 0)
Screenshot: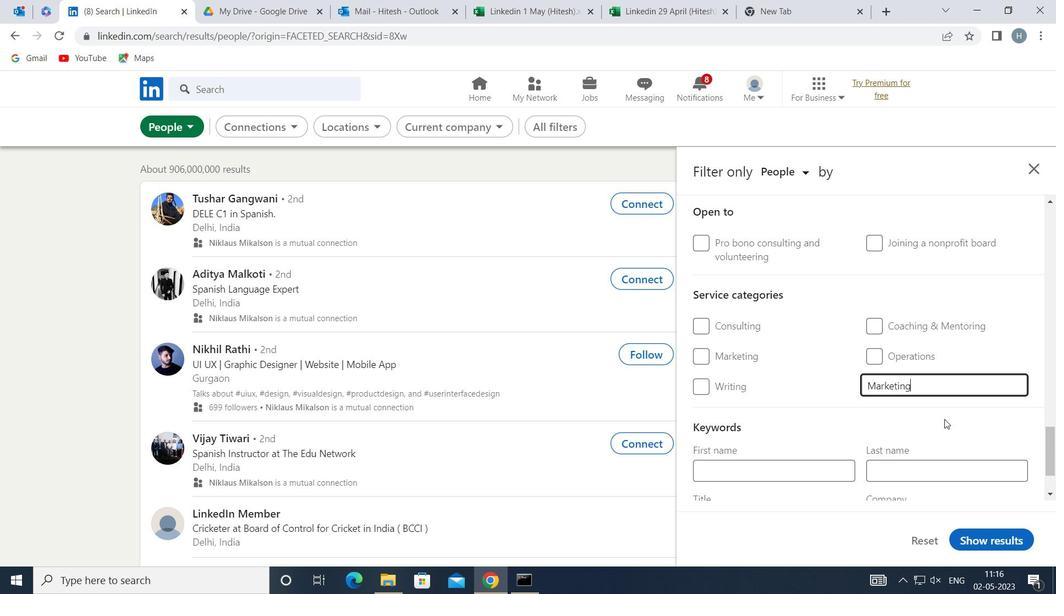 
Action: Mouse scrolled (945, 419) with delta (0, 0)
Screenshot: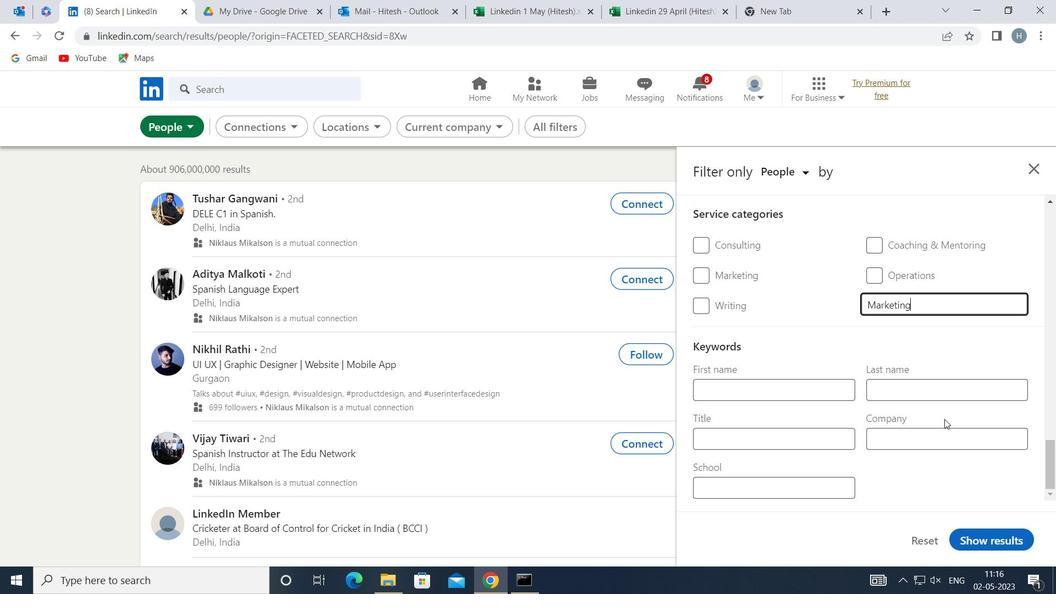 
Action: Mouse moved to (808, 436)
Screenshot: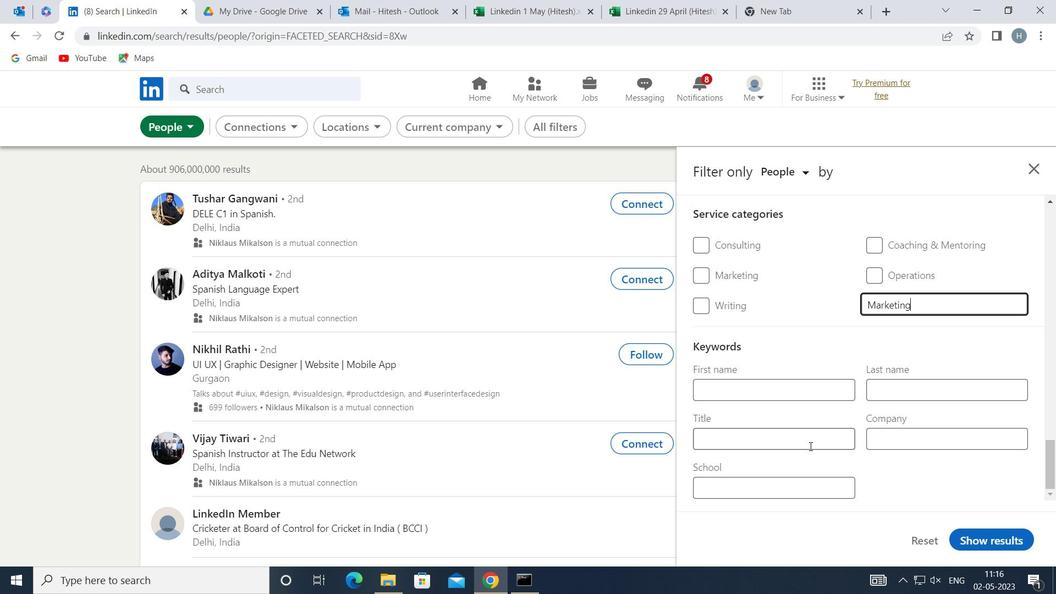 
Action: Mouse pressed left at (808, 436)
Screenshot: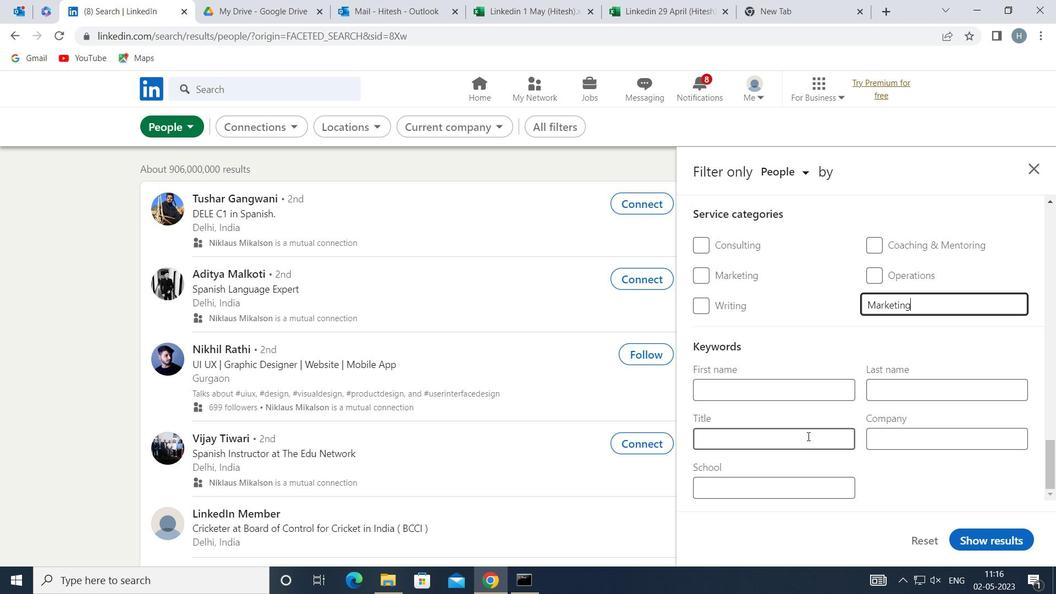 
Action: Key pressed <Key.shift><Key.shift><Key.shift><Key.shift><Key.shift><Key.shift><Key.shift><Key.shift><Key.shift><Key.shift><Key.shift><Key.shift>RETAIL<Key.space><Key.shift>WORKER
Screenshot: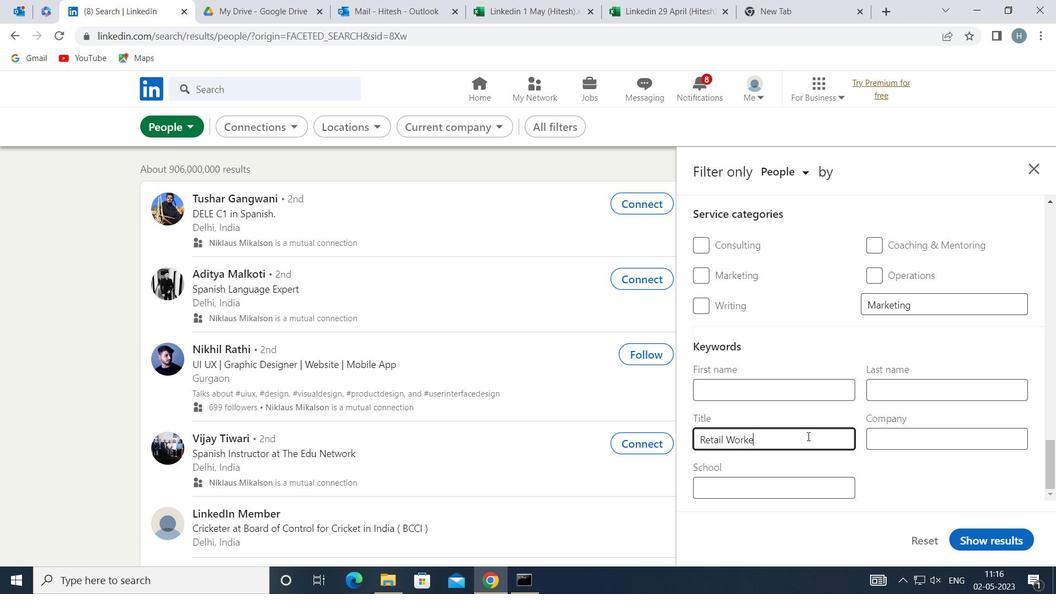 
Action: Mouse moved to (973, 539)
Screenshot: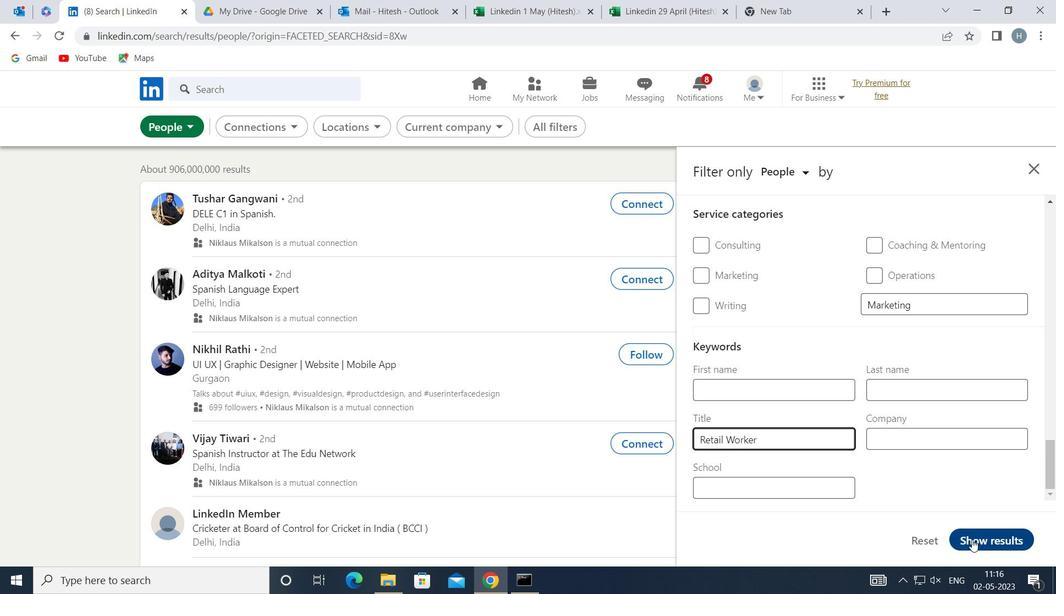 
Action: Mouse pressed left at (973, 539)
Screenshot: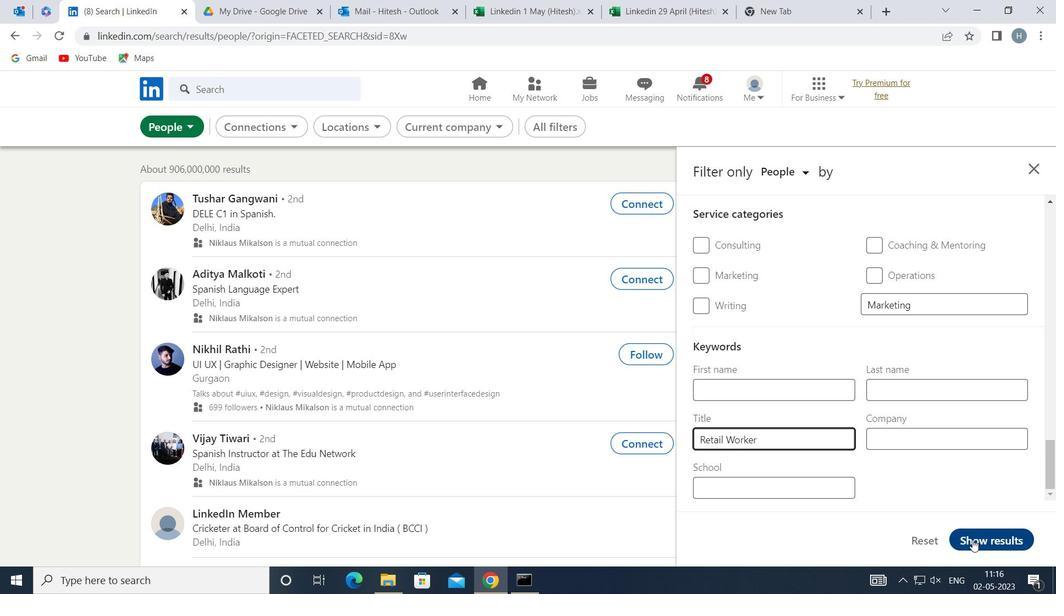 
Action: Mouse moved to (807, 420)
Screenshot: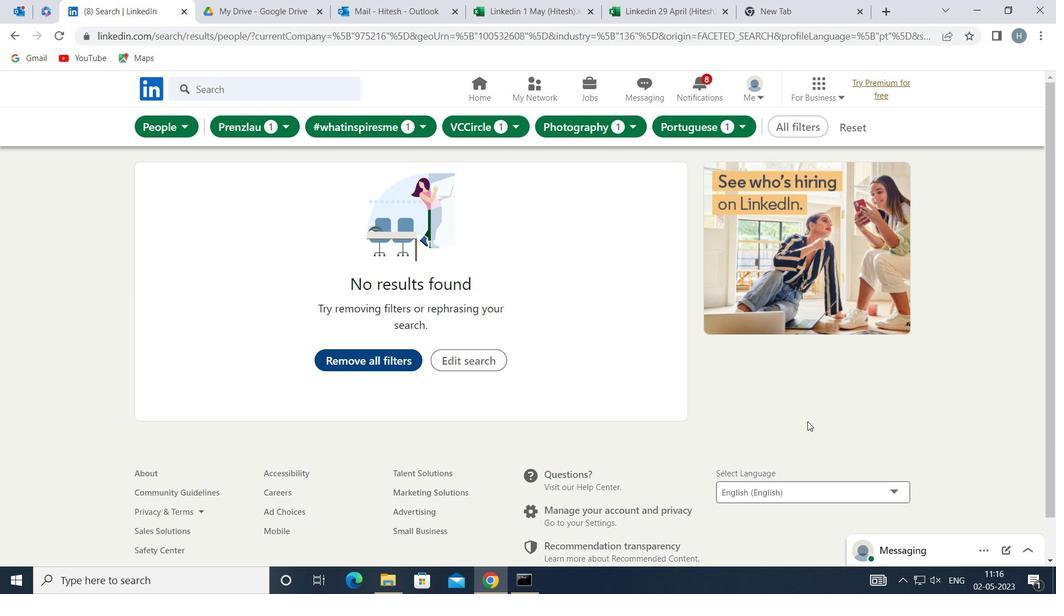
